 Task: Add an event  with title  Conference Call with Stakeholders, date '2023/12/02 to 2023/12/04' & Select Event type as  Collective. Add location for the event as  456 Rossio Square, Lisbon, Portugal and add a description: The training session will commence with an introduction to the importance of team collaboration in today's dynamic and fast-paced workplace. Participants will explore the benefits of collaboration, including increased creativity, problem-solving capabilities, and a sense of collective ownership.Create an event link  http-conferencecallwithstakeholderscom & Select the event color as  Bright Yellow. , logged in from the account softage.1@softage.netand send the event invitation to softage.10@softage.net and softage.2@softage.net
Action: Mouse moved to (915, 137)
Screenshot: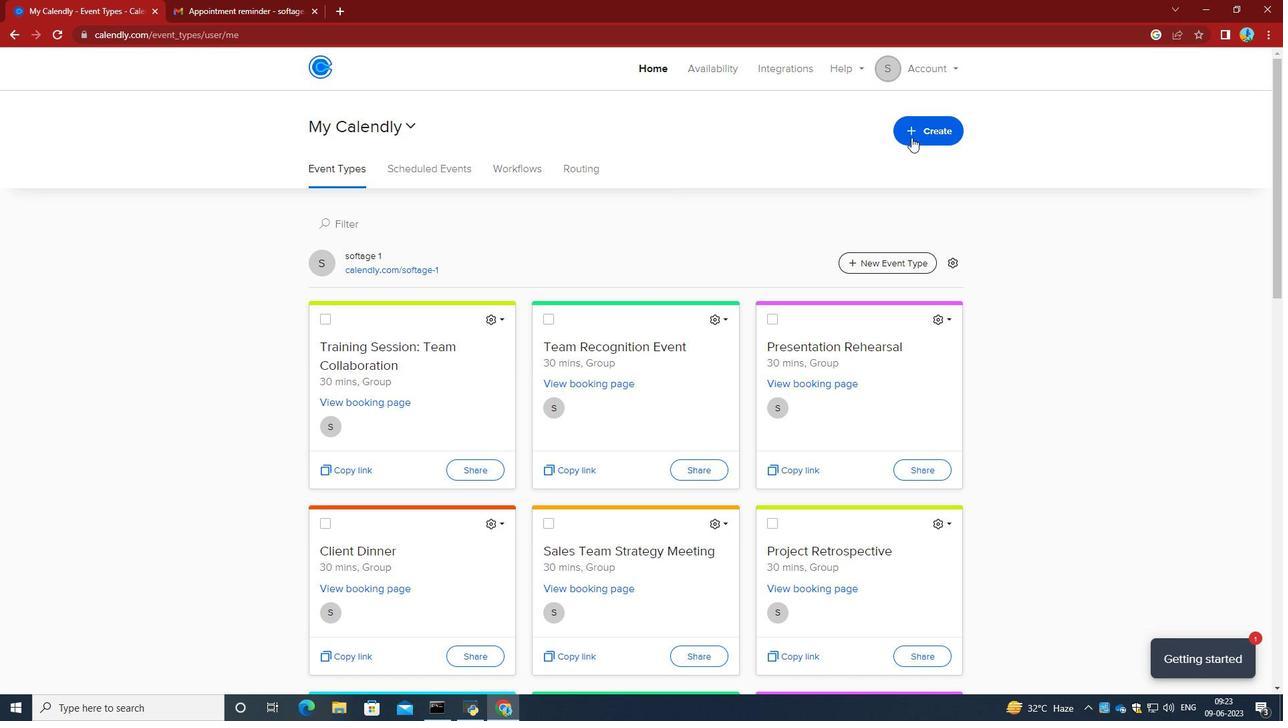 
Action: Mouse pressed left at (915, 137)
Screenshot: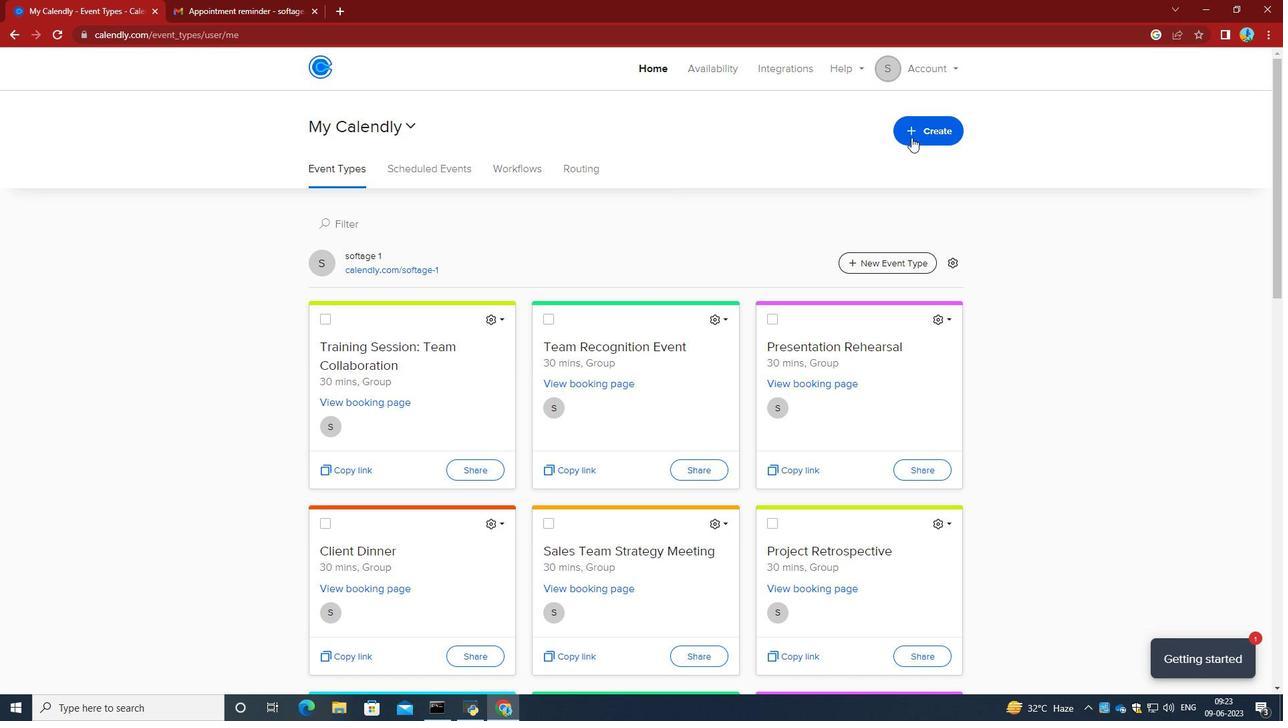 
Action: Mouse moved to (854, 185)
Screenshot: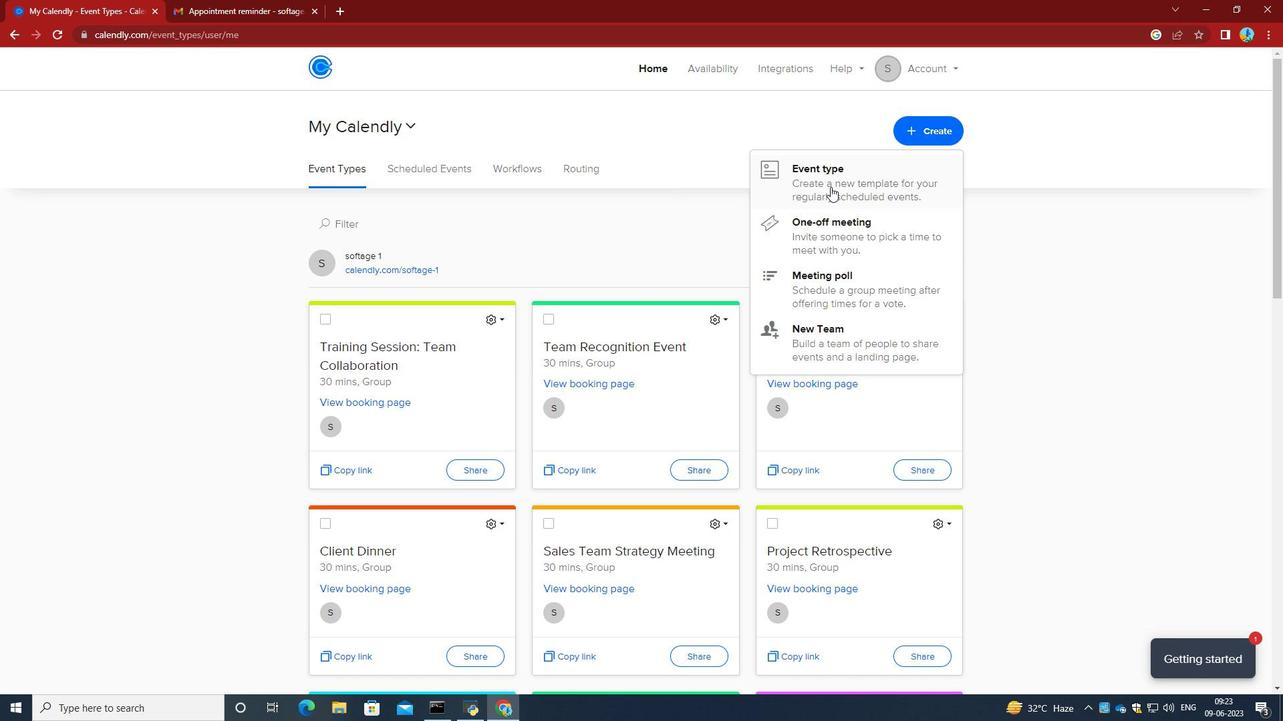 
Action: Mouse pressed left at (854, 185)
Screenshot: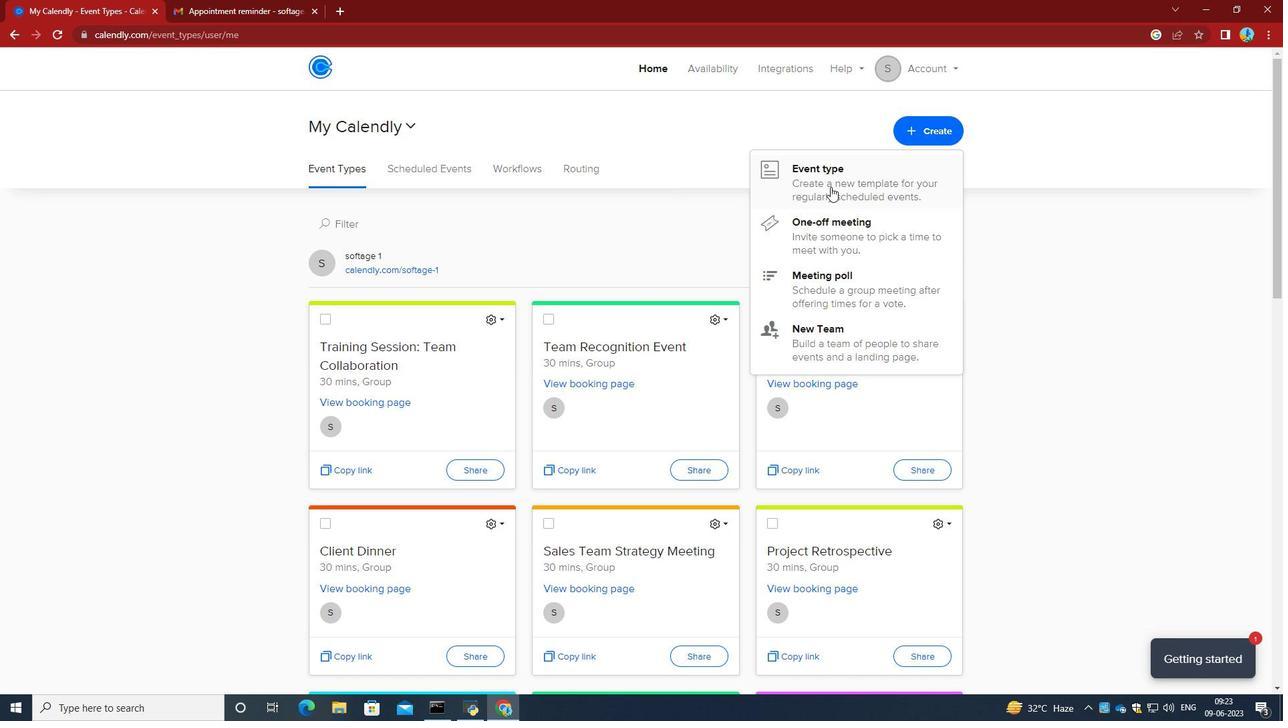 
Action: Mouse moved to (578, 394)
Screenshot: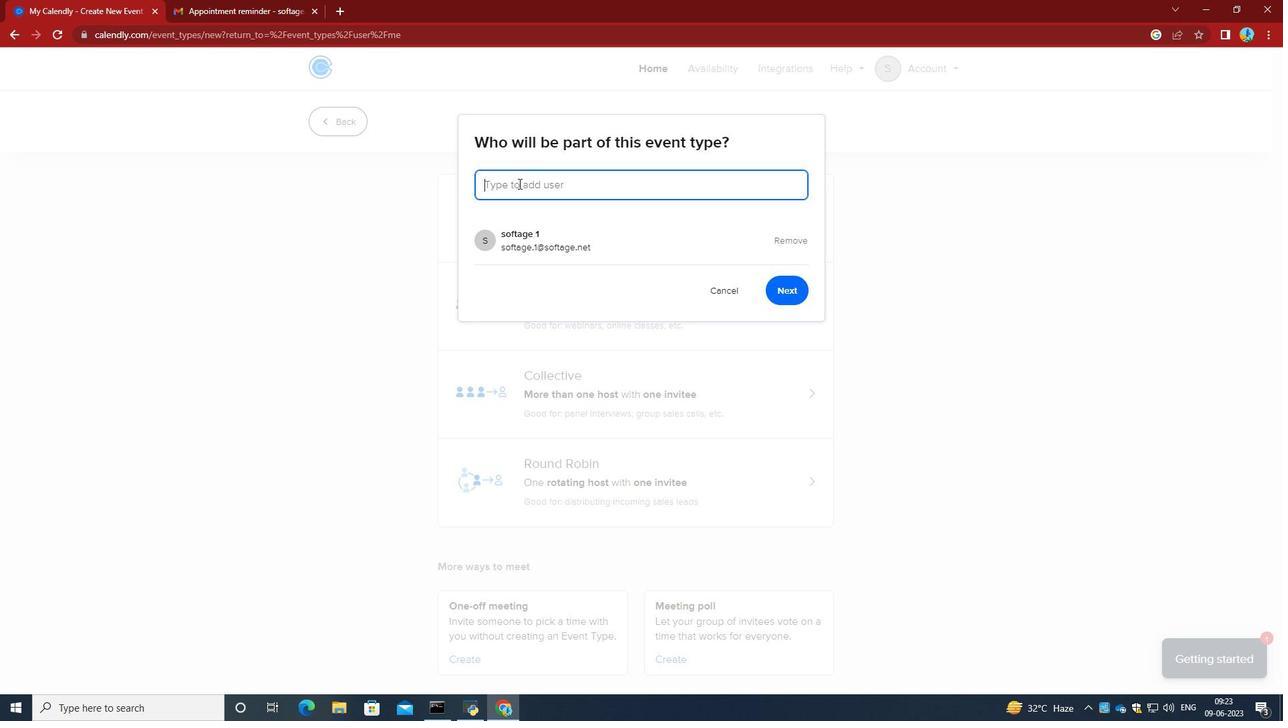 
Action: Mouse pressed left at (578, 394)
Screenshot: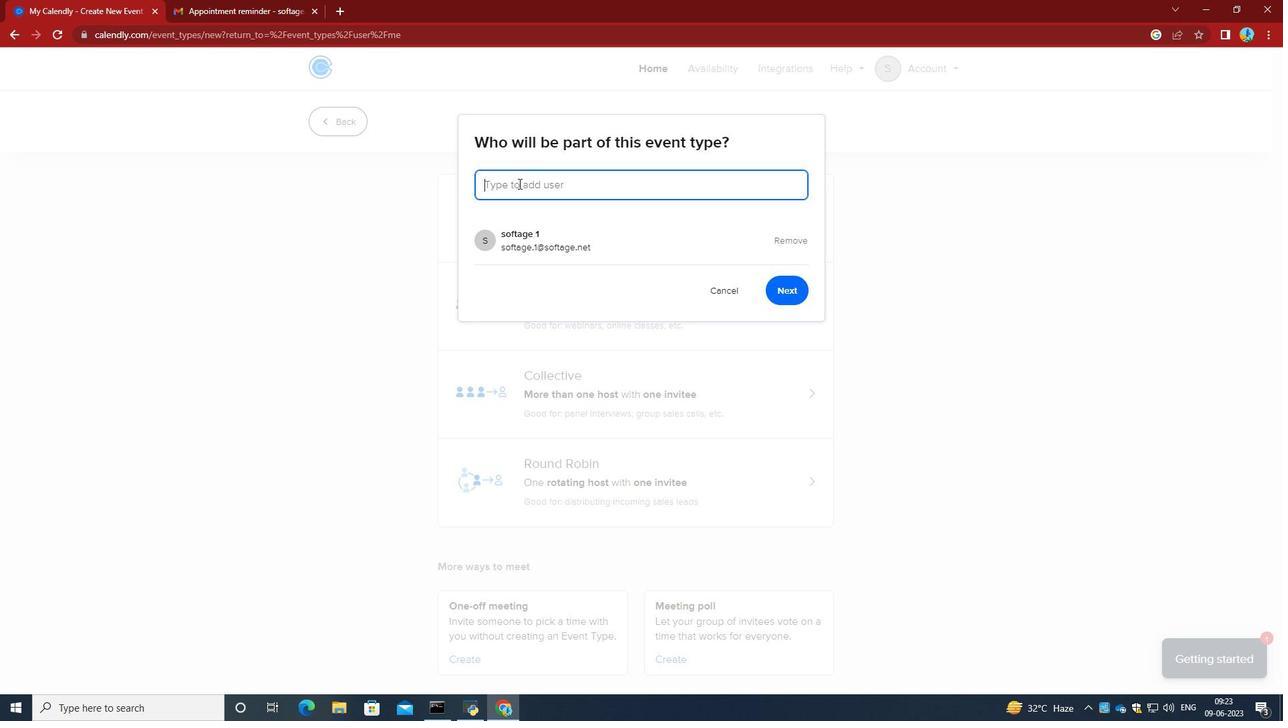 
Action: Mouse moved to (799, 294)
Screenshot: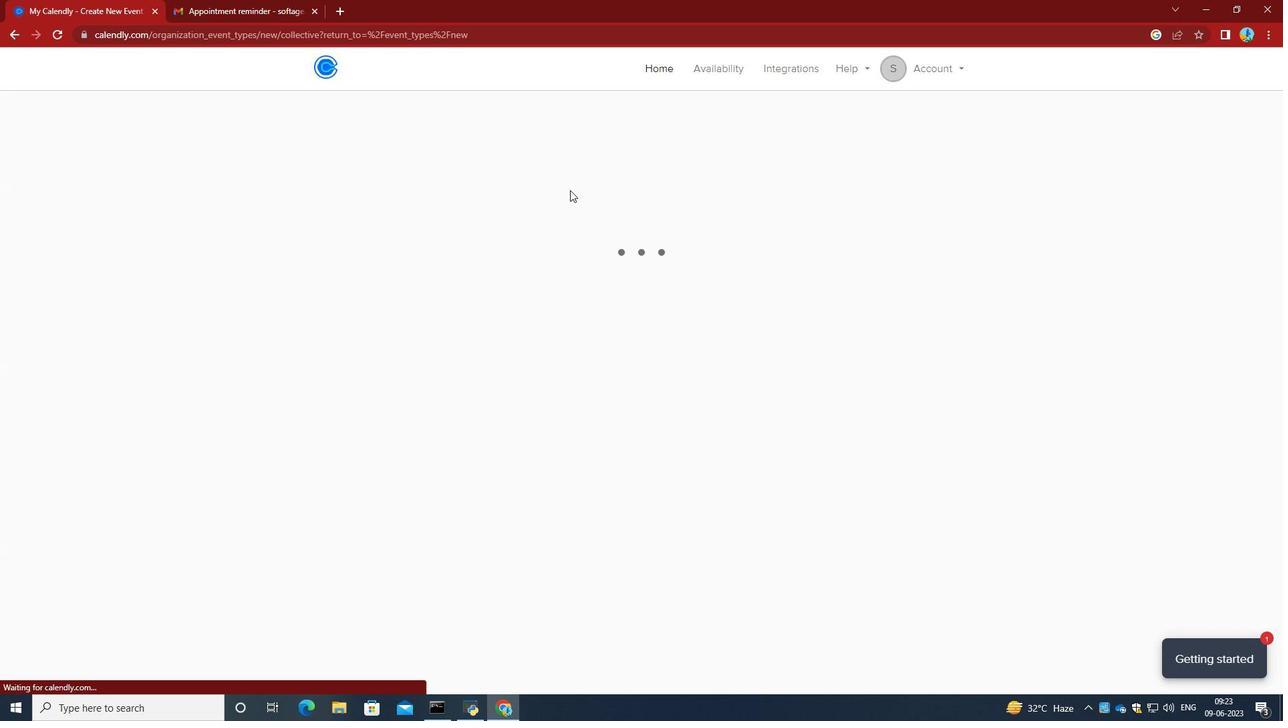 
Action: Mouse pressed left at (799, 294)
Screenshot: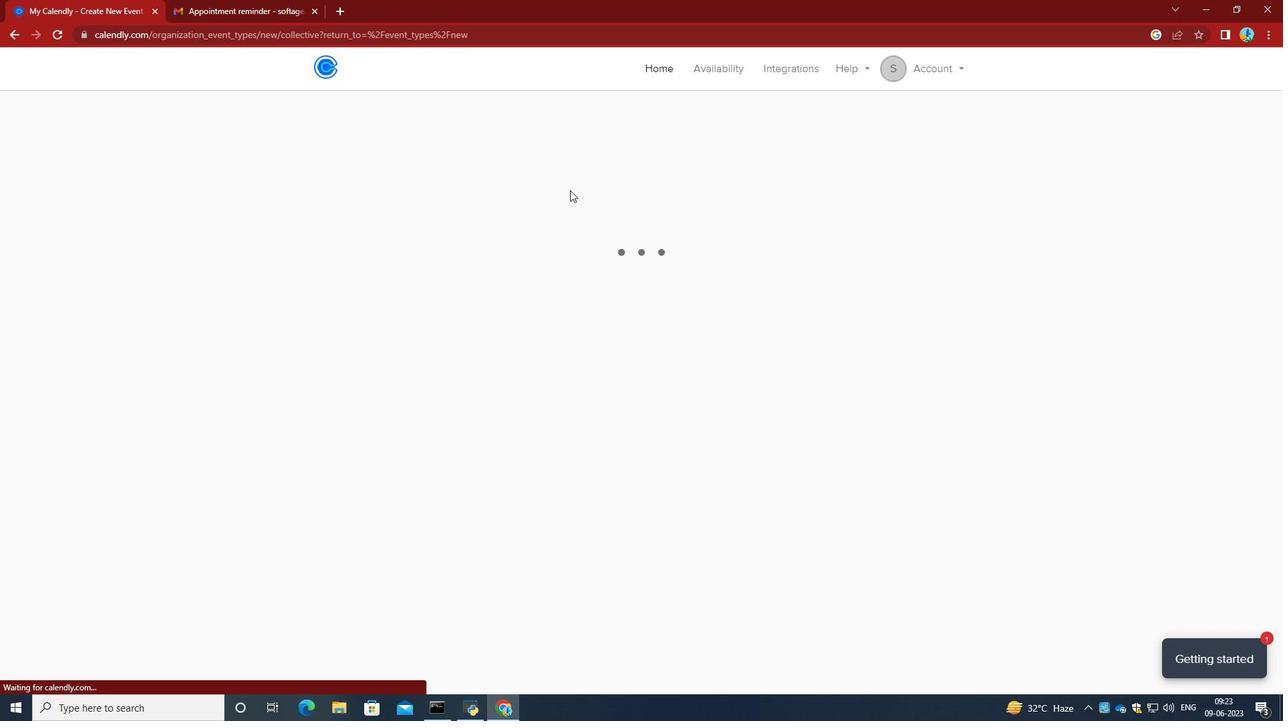 
Action: Mouse moved to (448, 309)
Screenshot: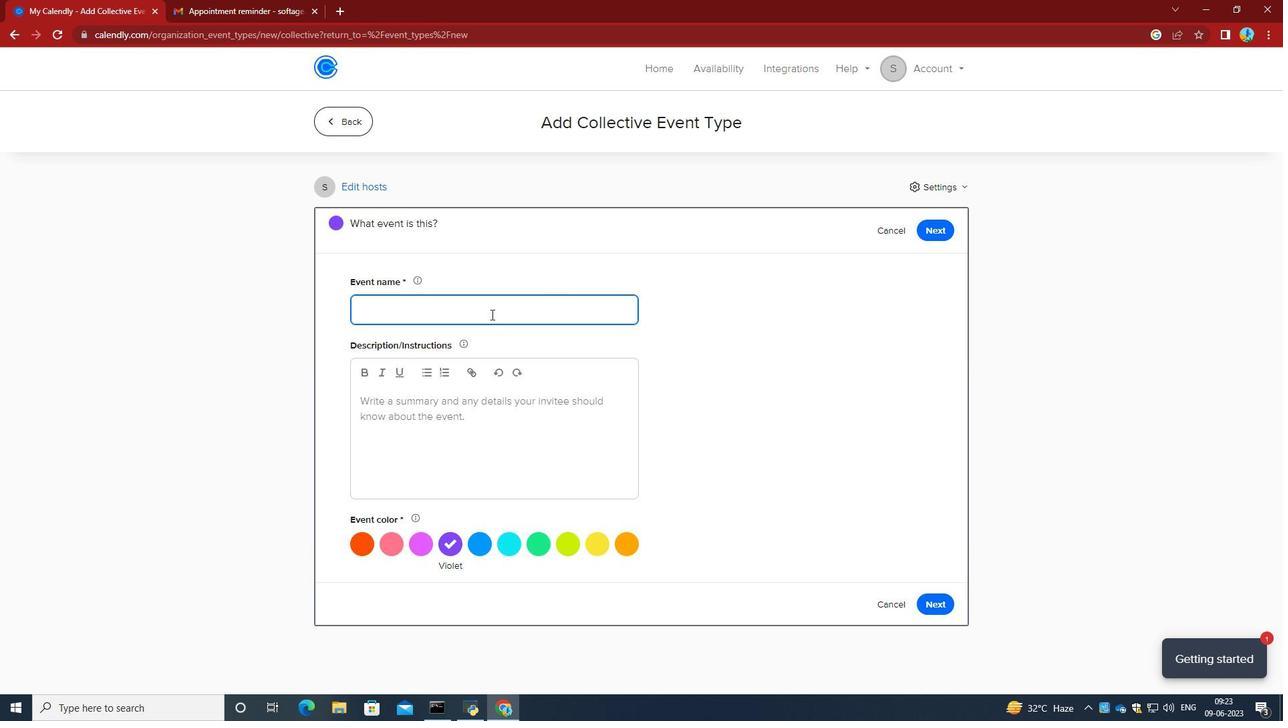 
Action: Mouse pressed left at (448, 309)
Screenshot: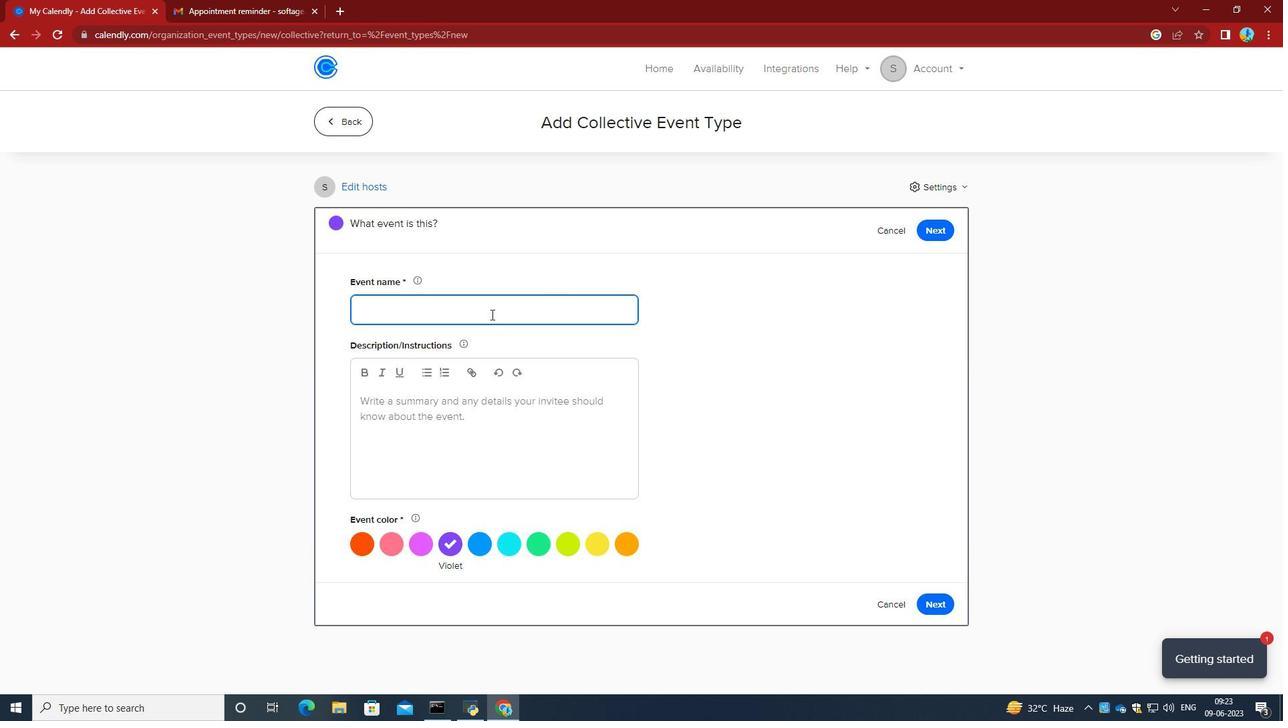 
Action: Key pressed <Key.caps_lock>C<Key.caps_lock>onference<Key.space><Key.caps_lock>C<Key.caps_lock>all<Key.space>with<Key.space><Key.caps_lock>S<Key.caps_lock>takeholders
Screenshot: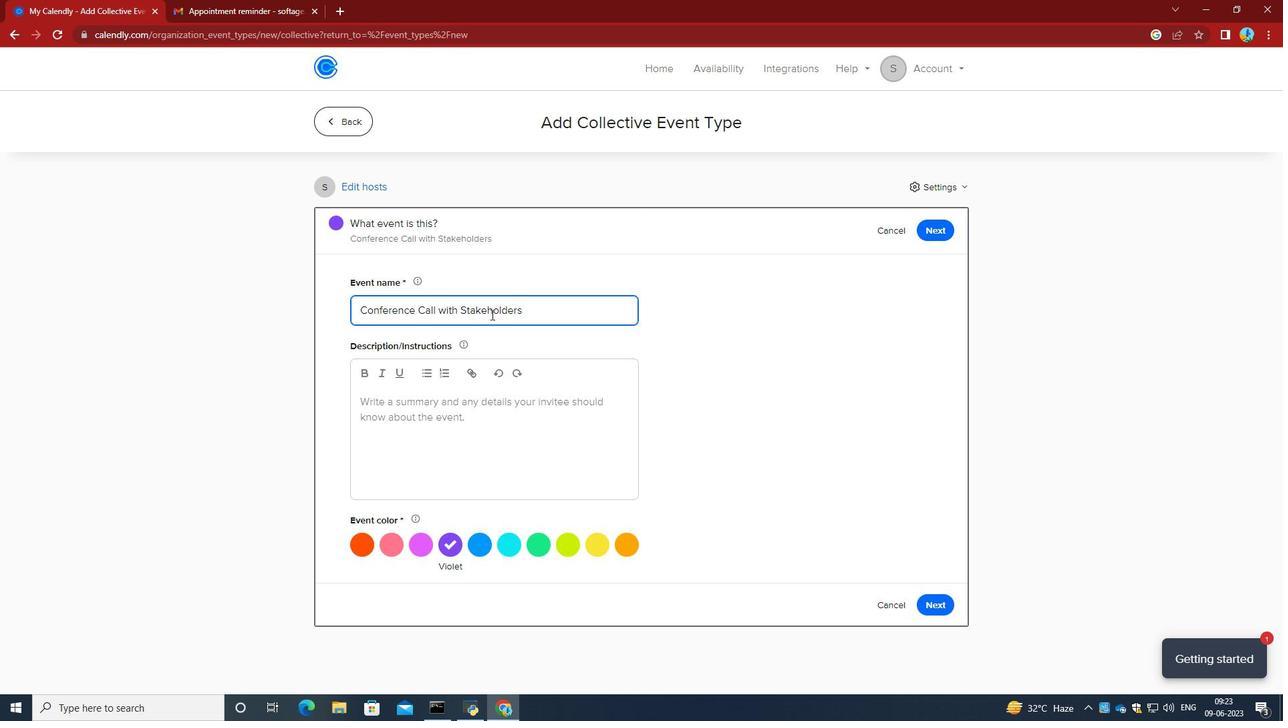 
Action: Mouse moved to (437, 423)
Screenshot: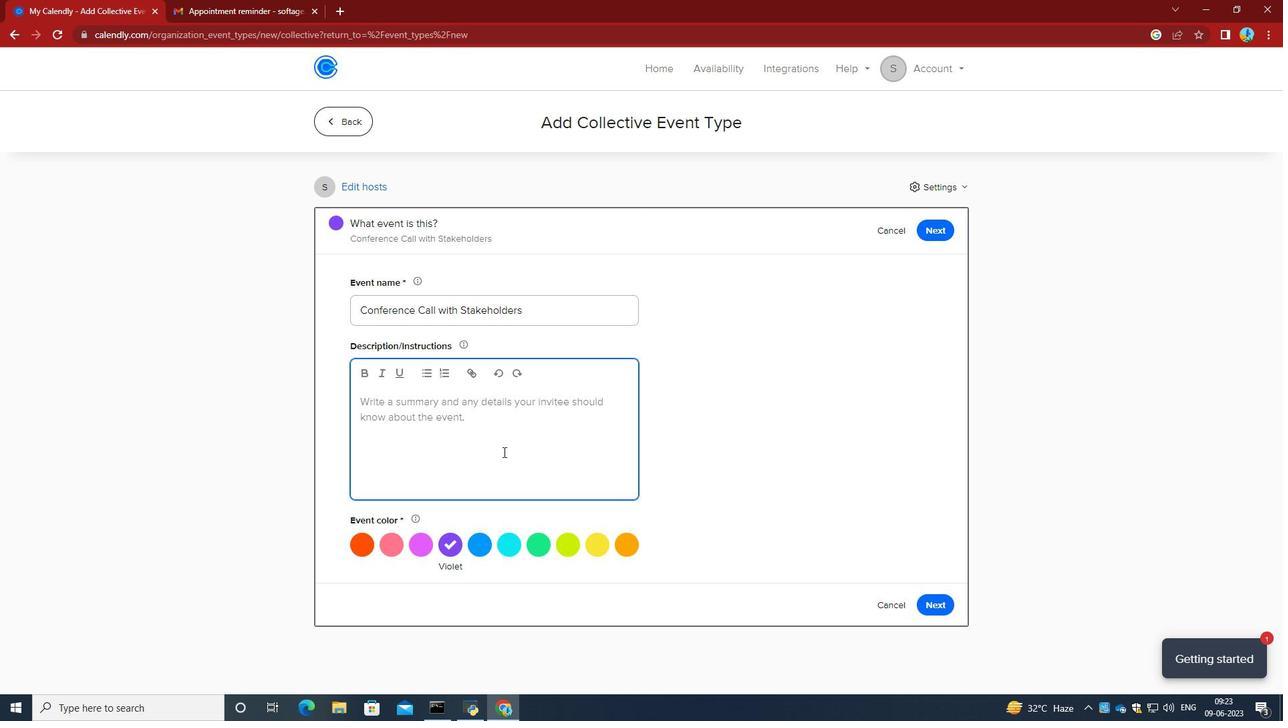 
Action: Mouse pressed left at (437, 423)
Screenshot: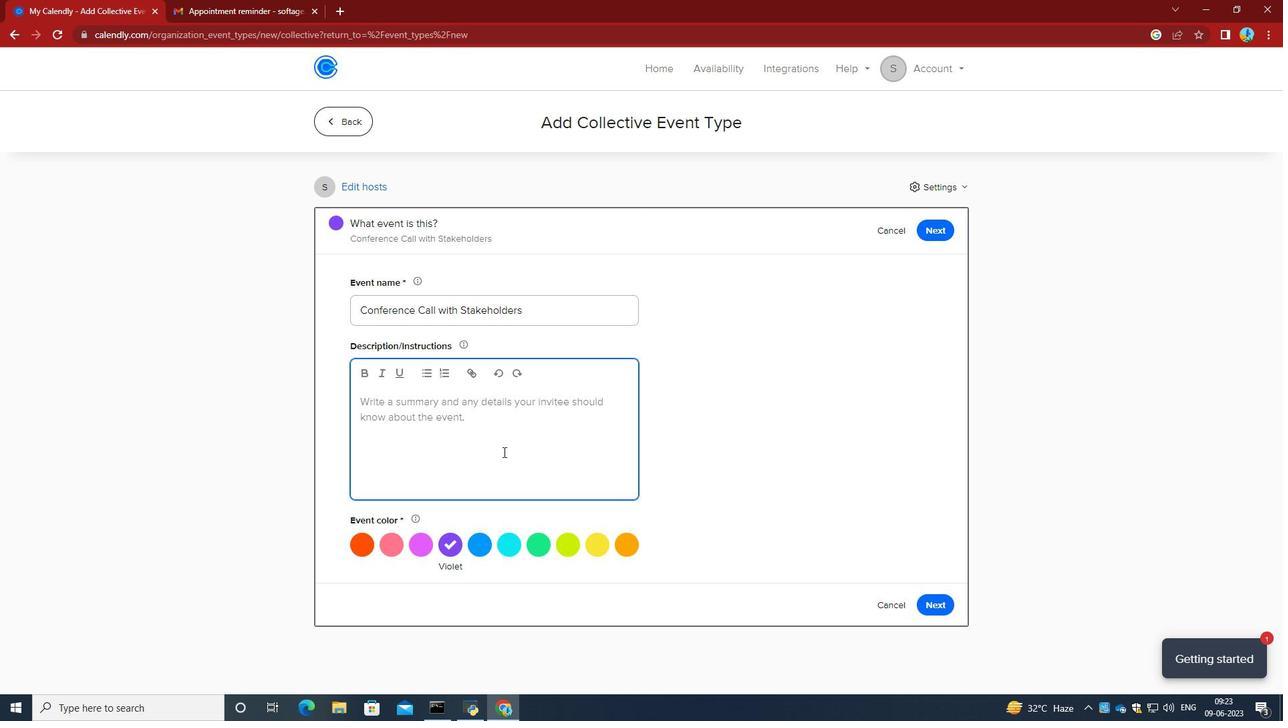 
Action: Key pressed <Key.caps_lock>T<Key.caps_lock>he<Key.space>training<Key.space>session<Key.space>wo<Key.backspace>ill<Key.space>commence<Key.space>with<Key.space>an<Key.space>introduction<Key.space>to<Key.space>the<Key.space>importance<Key.space>of<Key.space>tera<Key.backspace><Key.backspace>am<Key.space>collaboration<Key.space>in<Key.space>today's<Key.space>s<Key.backspace>dynamic<Key.space>and<Key.space>fast-pc<Key.backspace>aced<Key.space>workplace.<Key.space><Key.caps_lock>P<Key.caps_lock>articipants<Key.space>will<Key.space>ec<Key.backspace>xploere<Key.backspace><Key.backspace><Key.backspace><Key.backspace>re<Key.space><Key.backspace><Key.backspace><Key.backspace>ore<Key.space>the<Key.space>benefits<Key.space>of<Key.space>collaboration,<Key.space>and<Key.space>a<Key.space>sense<Key.space>of<Key.space>collective<Key.space>ownership<Key.space><Key.backspace><Key.space>=<Key.backspace>\\\\\\\\\\\<Key.backspace><Key.backspace><Key.backspace><Key.backspace><Key.backspace><Key.backspace><Key.backspace><Key.backspace><Key.backspace><Key.backspace><Key.backspace><Key.backspace><Key.backspace><Key.backspace><Key.backspace><Key.backspace><Key.backspace><Key.backspace><Key.backspace><Key.backspace><Key.backspace><Key.backspace><Key.backspace><Key.backspace><Key.backspace><Key.backspace><Key.backspace><Key.backspace><Key.backspace><Key.backspace><Key.backspace><Key.backspace><Key.backspace><Key.backspace><Key.backspace><Key.backspace><Key.backspace><Key.backspace><Key.backspace><Key.backspace><Key.backspace><Key.backspace><Key.backspace><Key.backspace><Key.backspace><Key.backspace><Key.backspace><Key.backspace><Key.space>increased<Key.space>creativity<Key.space>,<Key.space>problem<Key.space>si<Key.backspace><Key.backspace><Key.backspace><Key.backspace><Key.backspace><Key.backspace><Key.backspace><Key.backspace><Key.backspace><Key.backspace><Key.backspace><Key.backspace><Key.backspace><Key.backspace>
Screenshot: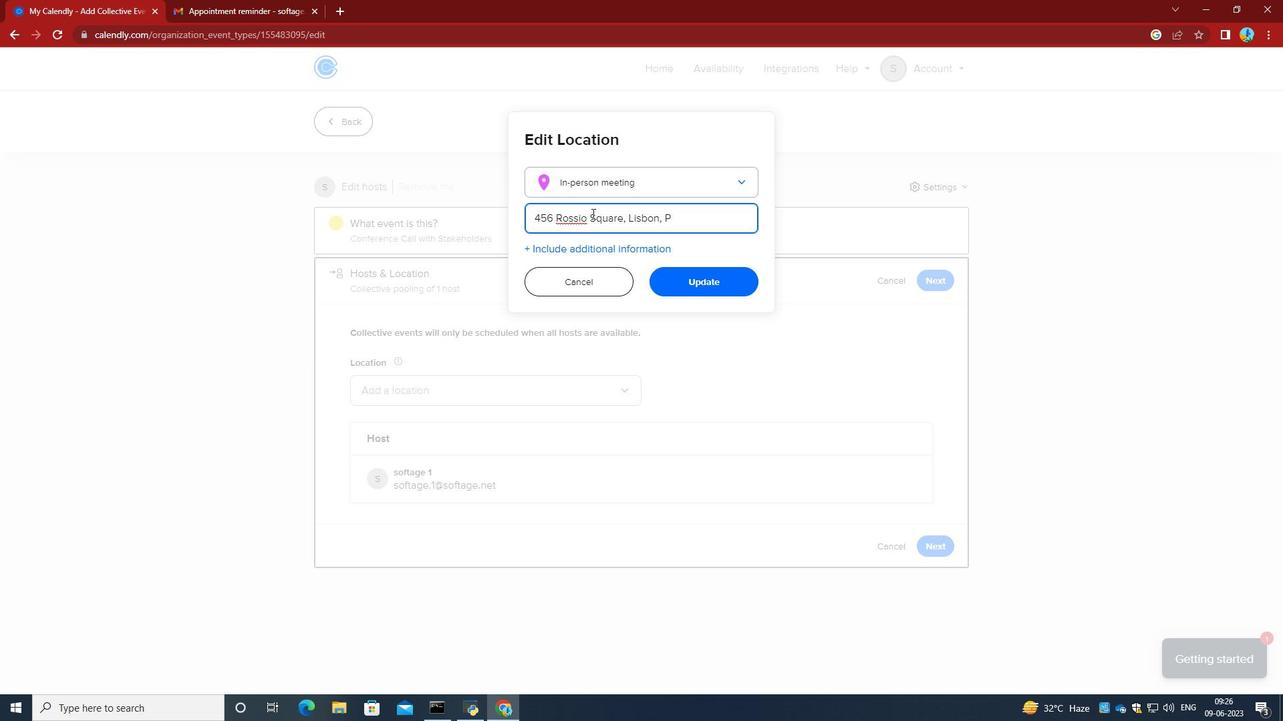 
Action: Mouse moved to (911, 137)
Screenshot: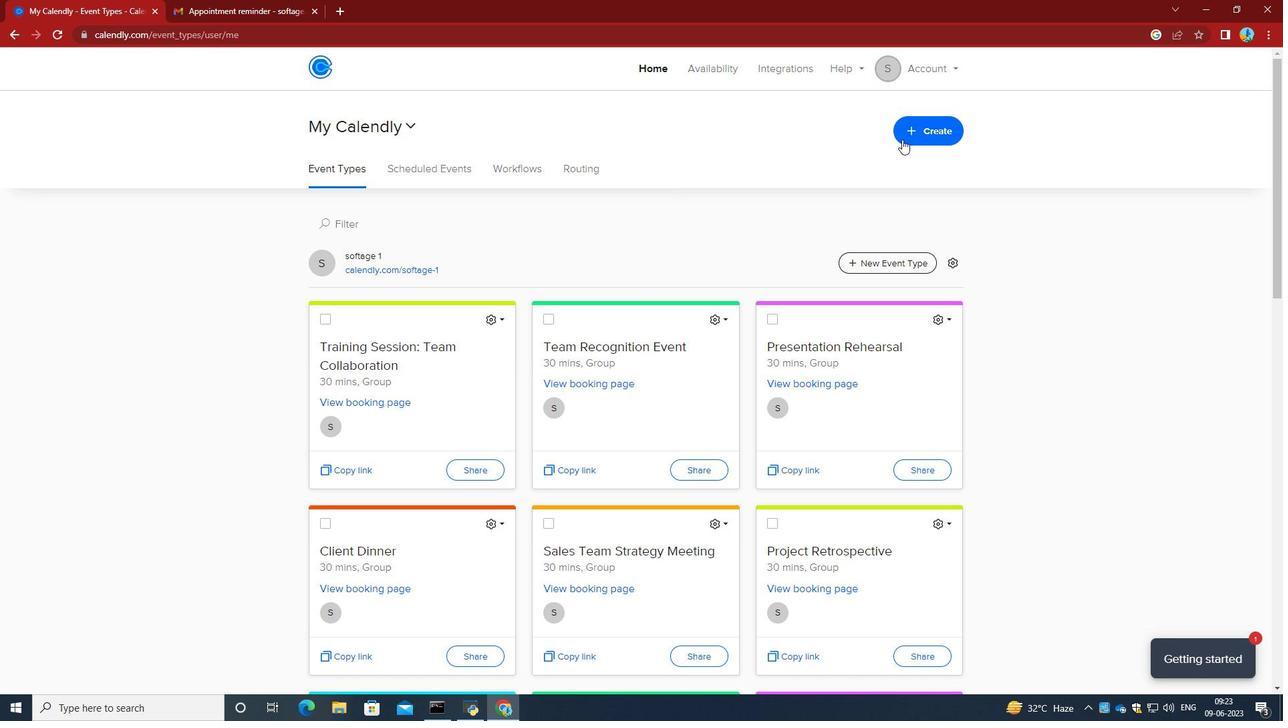 
Action: Mouse pressed left at (911, 137)
Screenshot: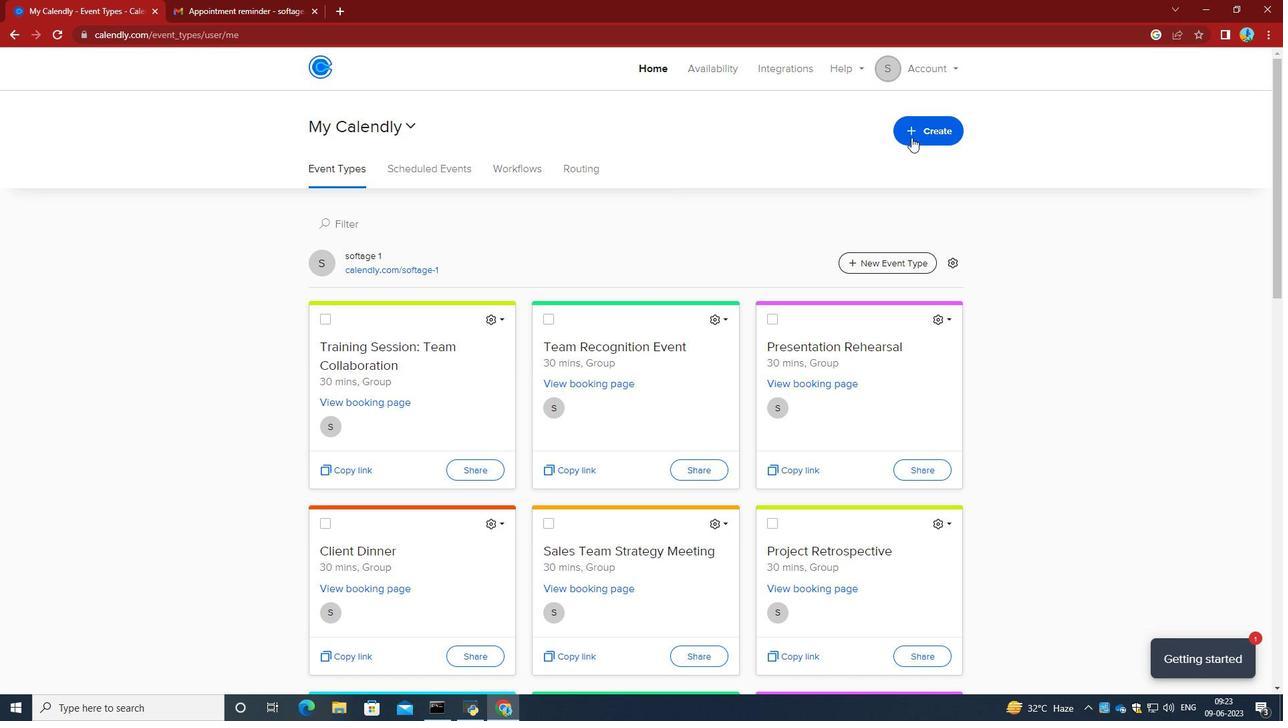 
Action: Mouse moved to (830, 187)
Screenshot: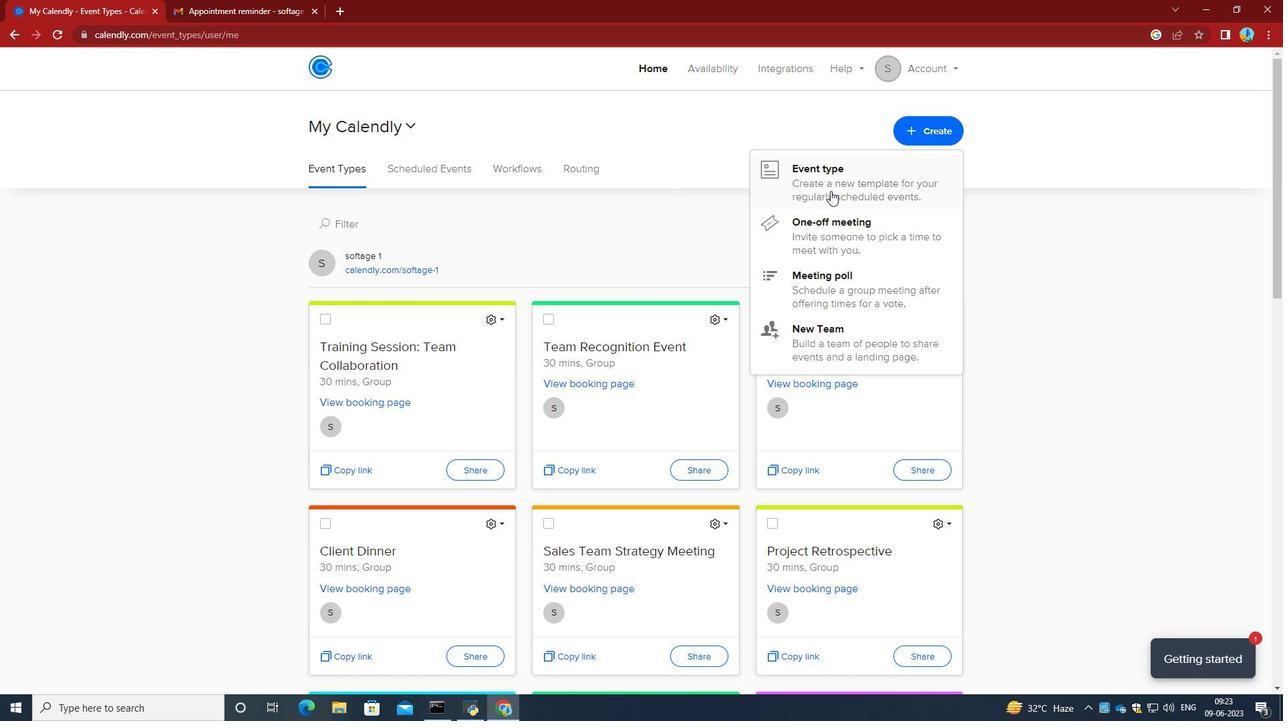 
Action: Mouse pressed left at (830, 187)
Screenshot: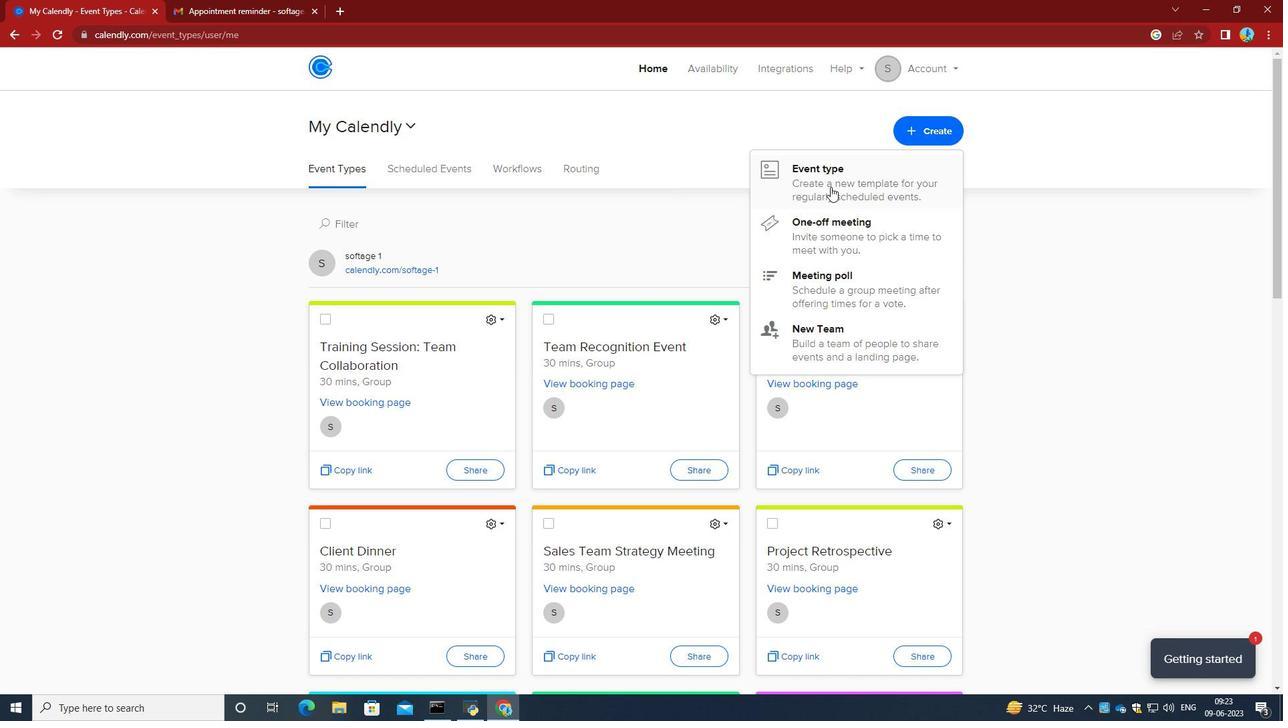 
Action: Mouse moved to (538, 381)
Screenshot: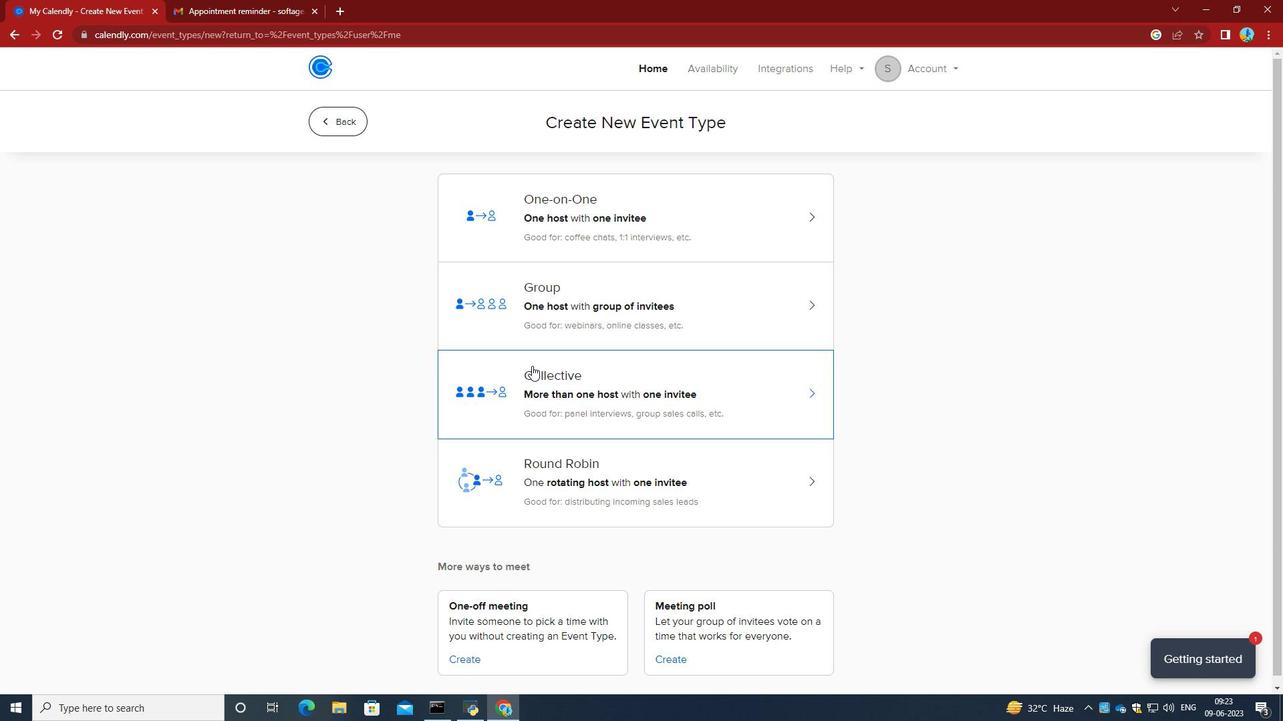 
Action: Mouse pressed left at (538, 381)
Screenshot: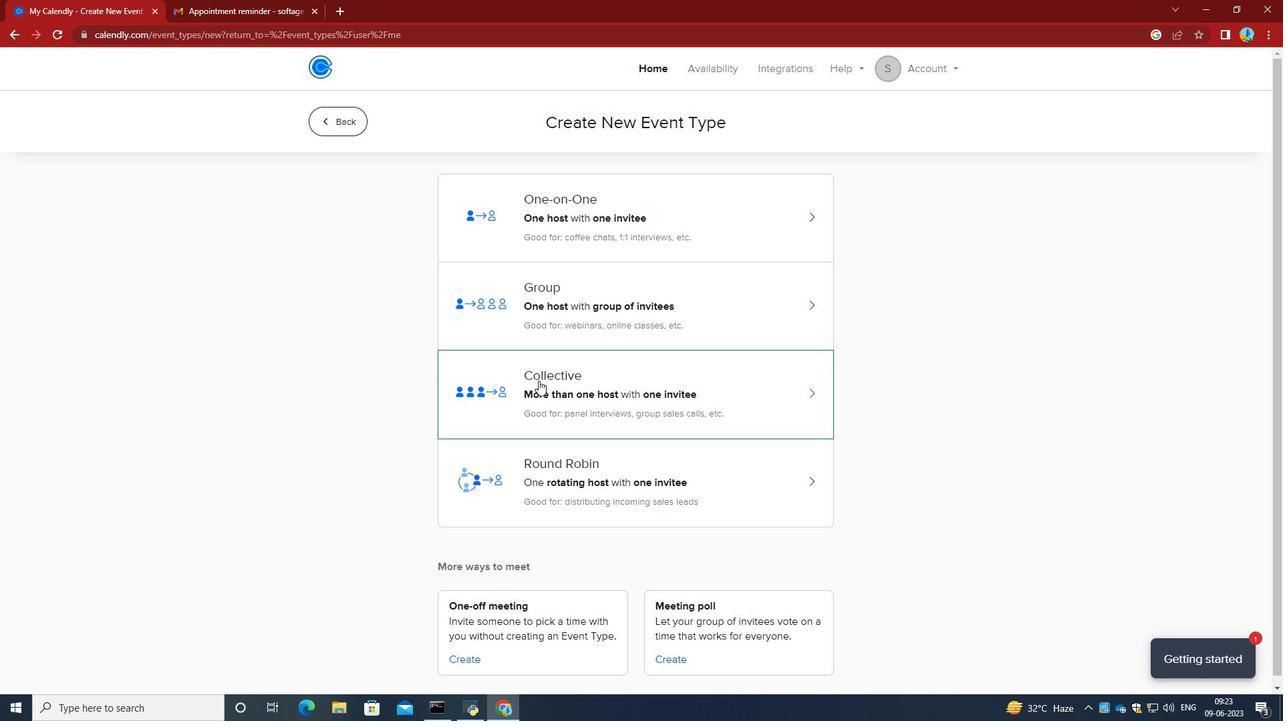 
Action: Mouse moved to (518, 183)
Screenshot: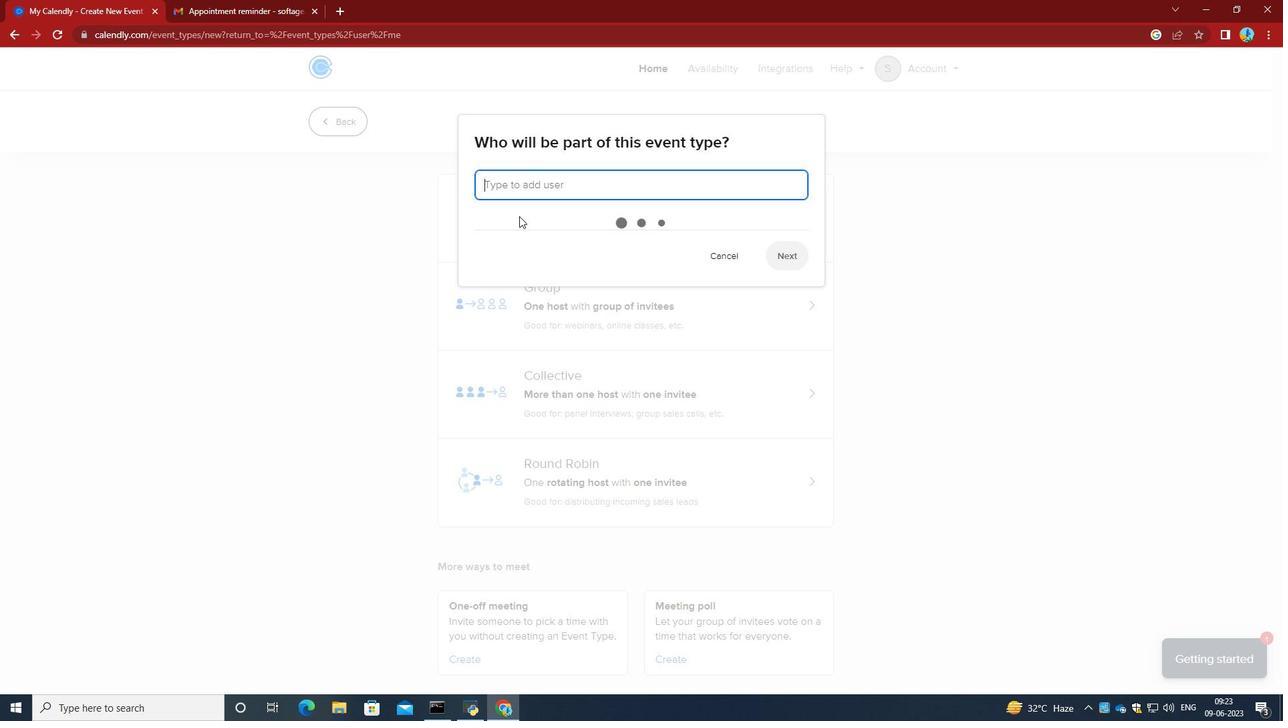 
Action: Mouse pressed left at (518, 183)
Screenshot: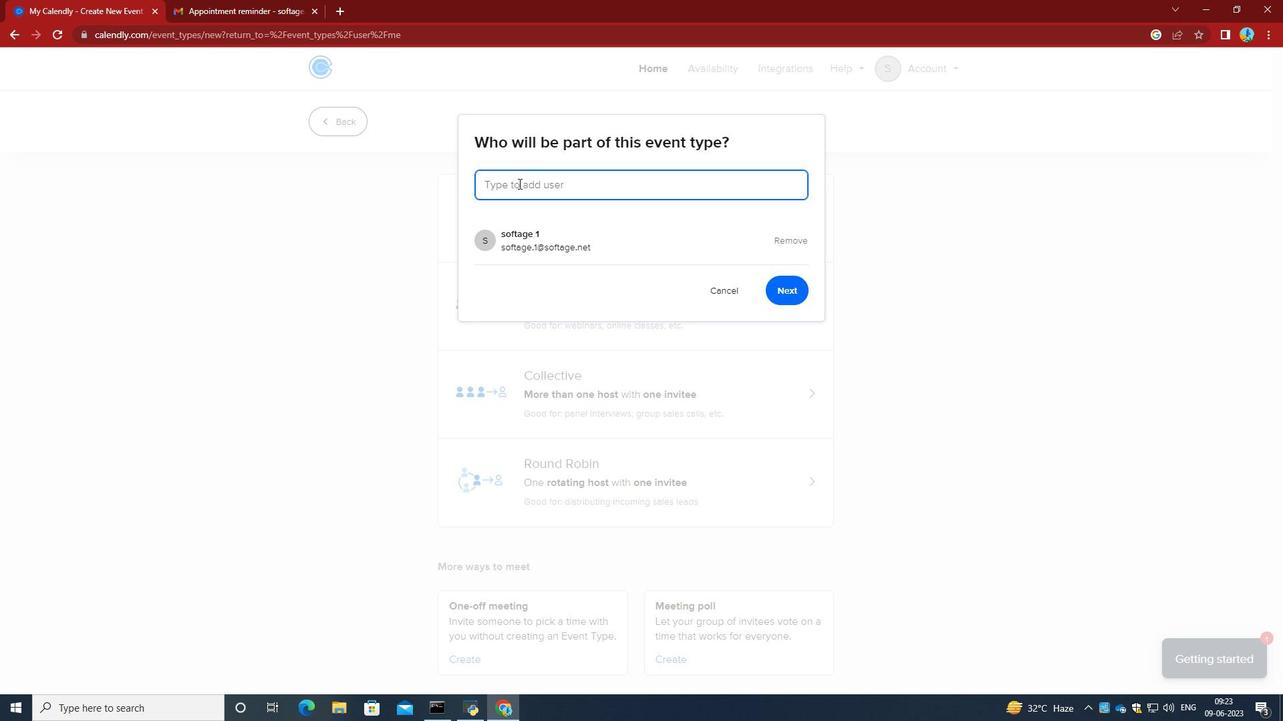 
Action: Mouse moved to (795, 294)
Screenshot: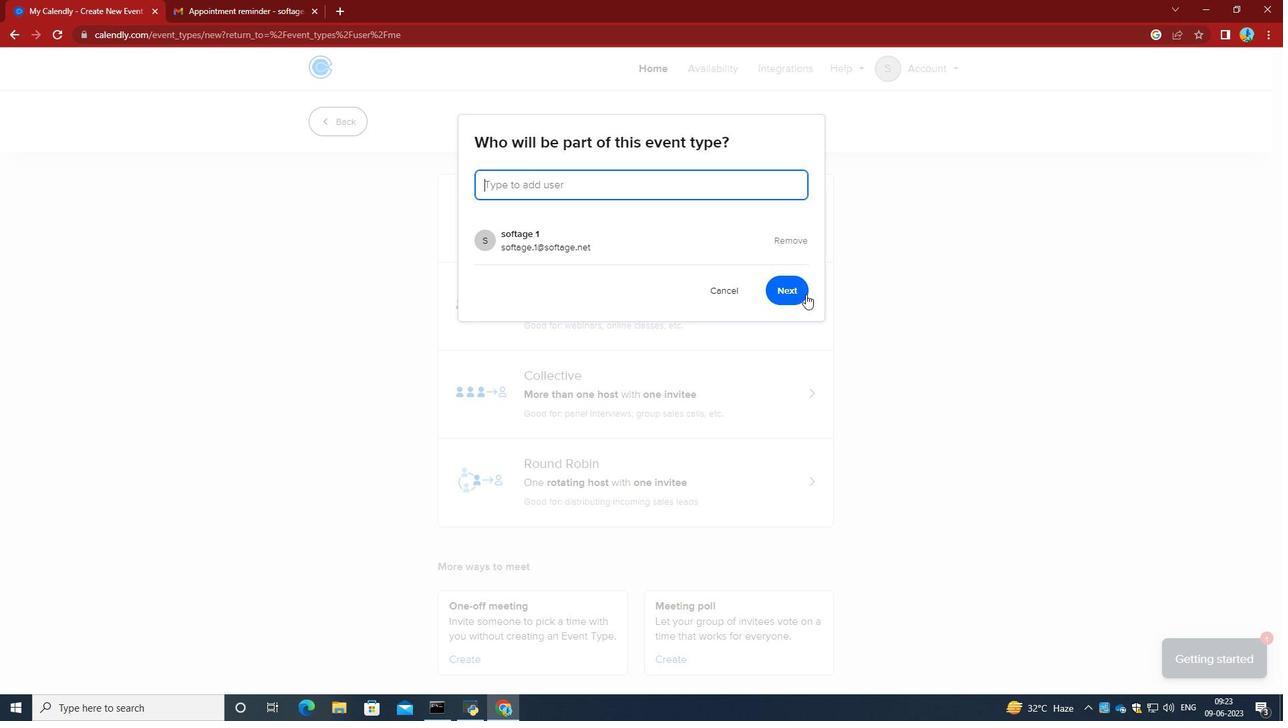 
Action: Mouse pressed left at (795, 294)
Screenshot: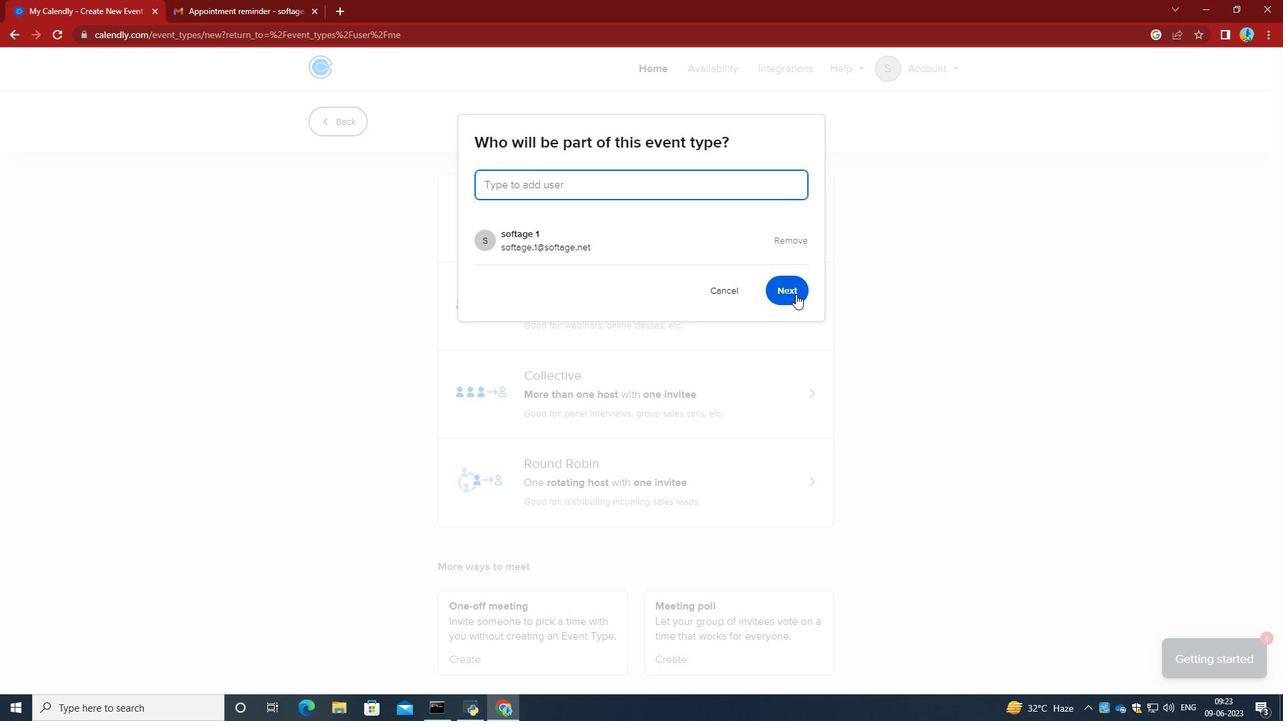 
Action: Mouse moved to (491, 314)
Screenshot: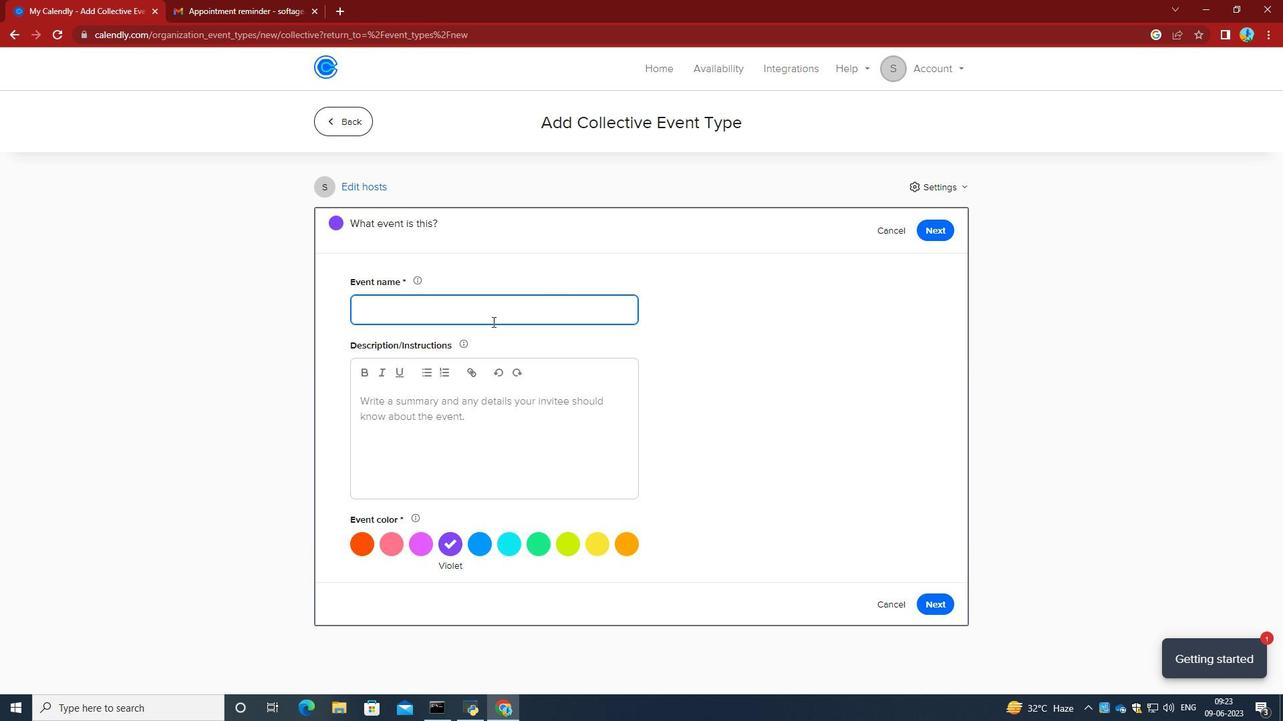 
Action: Mouse pressed left at (491, 314)
Screenshot: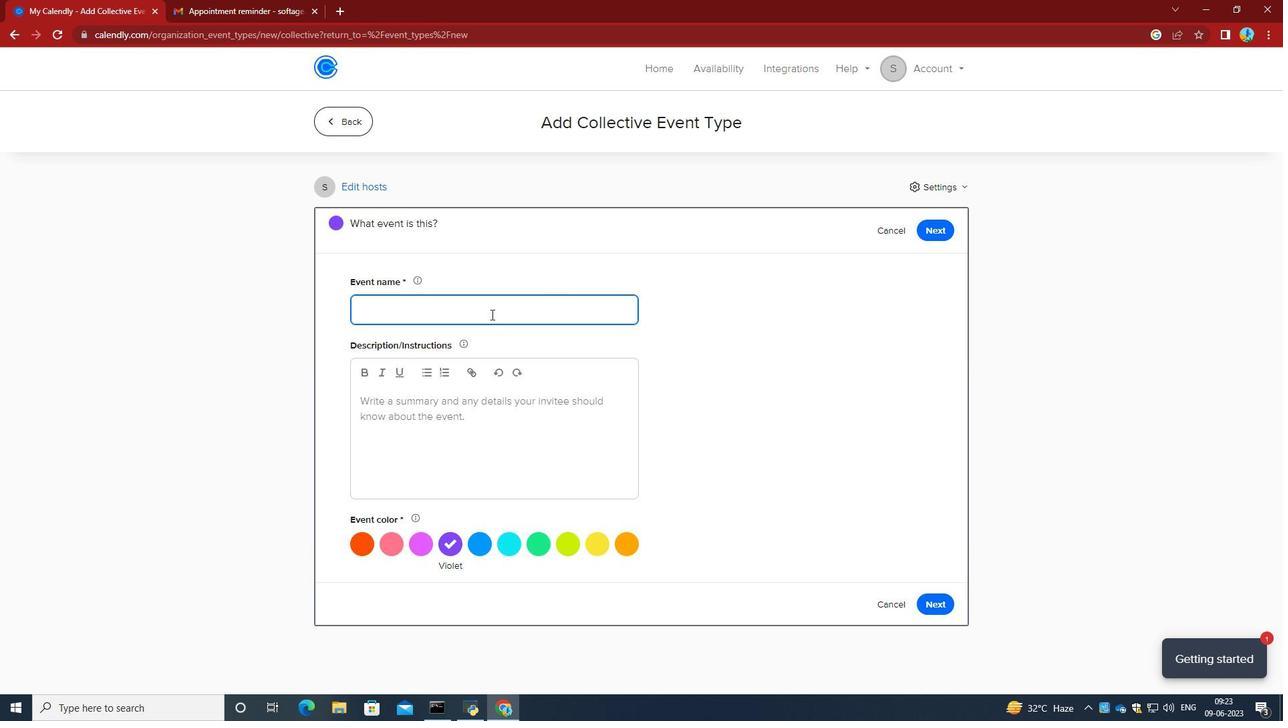 
Action: Key pressed <Key.caps_lock>C<Key.caps_lock>onference<Key.space><Key.caps_lock>C<Key.caps_lock>all<Key.space>with<Key.space><Key.caps_lock>S<Key.caps_lock>takeholders
Screenshot: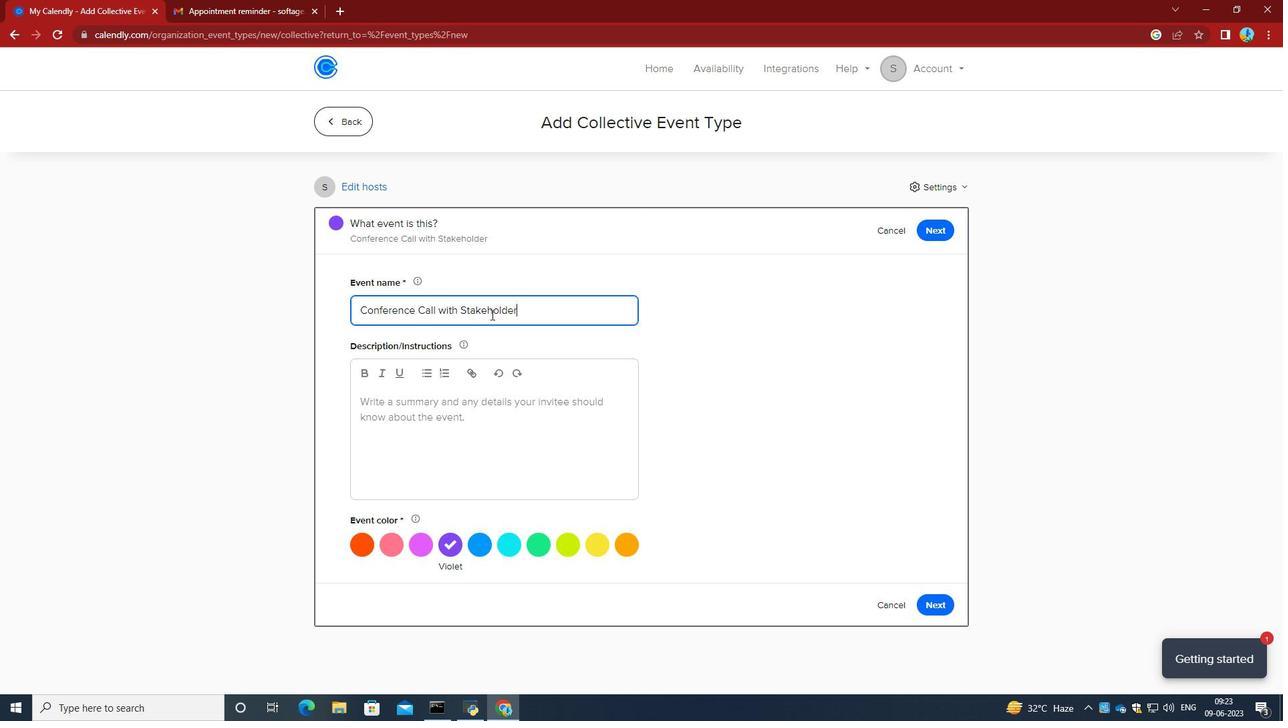 
Action: Mouse moved to (503, 452)
Screenshot: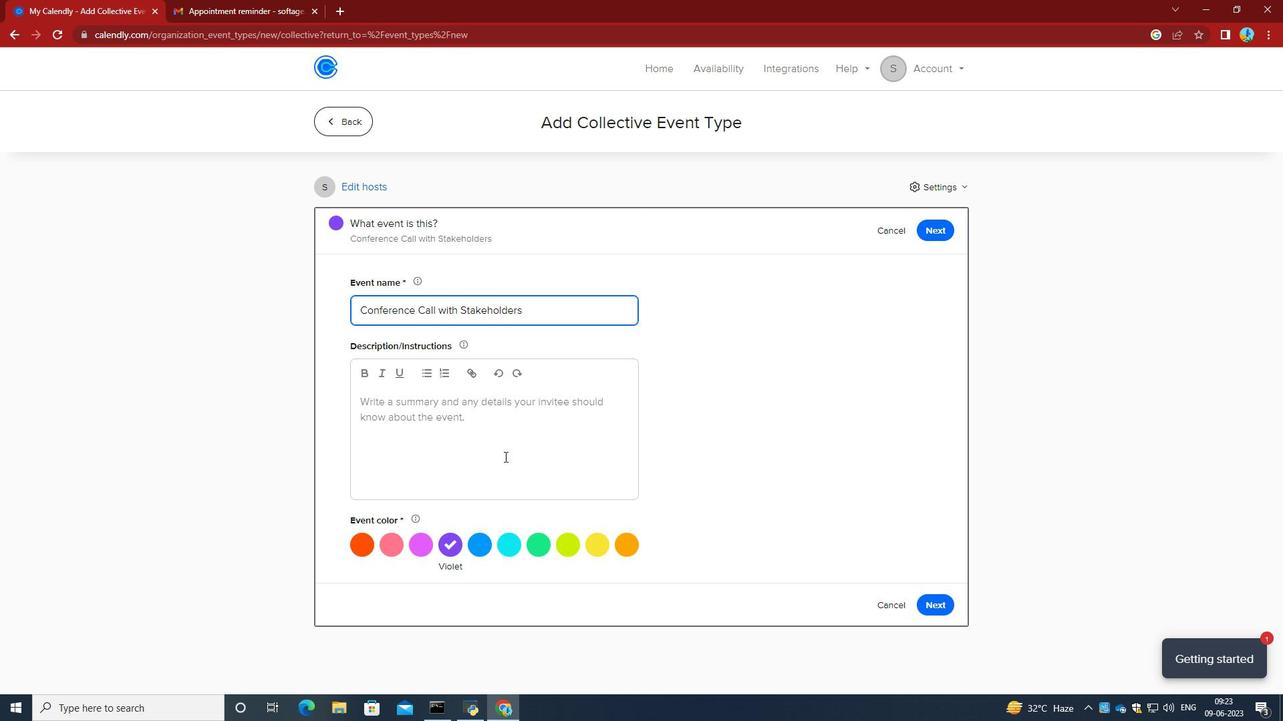 
Action: Mouse pressed left at (503, 452)
Screenshot: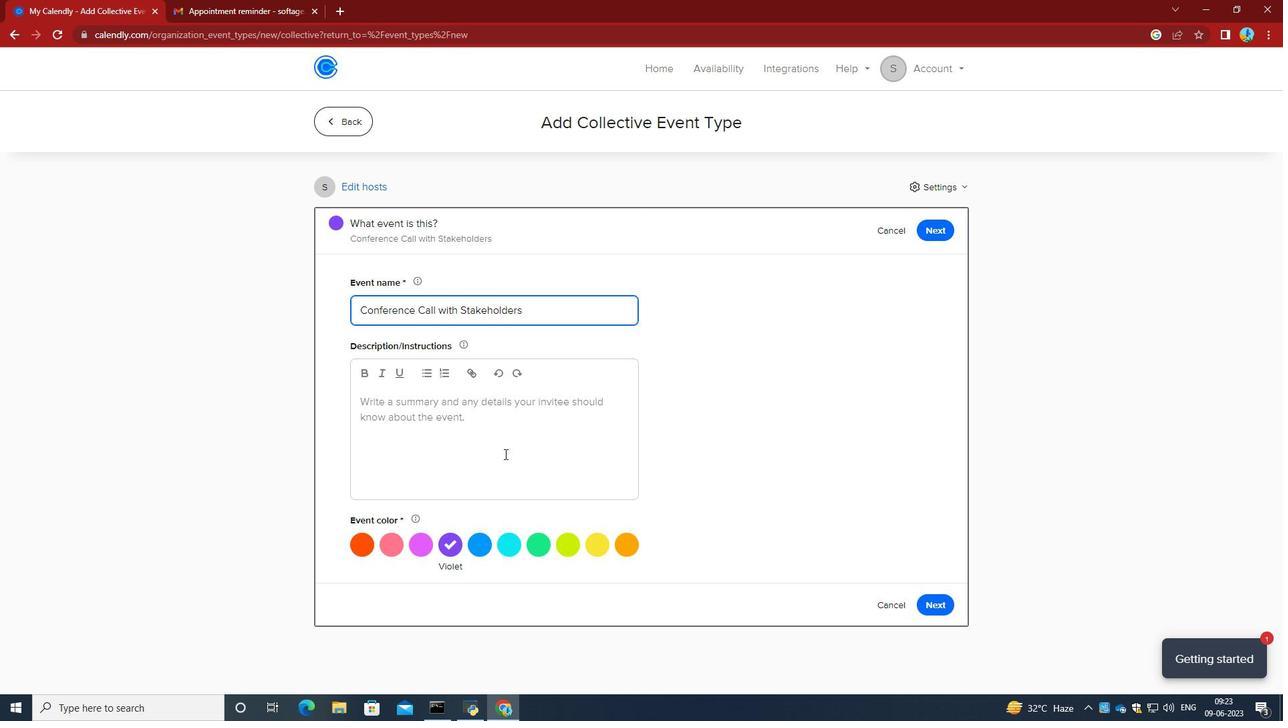
Action: Key pressed <Key.caps_lock>T<Key.caps_lock>he<Key.space>training<Key.space>session<Key.space>will<Key.space>comence<Key.space>with<Key.space>an<Key.space>introduction<Key.space>to<Key.space>the<Key.space>importance<Key.space>of<Key.space>team<Key.space>colaboration<Key.space>in<Key.space>to<Key.backspace><Key.backspace><Key.backspace><Key.backspace><Key.backspace><Key.backspace><Key.backspace><Key.backspace><Key.backspace><Key.backspace><Key.backspace><Key.backspace><Key.backspace><Key.backspace><Key.backspace>laboration<Key.space>int<Key.space><Key.backspace><Key.backspace><Key.space>today's<Key.space>dynamic<Key.space>and<Key.space>g<Key.backspace>fast-paced<Key.space>workplace.<Key.space><Key.caps_lock>P<Key.caps_lock>articipants<Key.space>will<Key.space>explore<Key.space>the<Key.space>benefits<Key.space>of<Key.space>collaboration,<Key.space>including<Key.space>increased<Key.space>creativity,<Key.space>problem<Key.space>solving<Key.space>capabilities,<Key.space>ans<Key.backspace>d<Key.space>senc<Key.backspace>se<Key.space>of<Key.space>collective<Key.space>ownership.
Screenshot: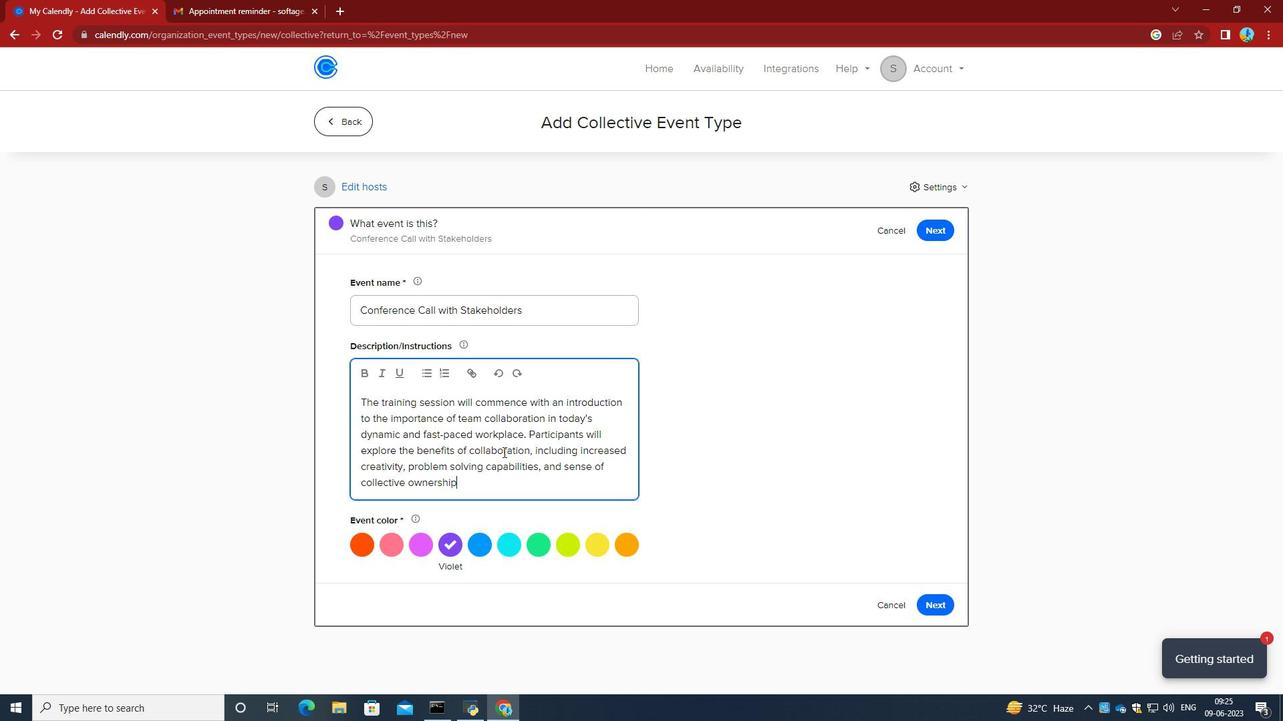 
Action: Mouse moved to (602, 550)
Screenshot: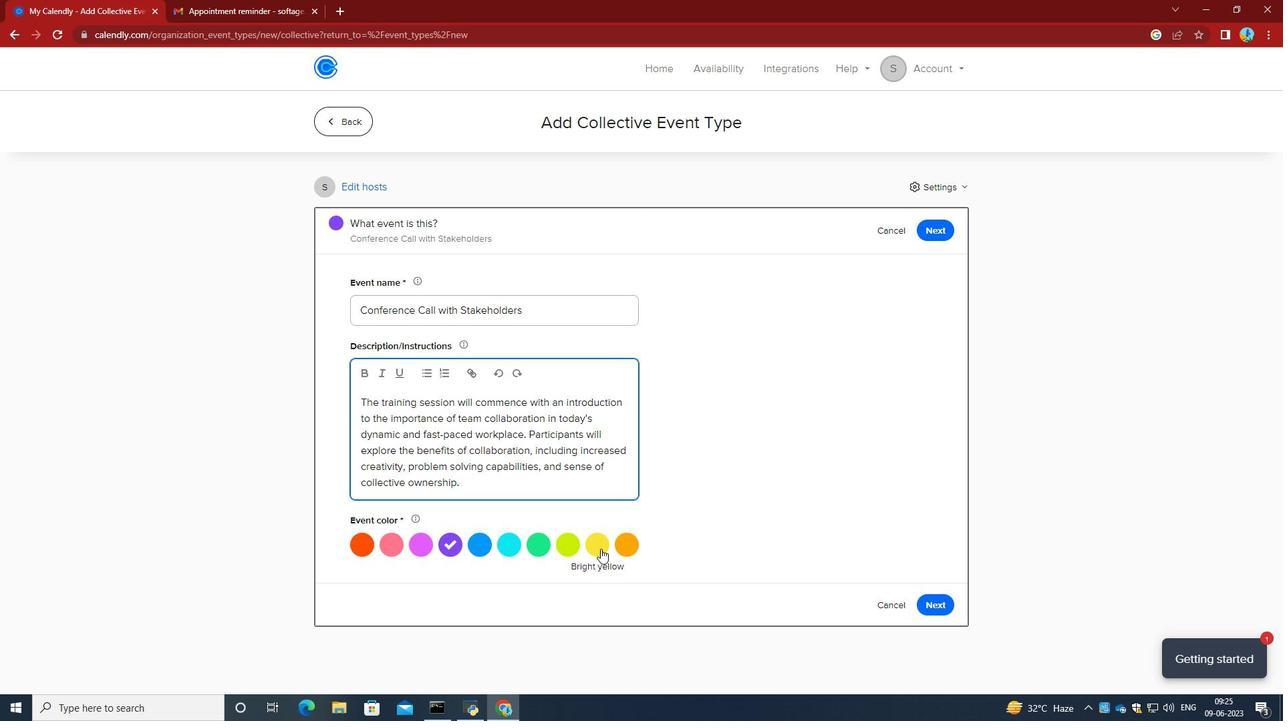 
Action: Mouse pressed left at (602, 550)
Screenshot: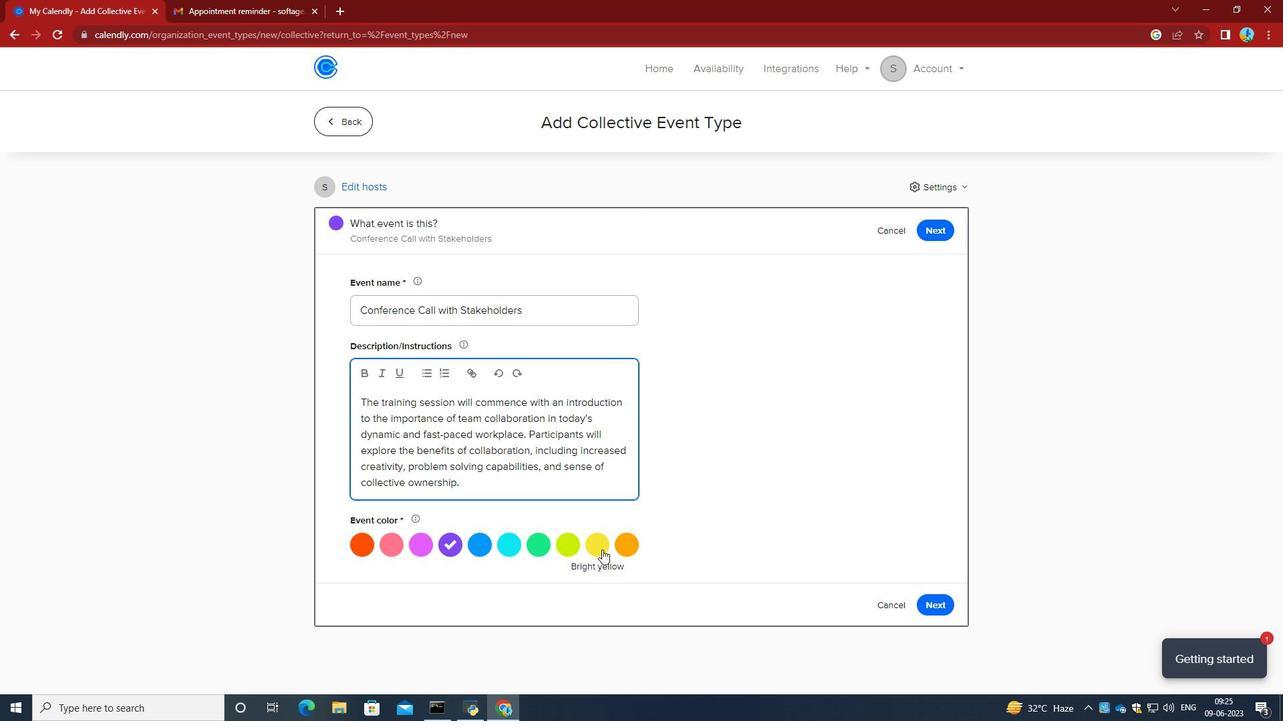 
Action: Mouse moved to (937, 602)
Screenshot: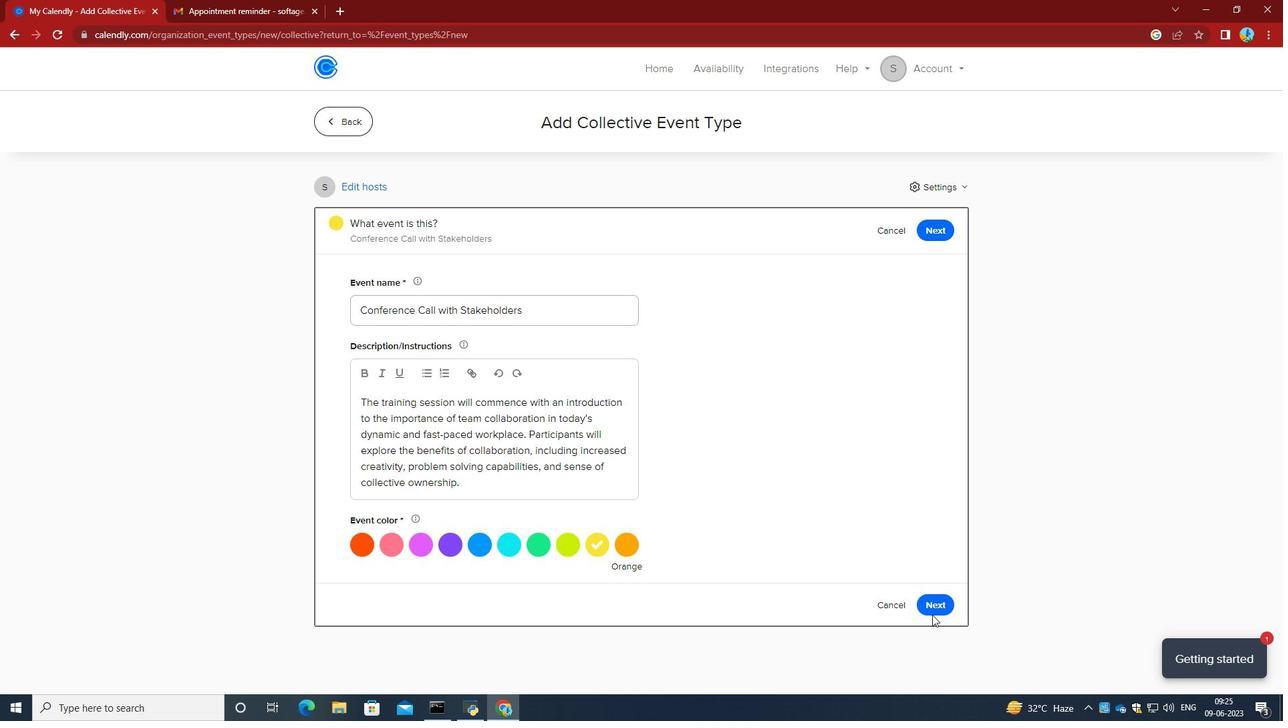 
Action: Mouse pressed left at (937, 602)
Screenshot: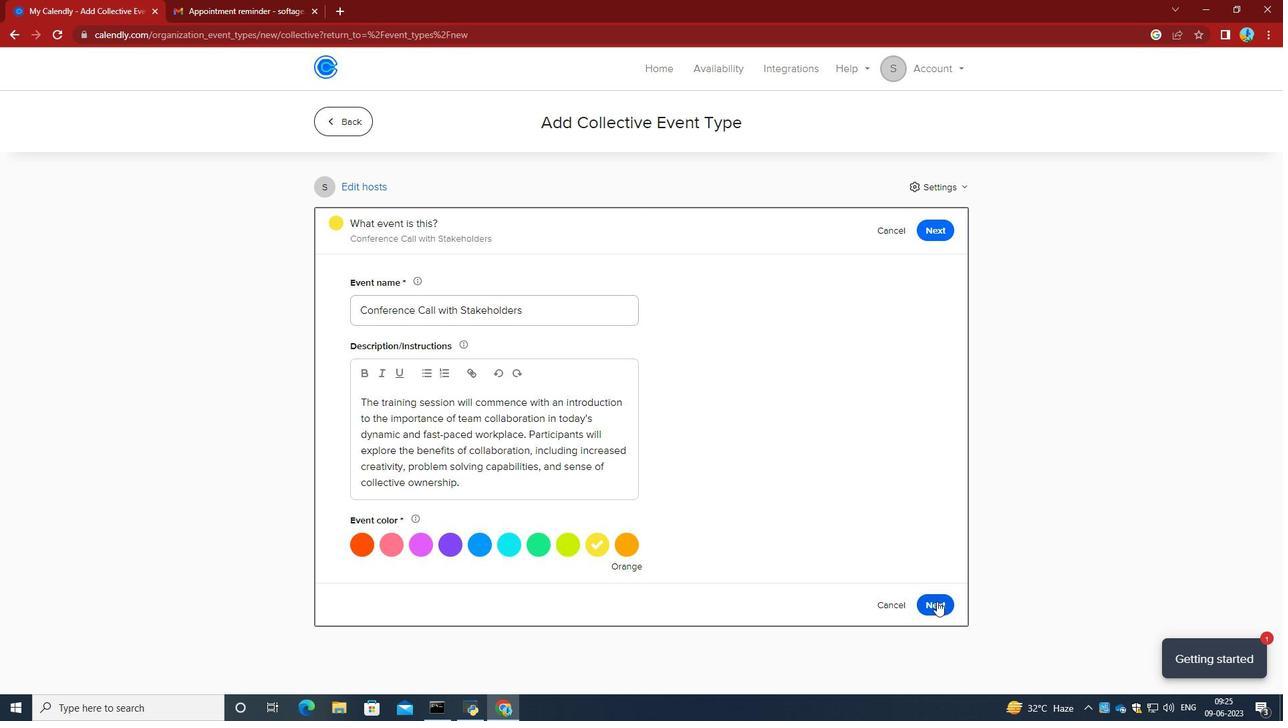 
Action: Mouse moved to (506, 390)
Screenshot: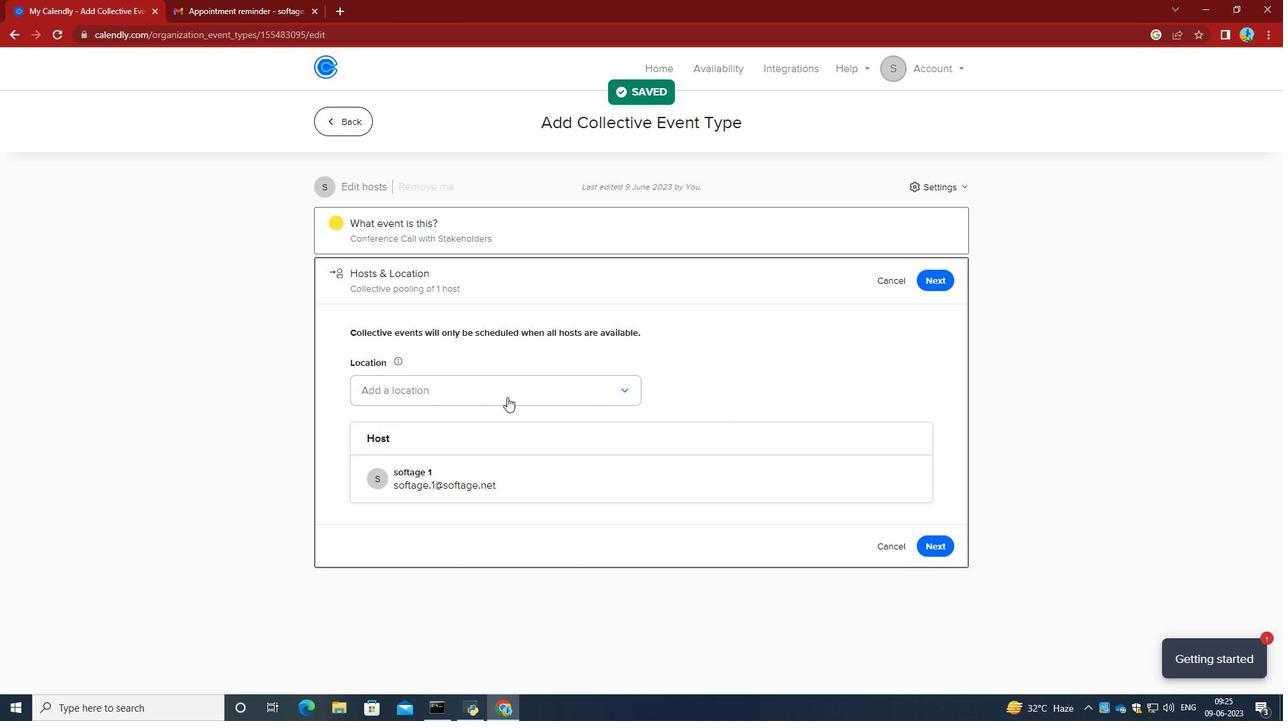 
Action: Mouse pressed left at (506, 390)
Screenshot: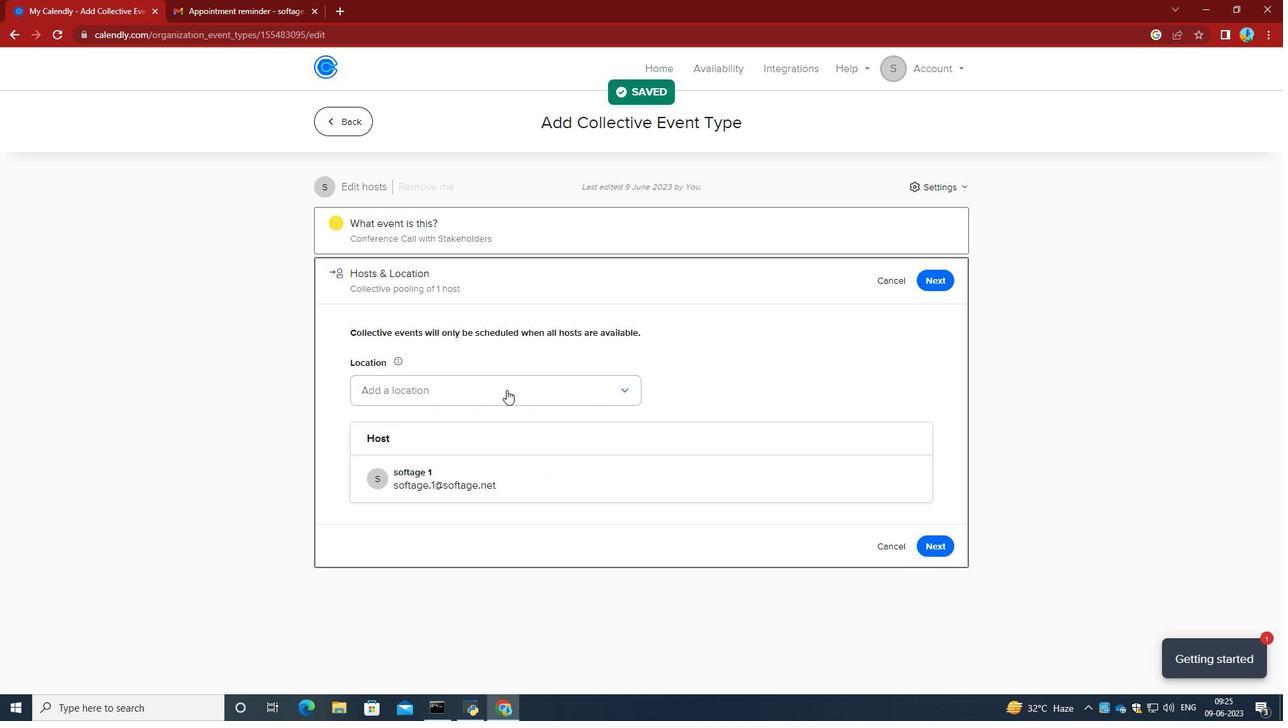 
Action: Mouse moved to (487, 433)
Screenshot: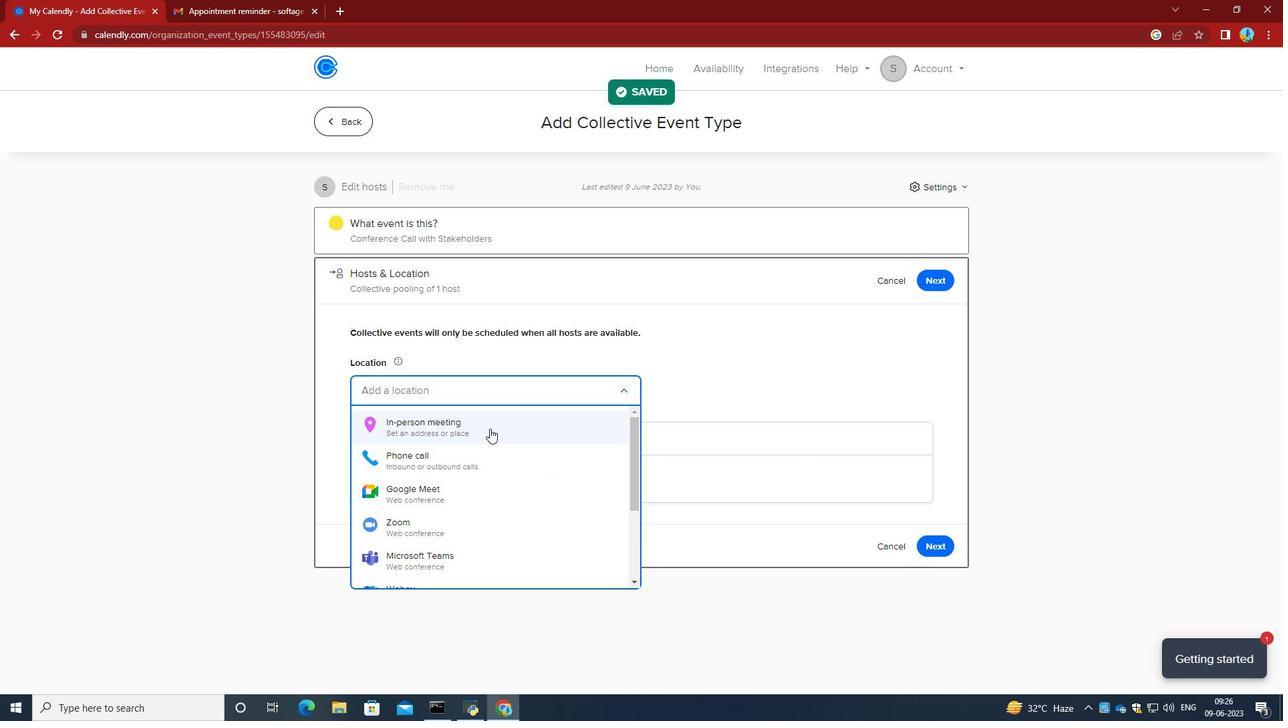 
Action: Mouse pressed left at (487, 433)
Screenshot: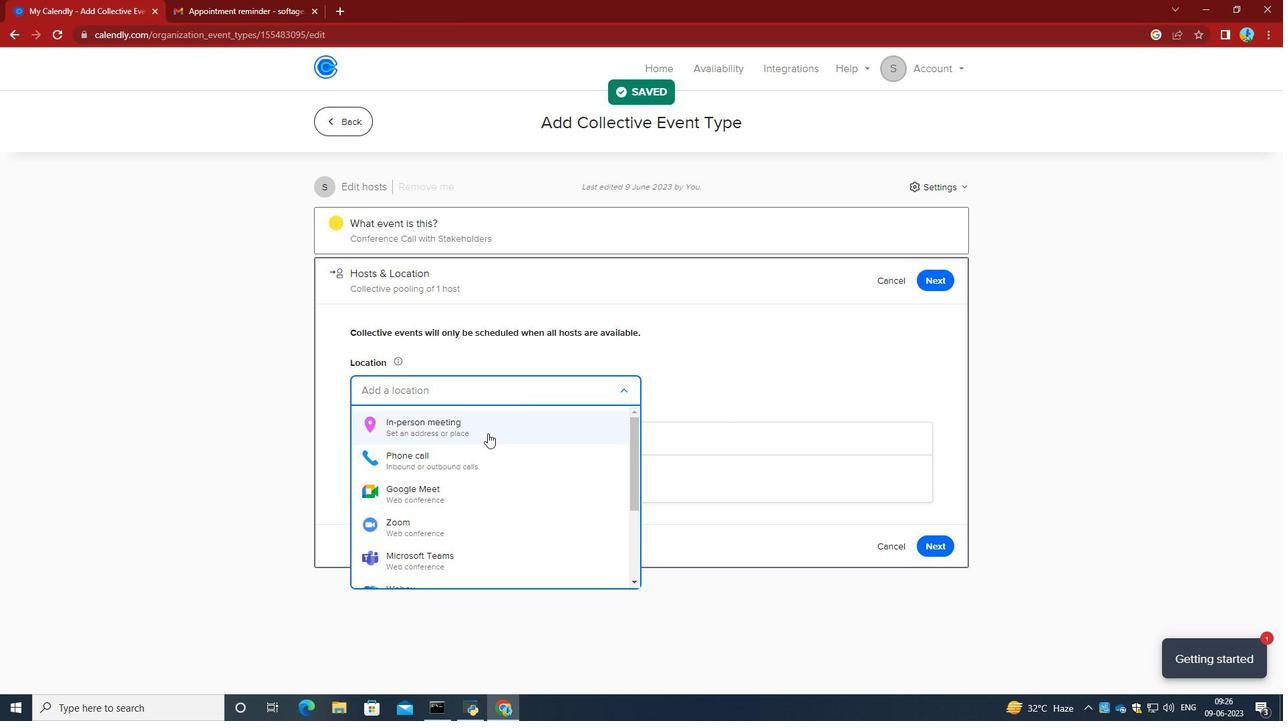 
Action: Mouse moved to (592, 213)
Screenshot: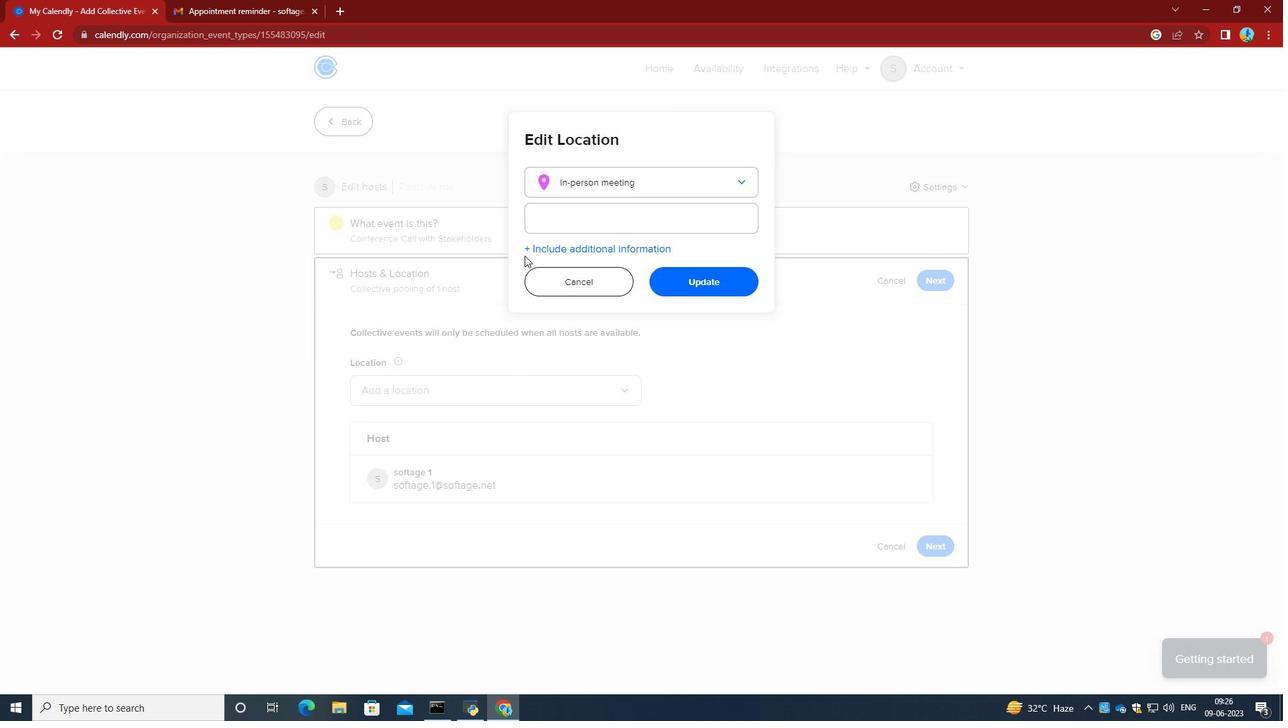 
Action: Mouse pressed left at (592, 213)
Screenshot: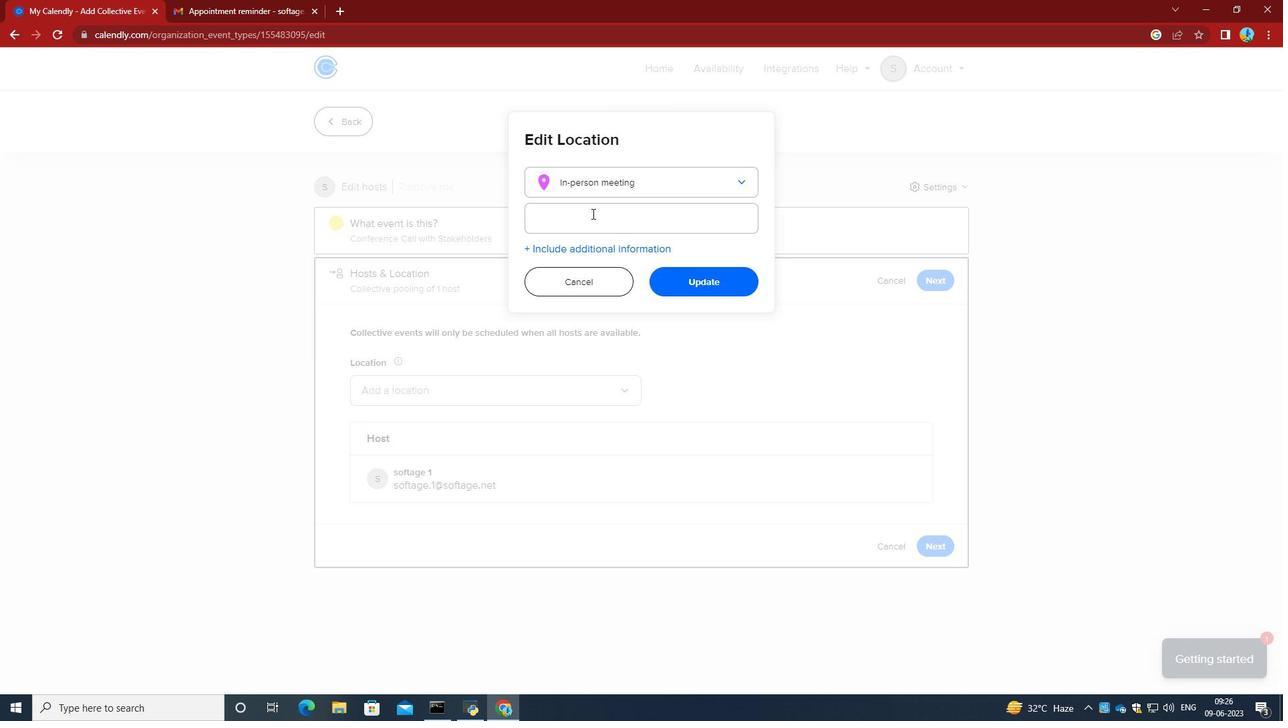 
Action: Key pressed 456<Key.space><Key.caps_lock>R<Key.caps_lock>ossio<Key.space><Key.caps_lock>S<Key.caps_lock>quare,<Key.space><Key.caps_lock>L<Key.caps_lock>isbon,<Key.space><Key.caps_lock>P<Key.caps_lock>ortugal
Screenshot: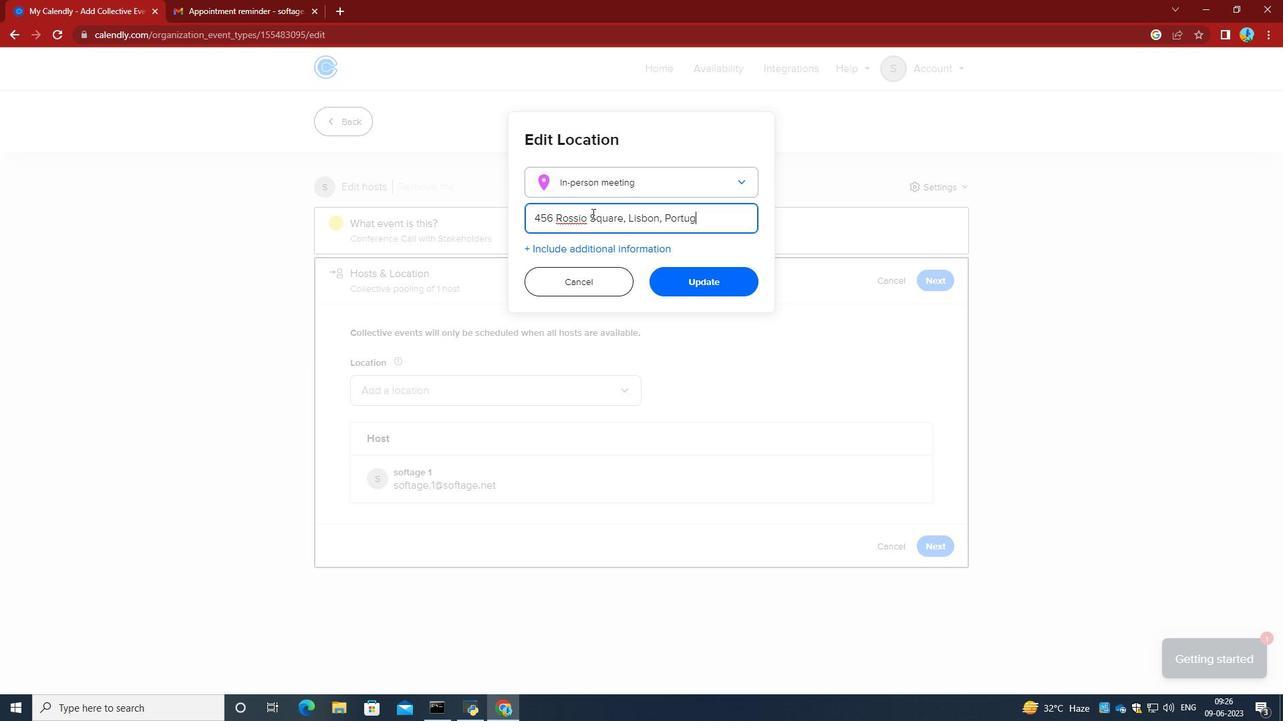 
Action: Mouse moved to (732, 277)
Screenshot: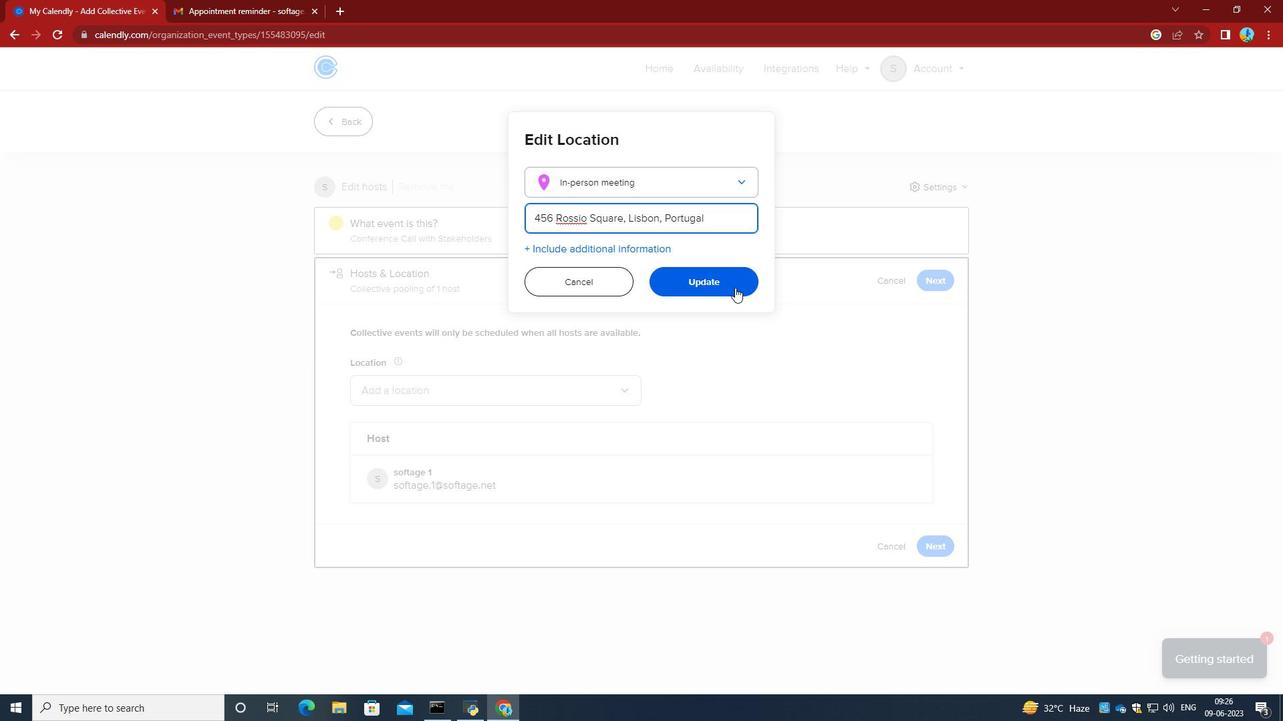 
Action: Mouse pressed left at (732, 277)
Screenshot: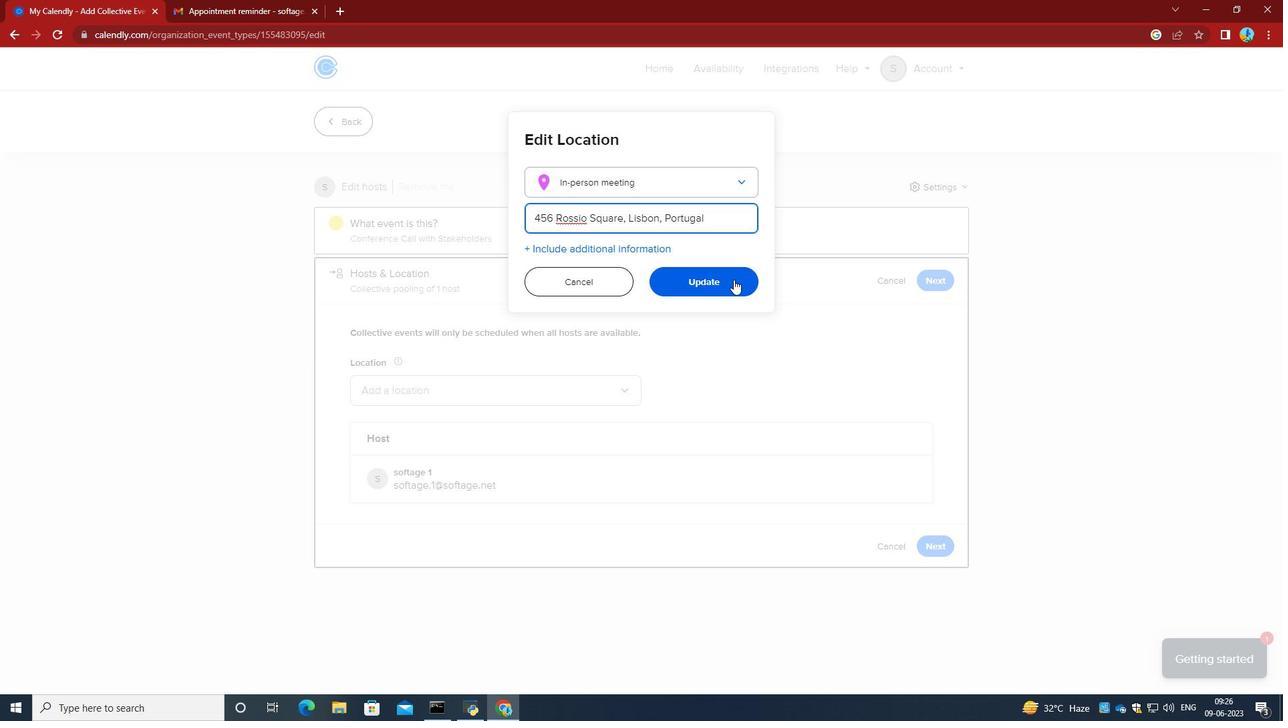 
Action: Mouse moved to (943, 546)
Screenshot: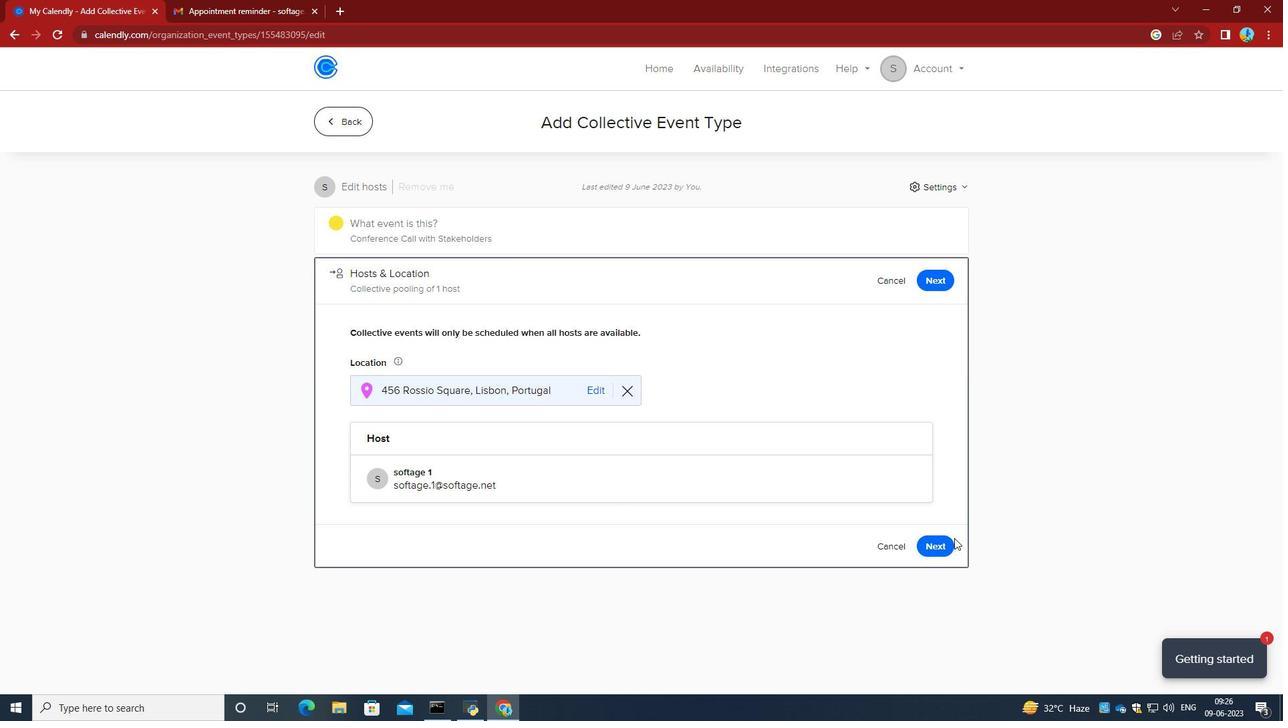 
Action: Mouse pressed left at (943, 546)
Screenshot: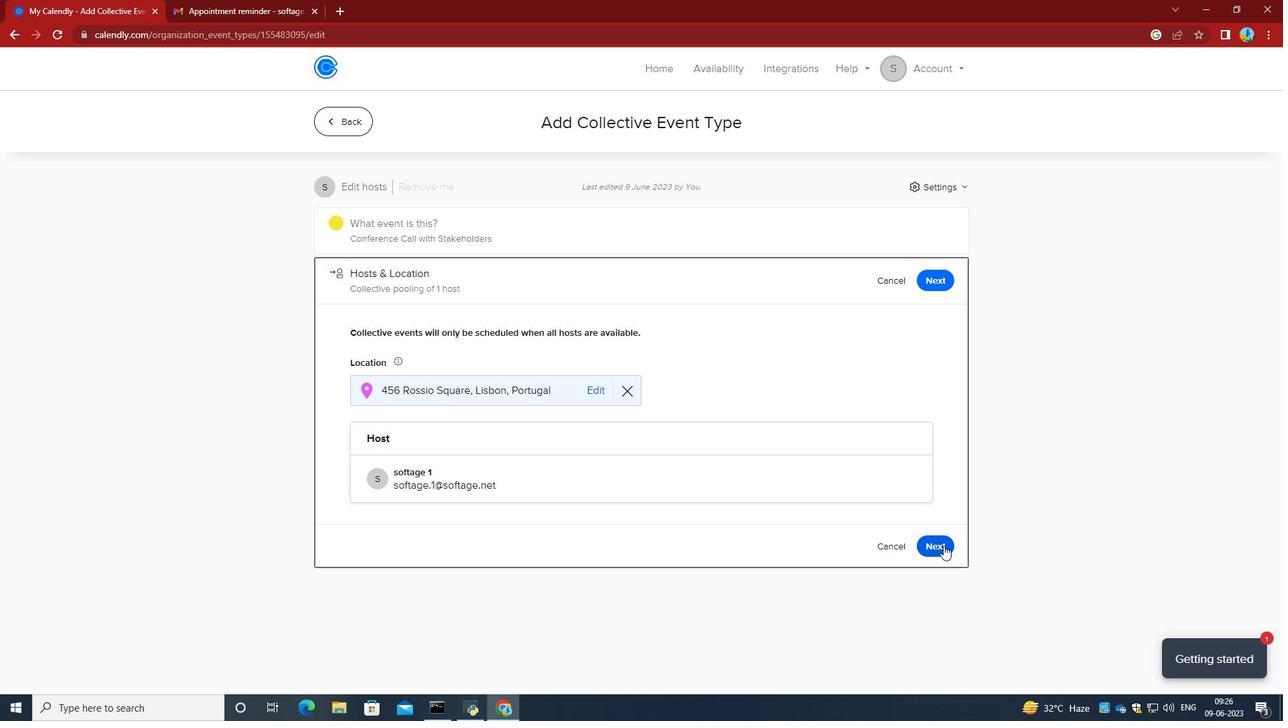 
Action: Mouse moved to (421, 484)
Screenshot: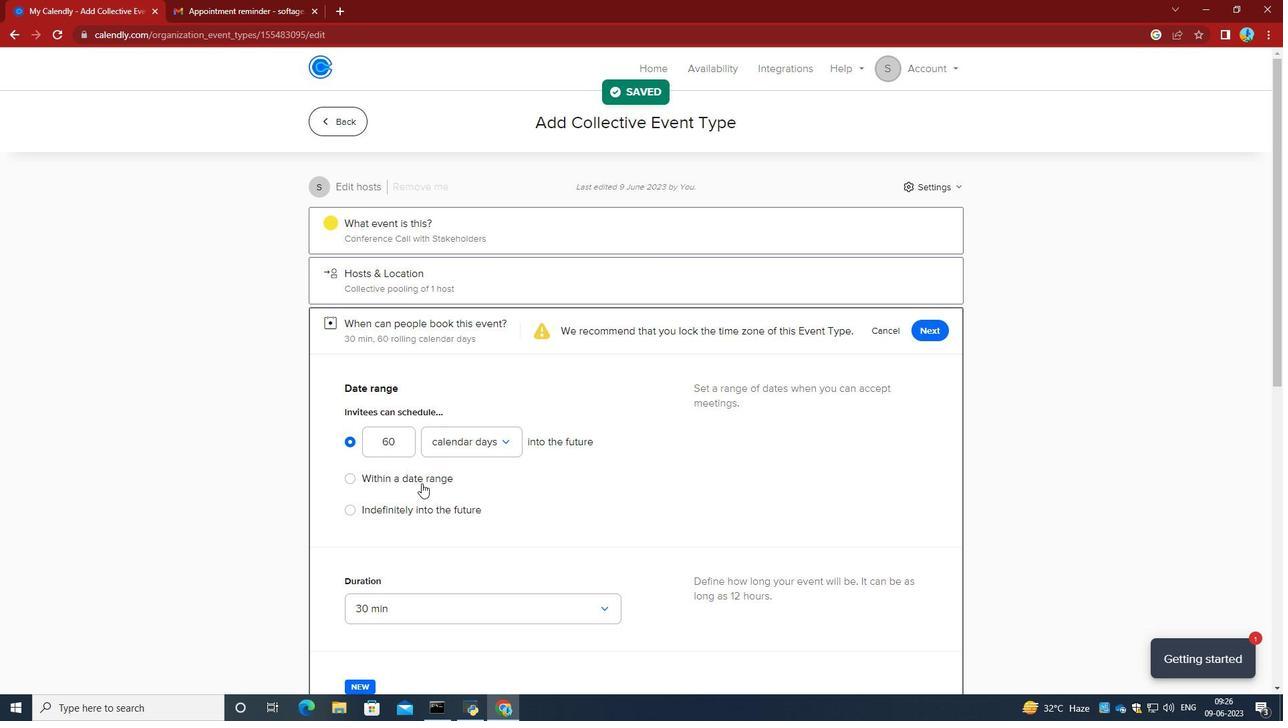 
Action: Mouse pressed left at (421, 484)
Screenshot: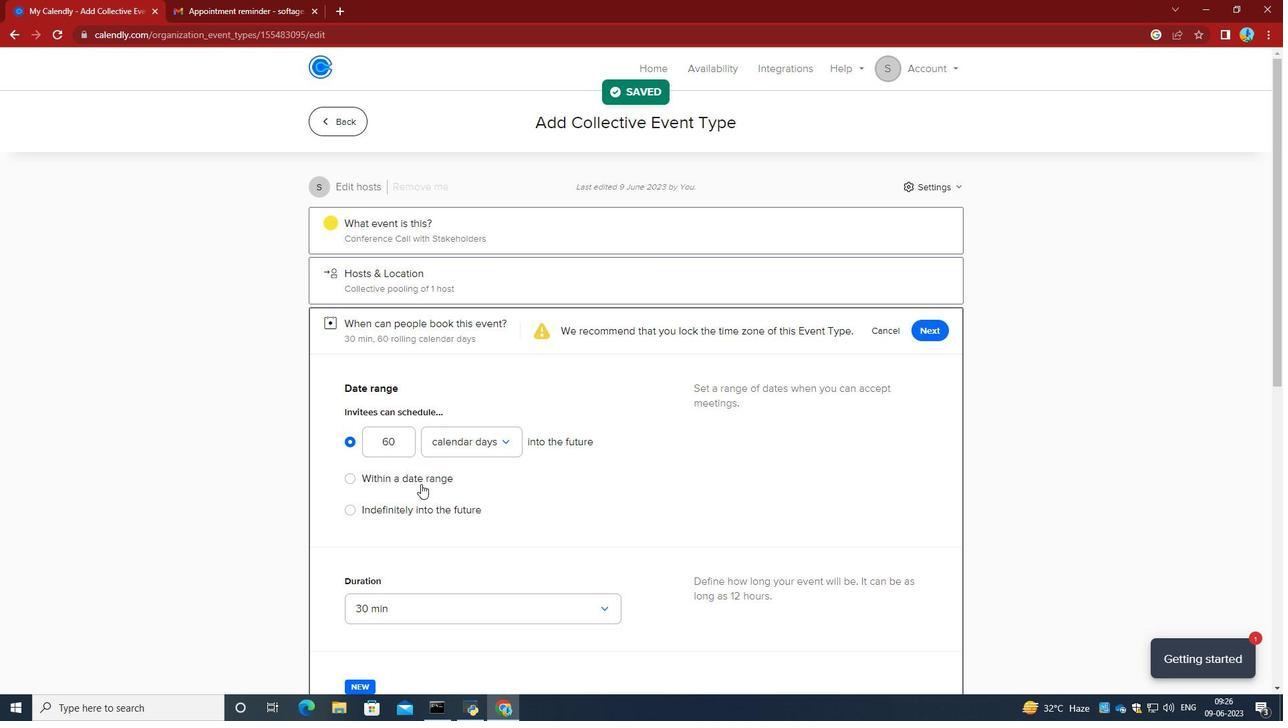 
Action: Mouse moved to (499, 486)
Screenshot: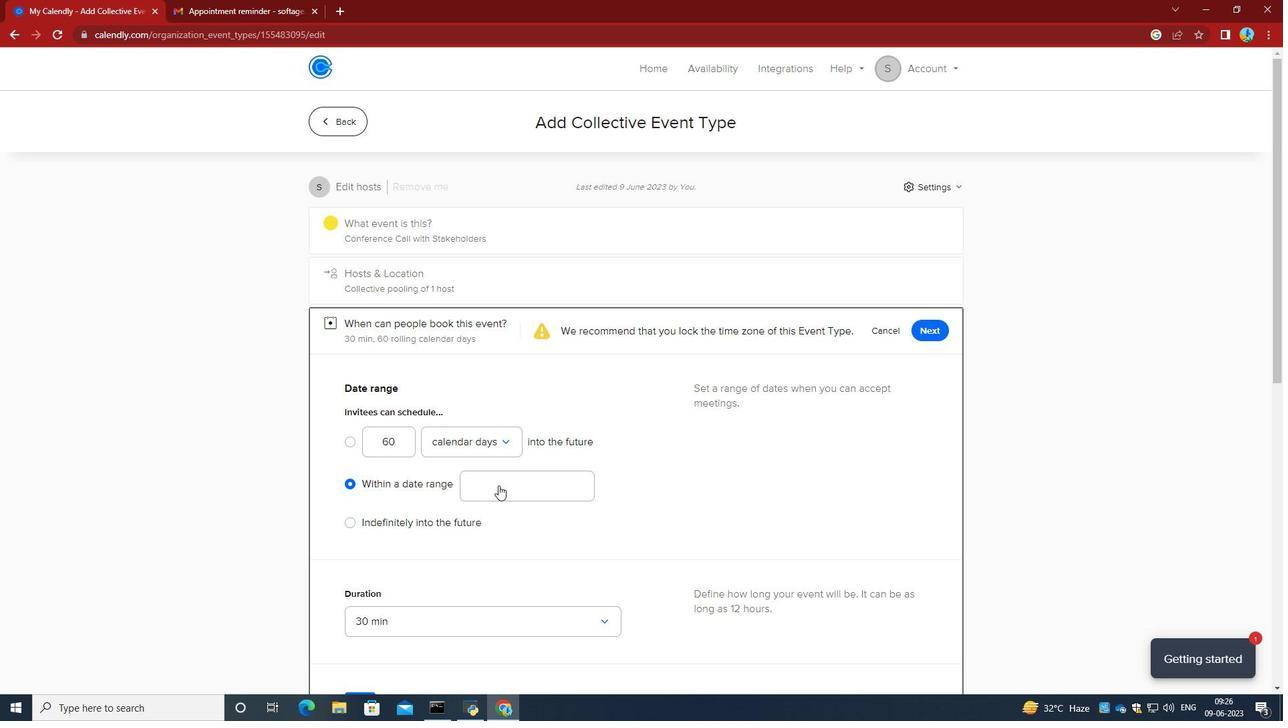 
Action: Mouse pressed left at (499, 486)
Screenshot: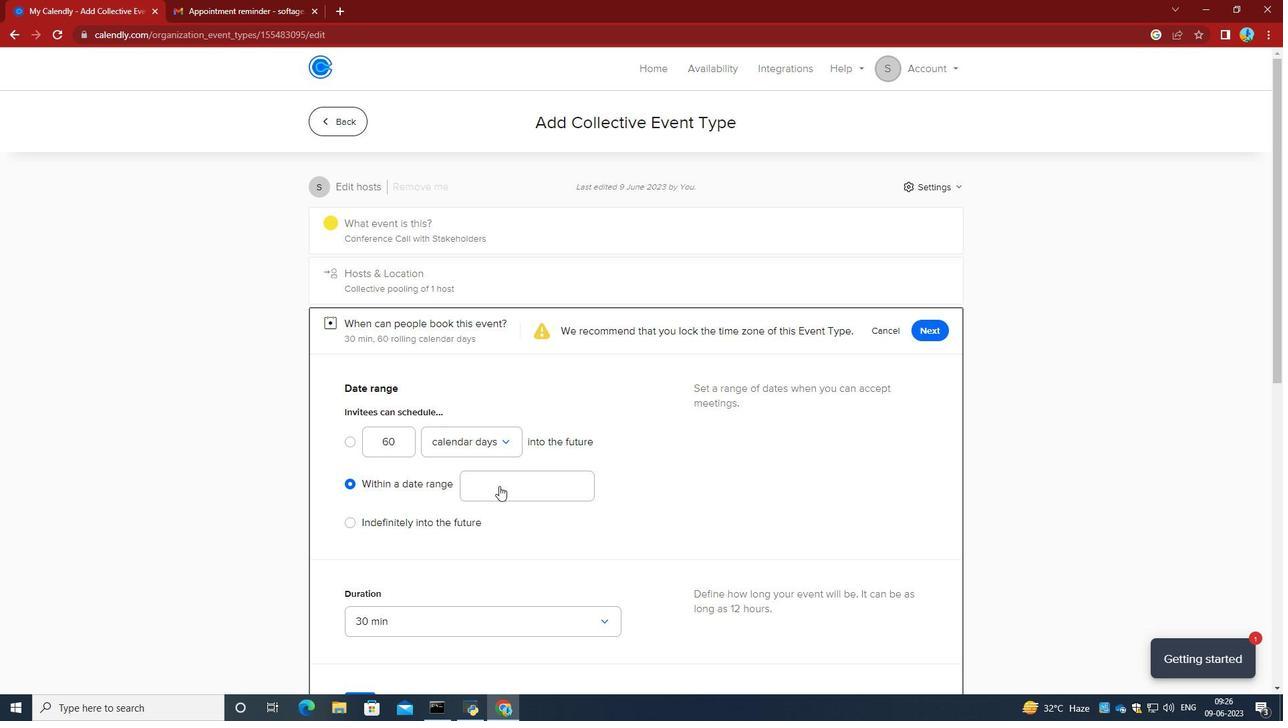 
Action: Mouse moved to (562, 242)
Screenshot: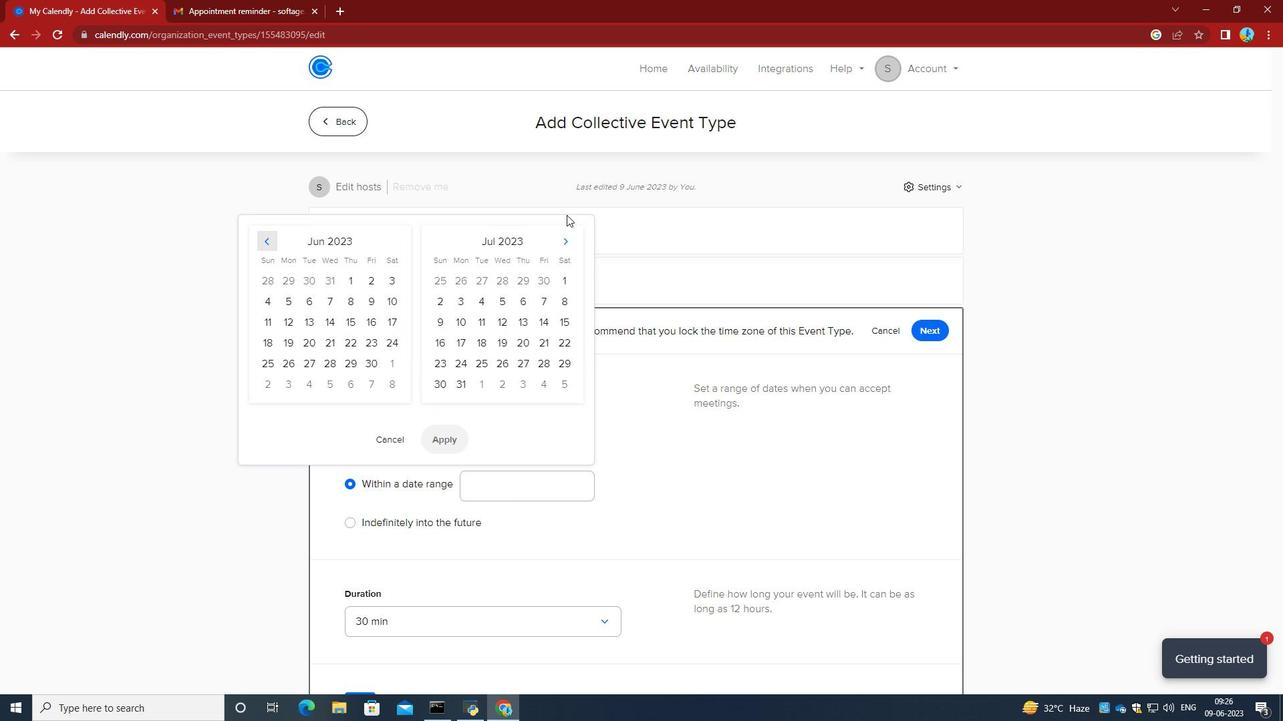 
Action: Mouse pressed left at (562, 242)
Screenshot: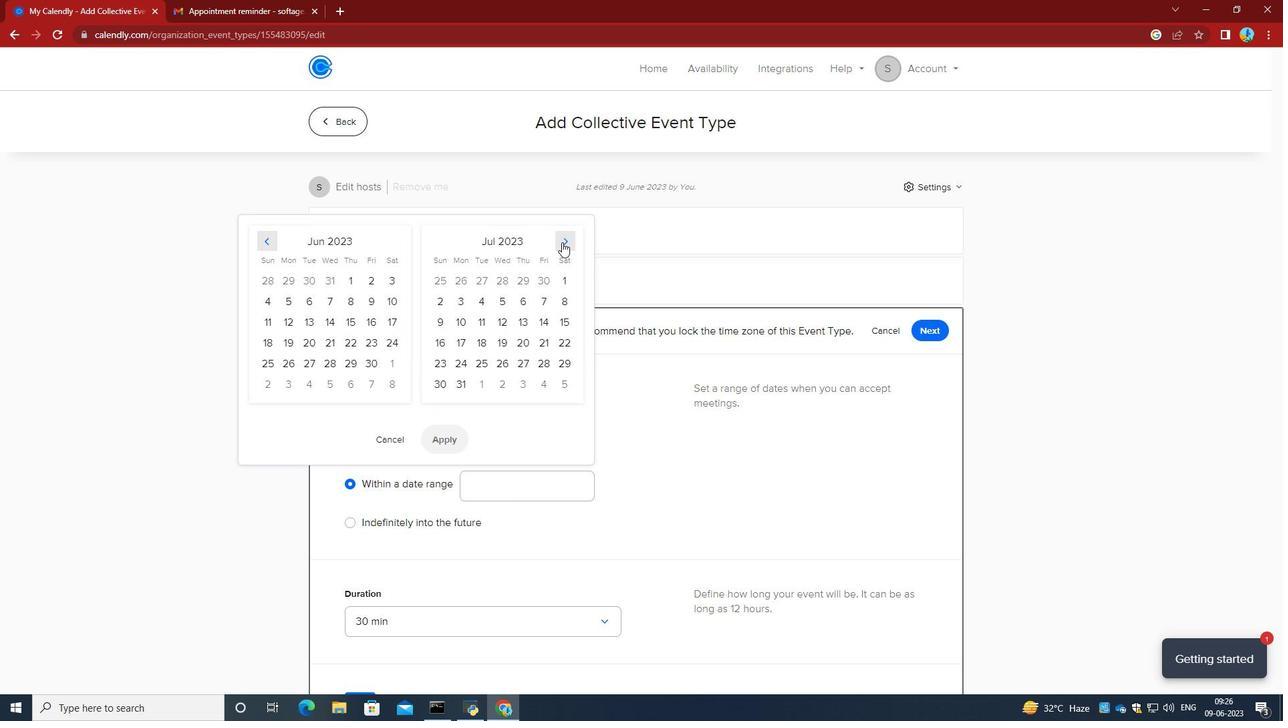
Action: Mouse pressed left at (562, 242)
Screenshot: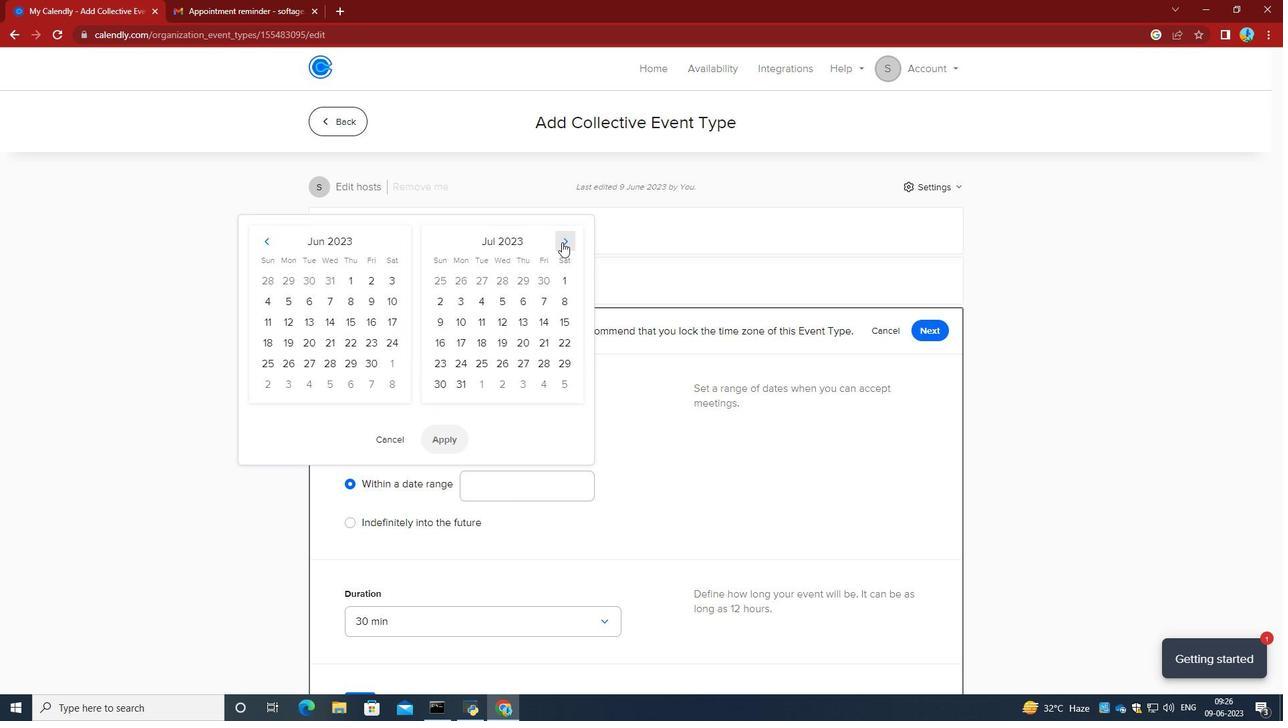 
Action: Mouse pressed left at (562, 242)
Screenshot: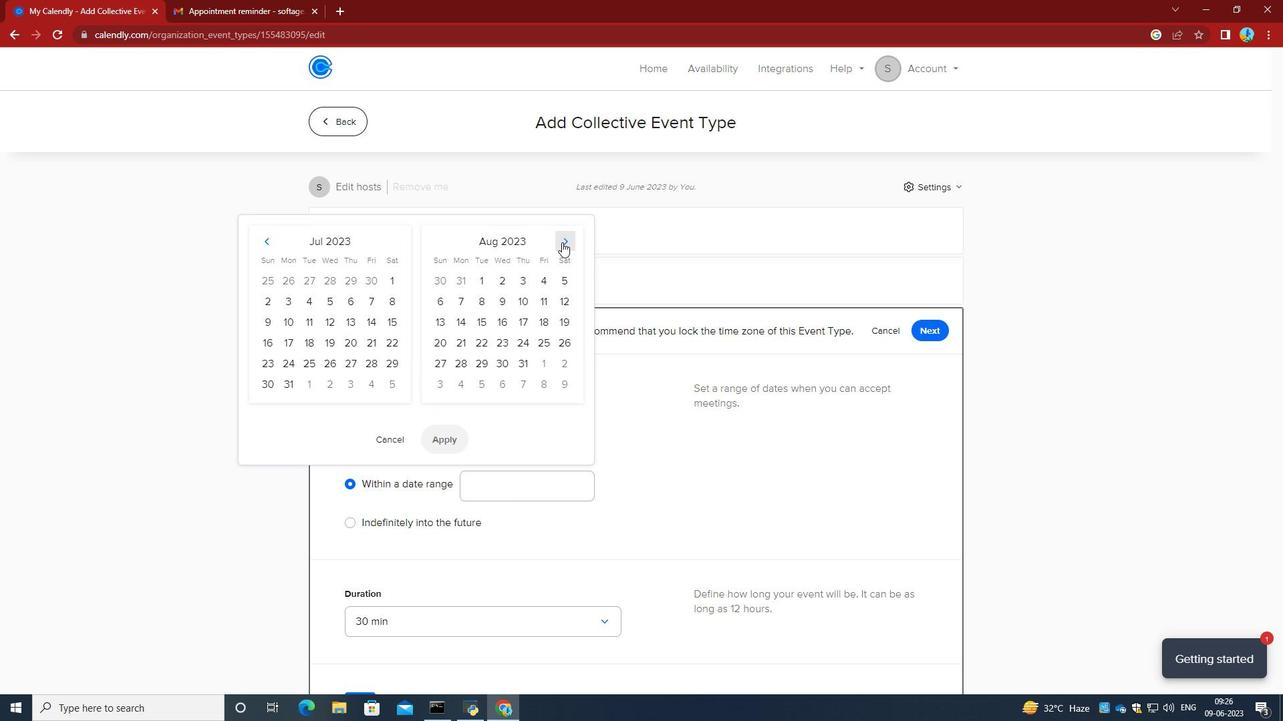 
Action: Mouse pressed left at (562, 242)
Screenshot: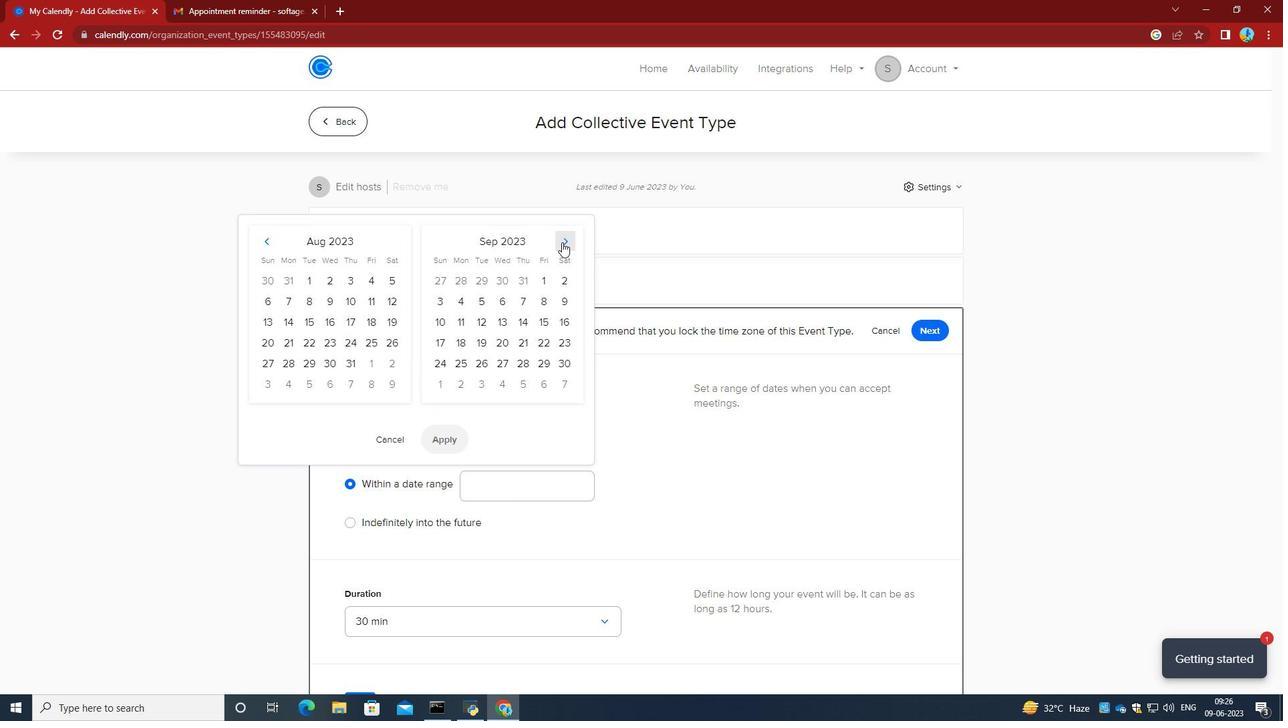 
Action: Mouse pressed left at (562, 242)
Screenshot: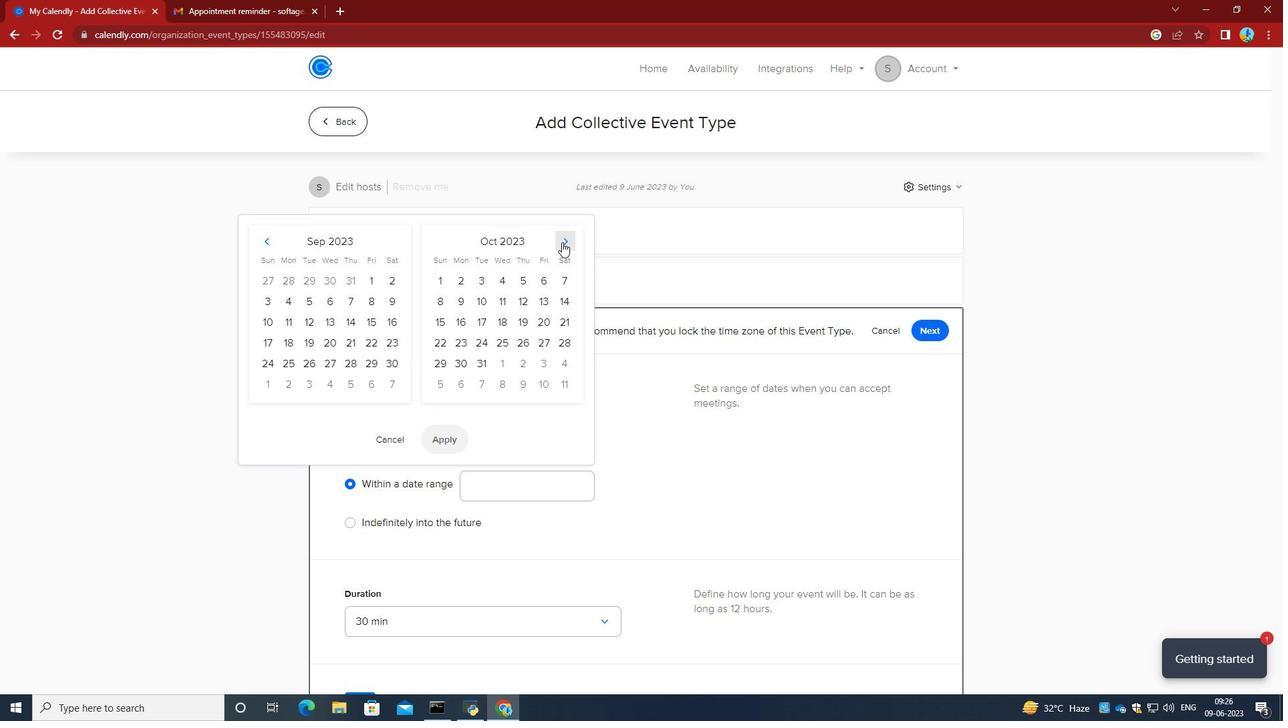 
Action: Mouse moved to (560, 283)
Screenshot: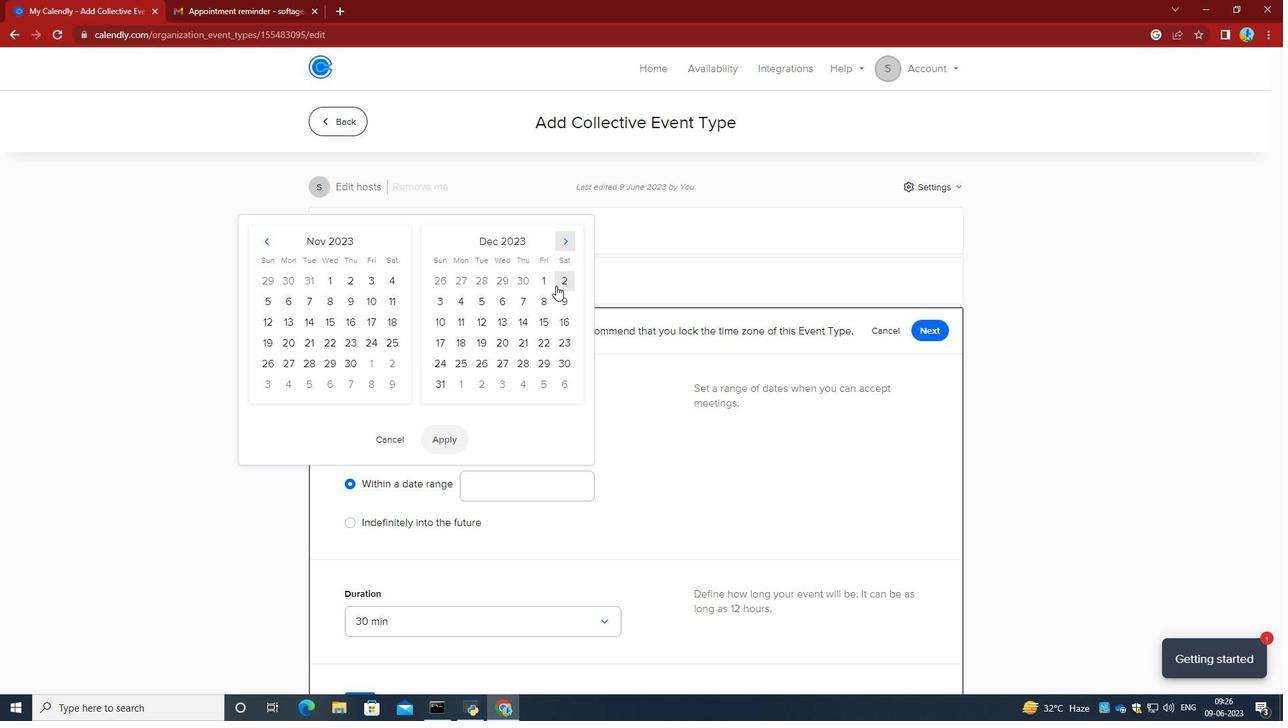 
Action: Mouse pressed left at (560, 283)
Screenshot: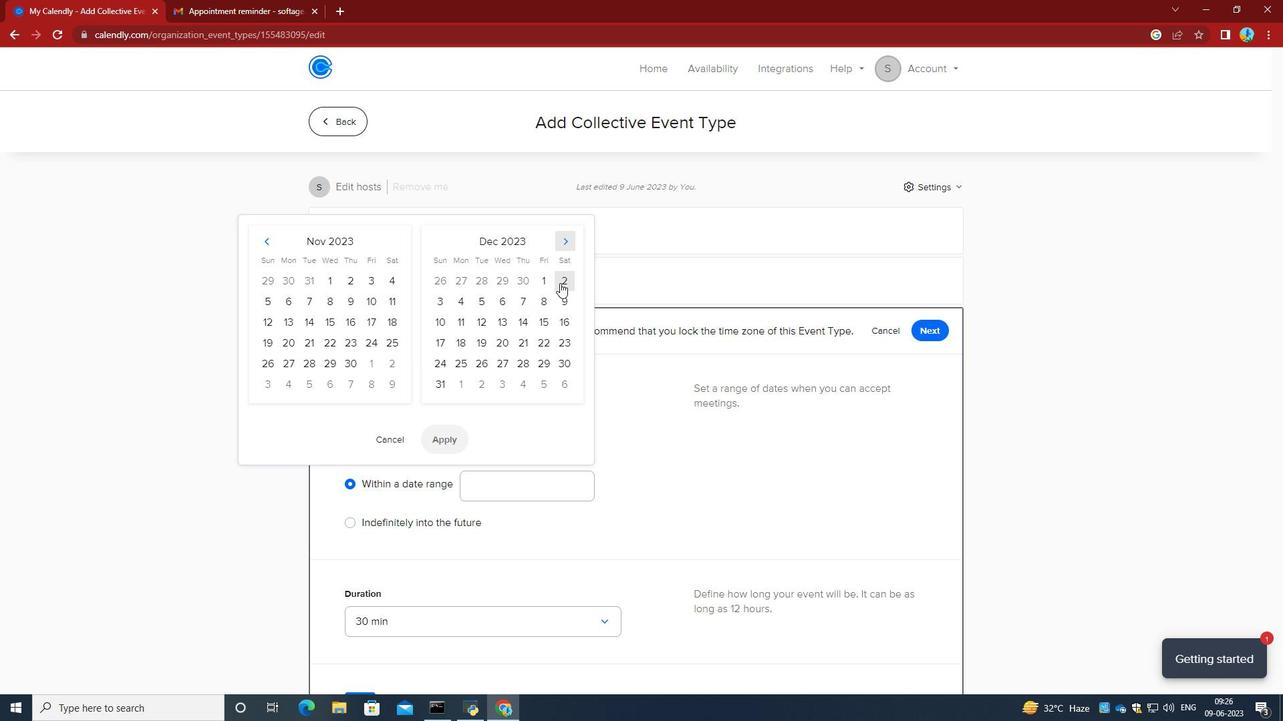 
Action: Mouse moved to (465, 303)
Screenshot: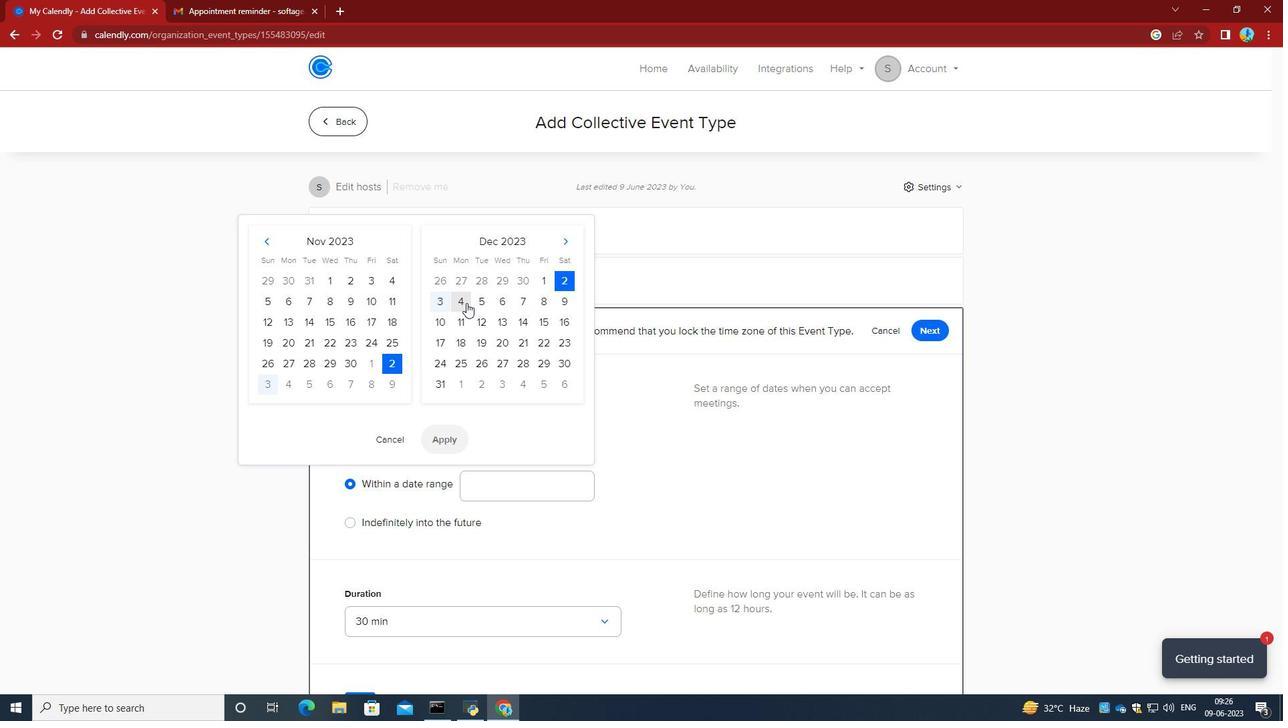 
Action: Mouse pressed left at (465, 303)
Screenshot: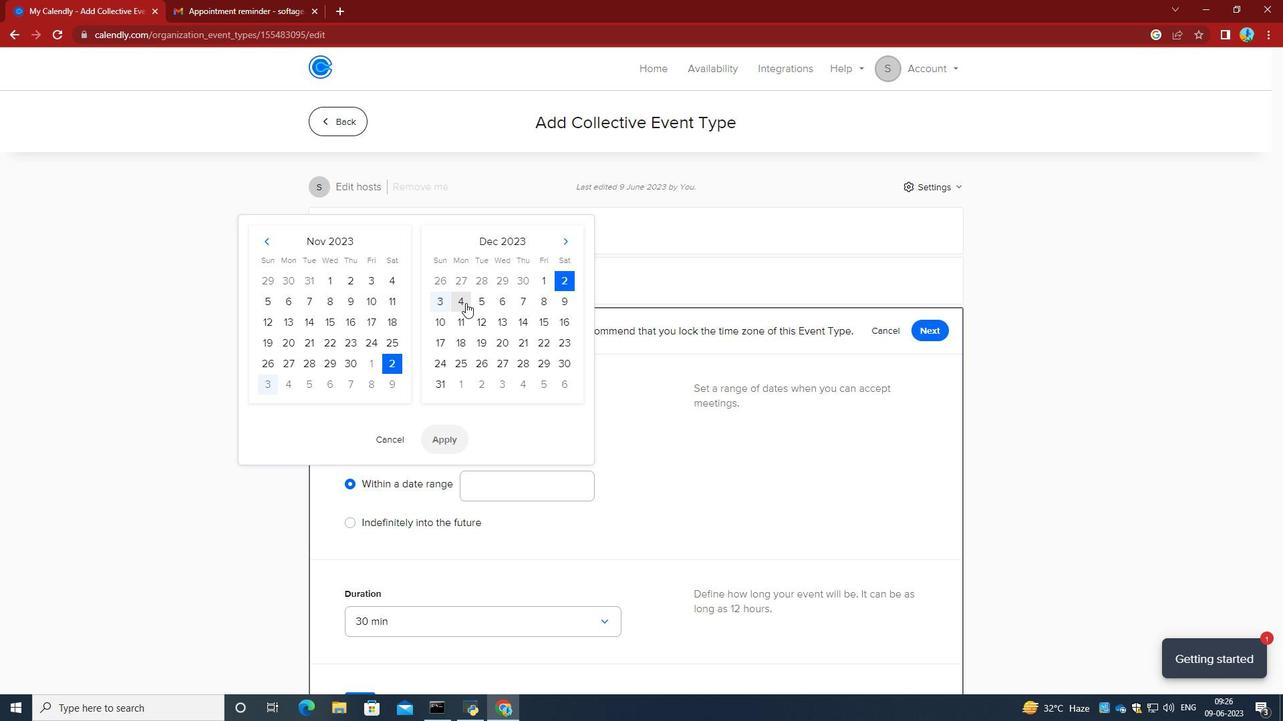 
Action: Mouse moved to (441, 443)
Screenshot: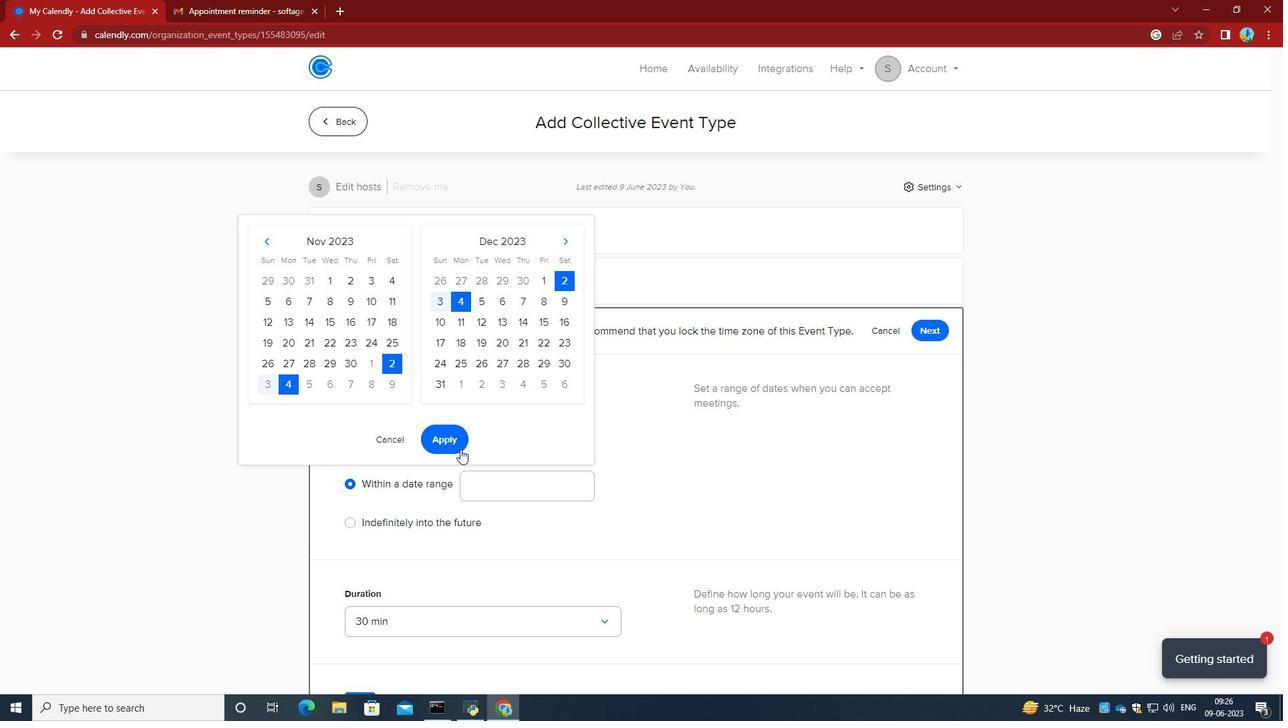 
Action: Mouse pressed left at (441, 443)
Screenshot: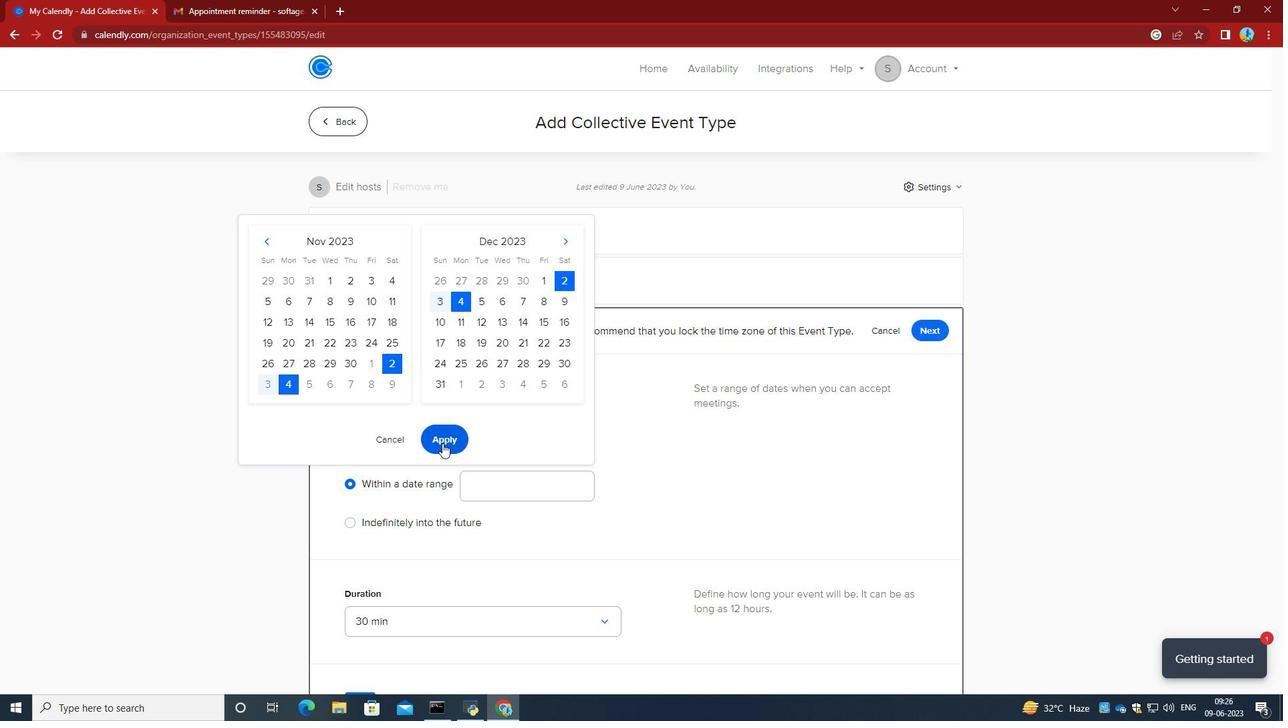 
Action: Mouse moved to (569, 401)
Screenshot: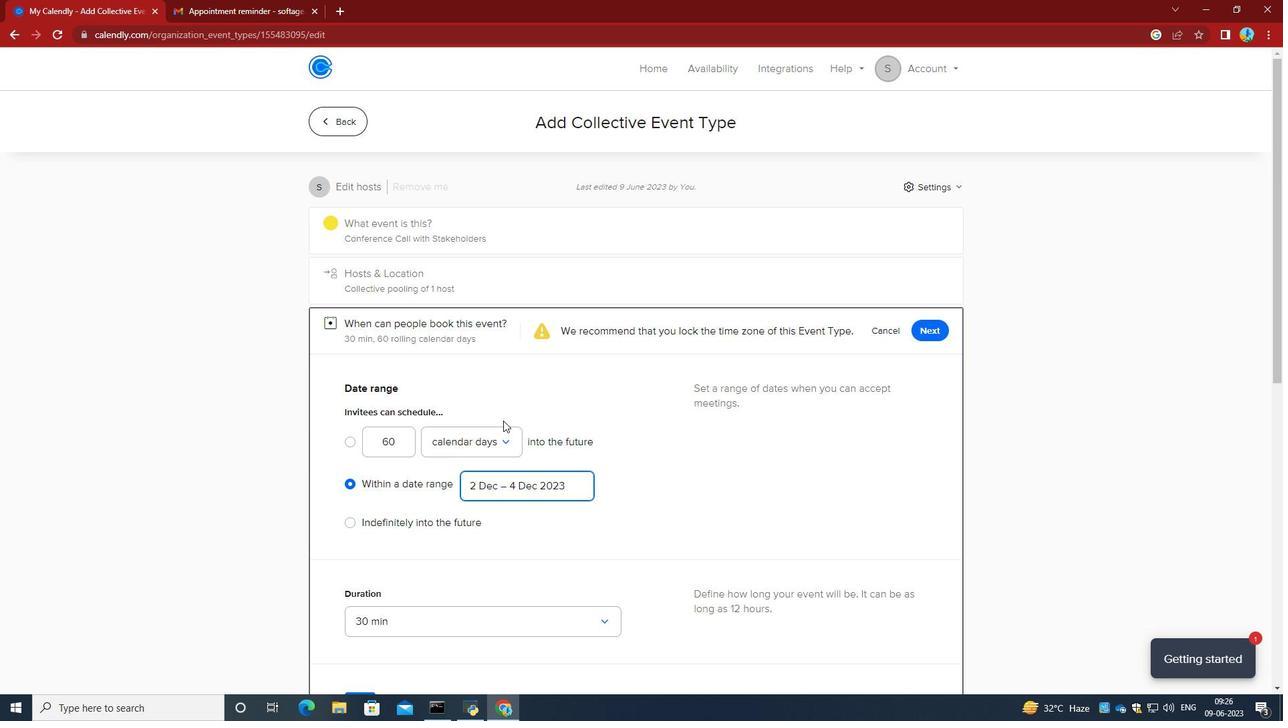 
Action: Mouse scrolled (569, 401) with delta (0, 0)
Screenshot: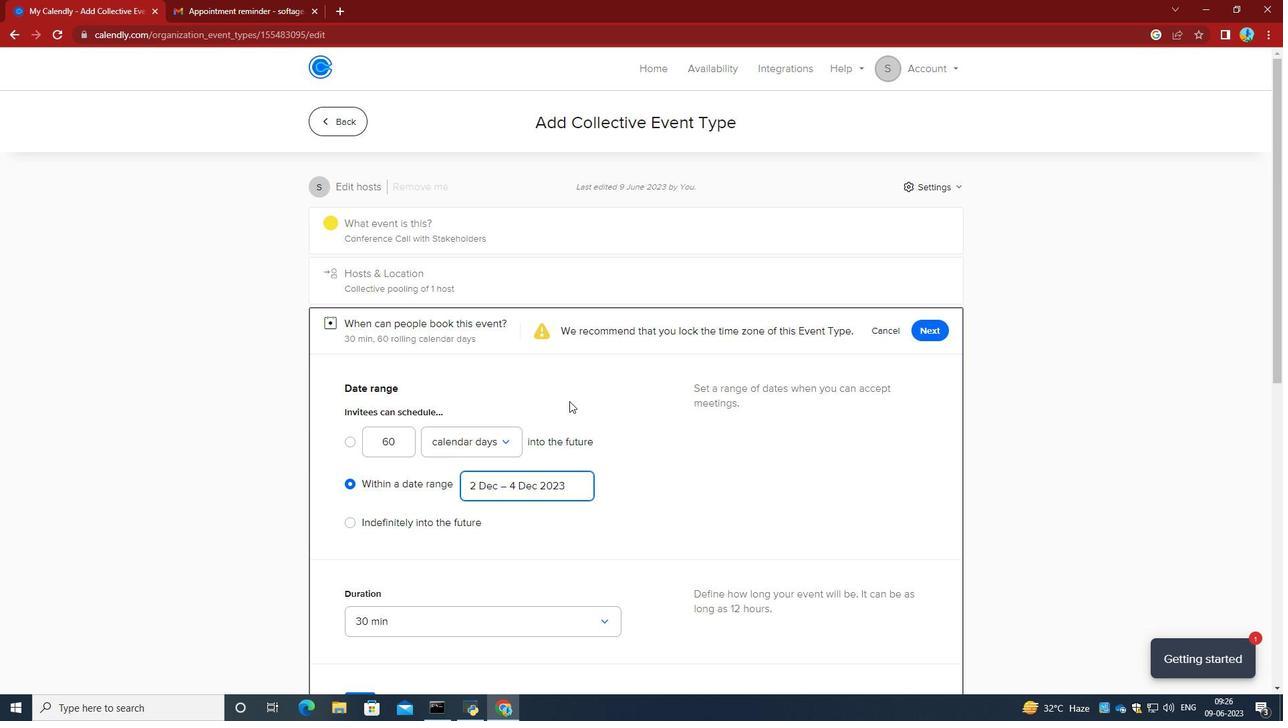 
Action: Mouse scrolled (569, 401) with delta (0, 0)
Screenshot: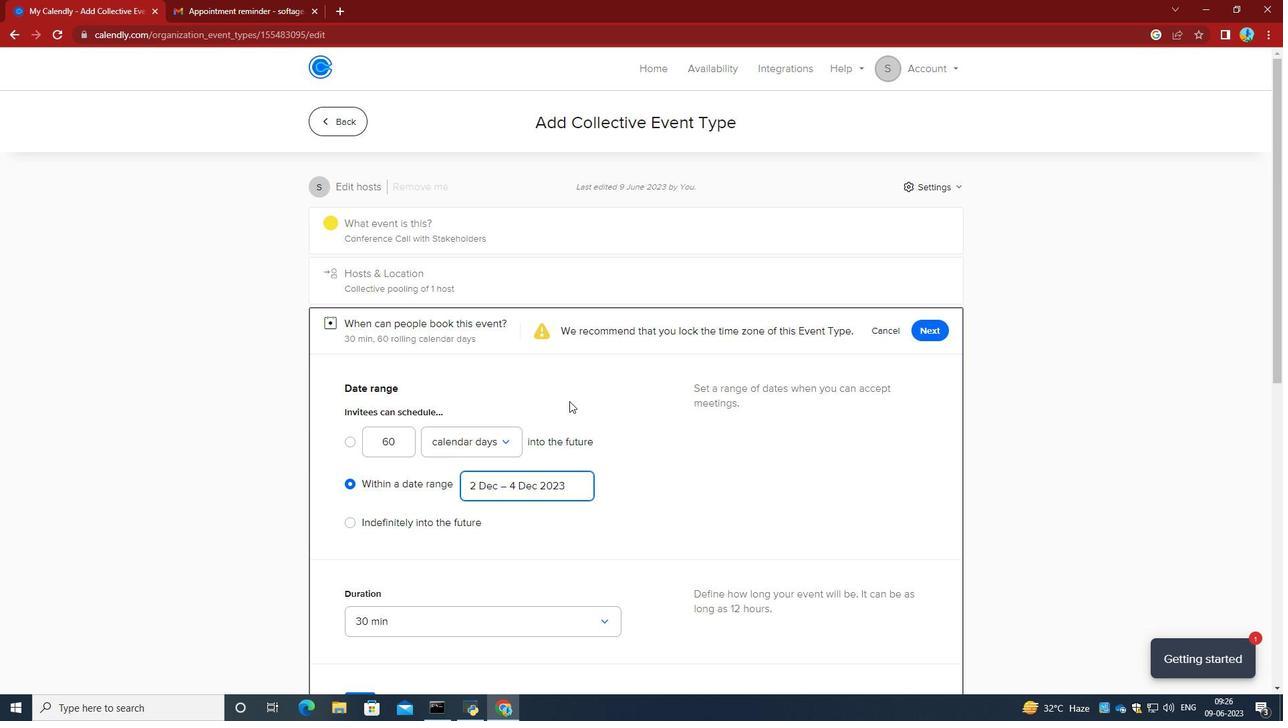 
Action: Mouse scrolled (569, 401) with delta (0, 0)
Screenshot: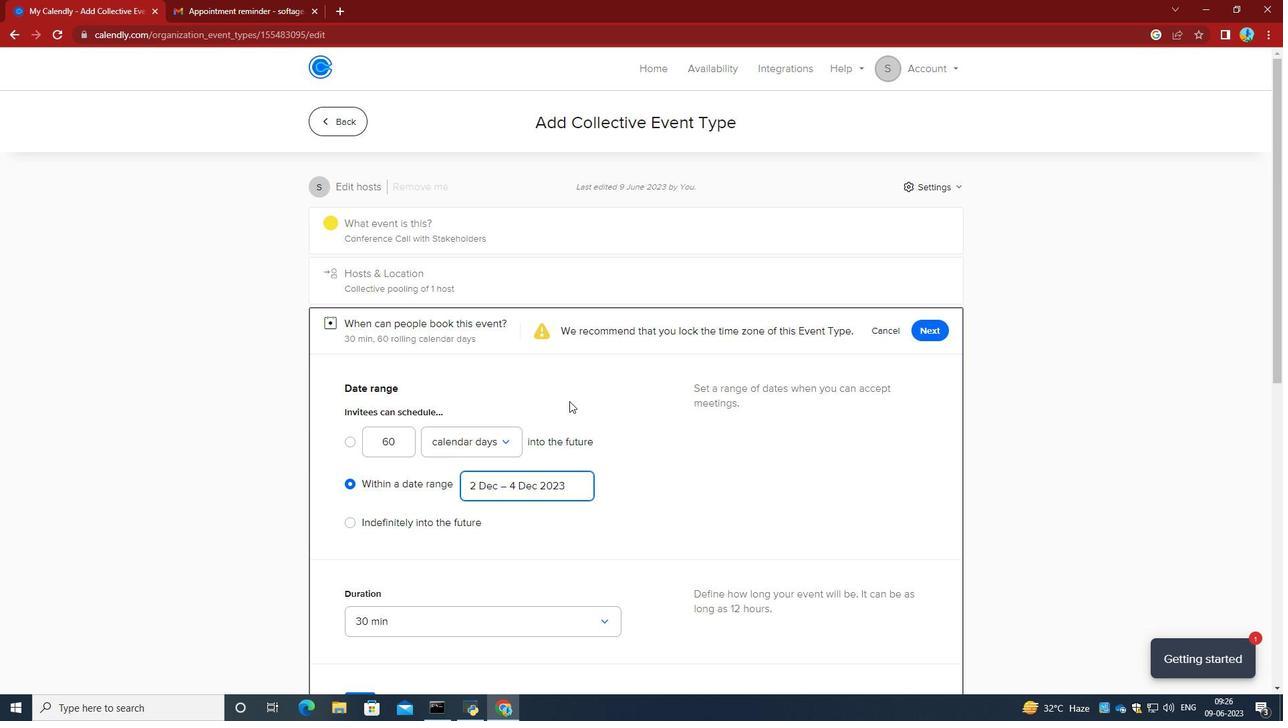 
Action: Mouse scrolled (569, 401) with delta (0, 0)
Screenshot: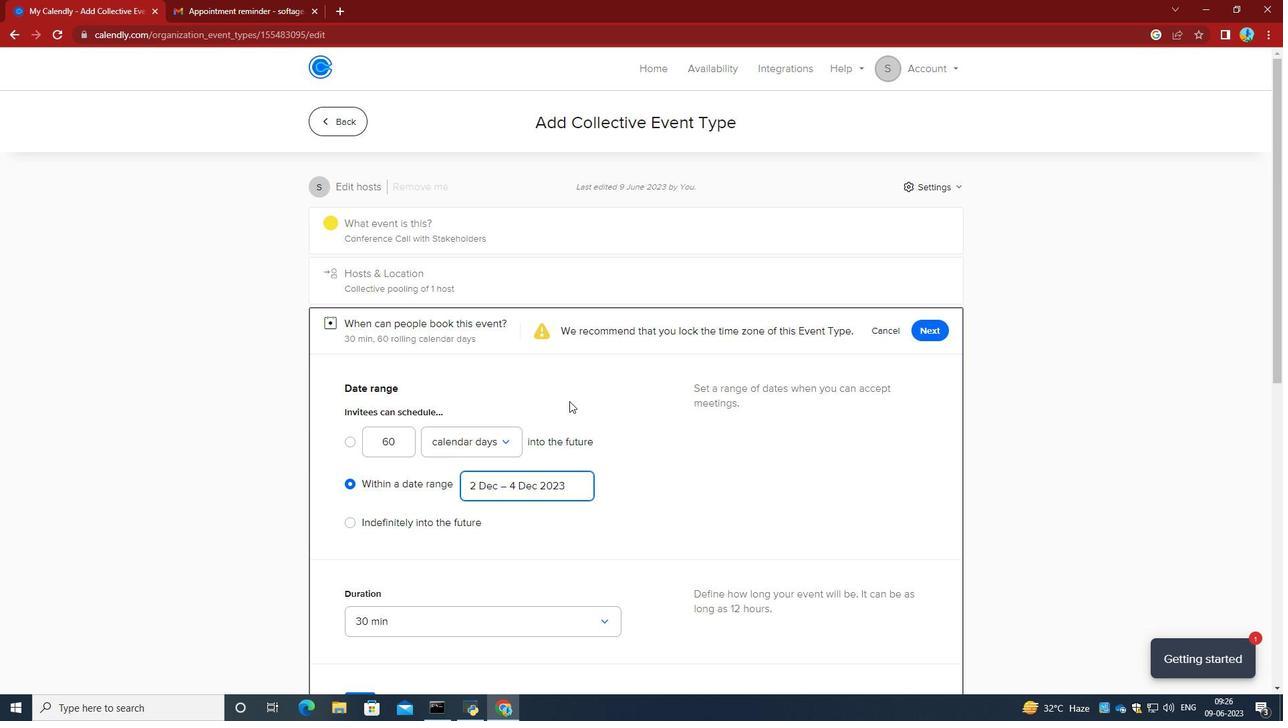 
Action: Mouse scrolled (569, 401) with delta (0, 0)
Screenshot: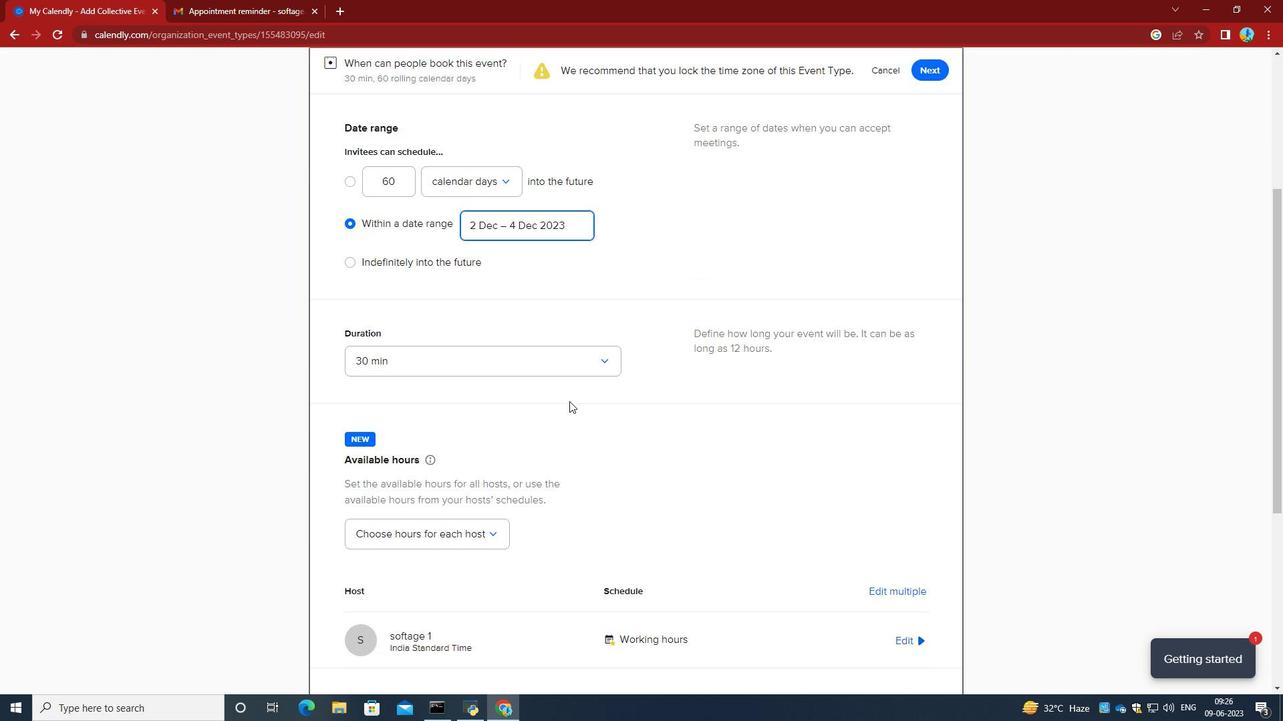 
Action: Mouse scrolled (569, 401) with delta (0, 0)
Screenshot: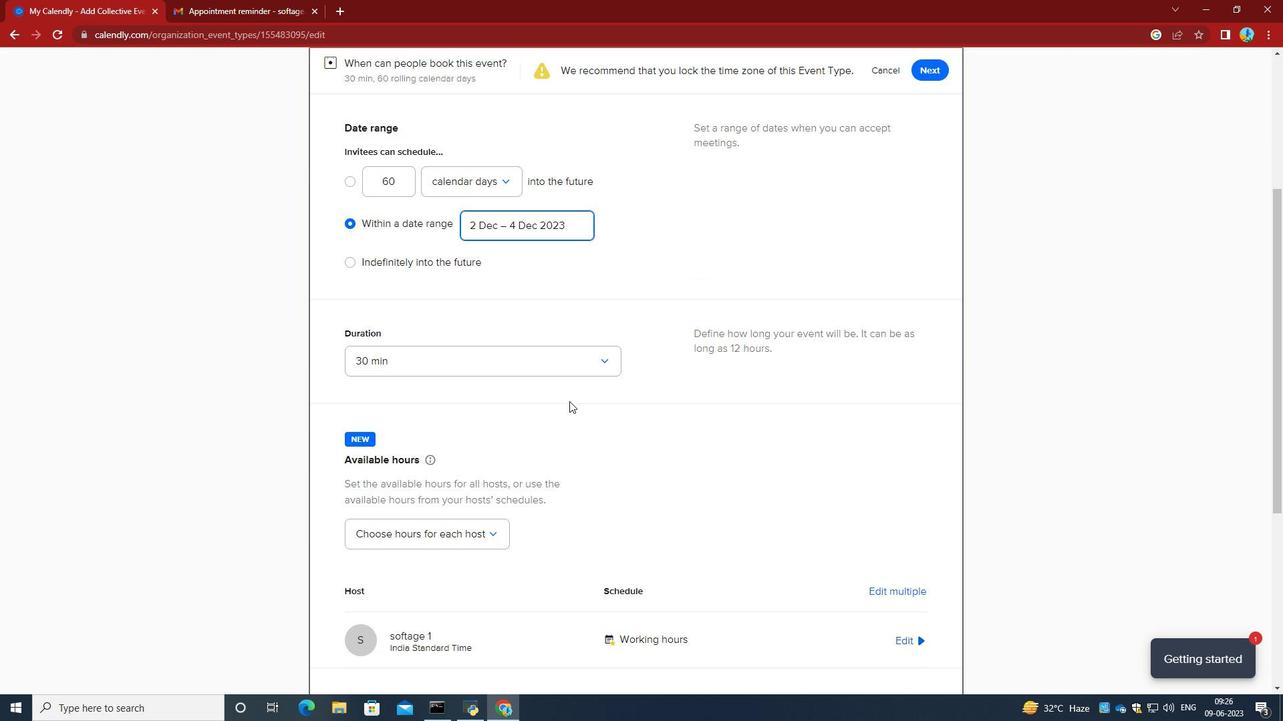 
Action: Mouse scrolled (569, 401) with delta (0, 0)
Screenshot: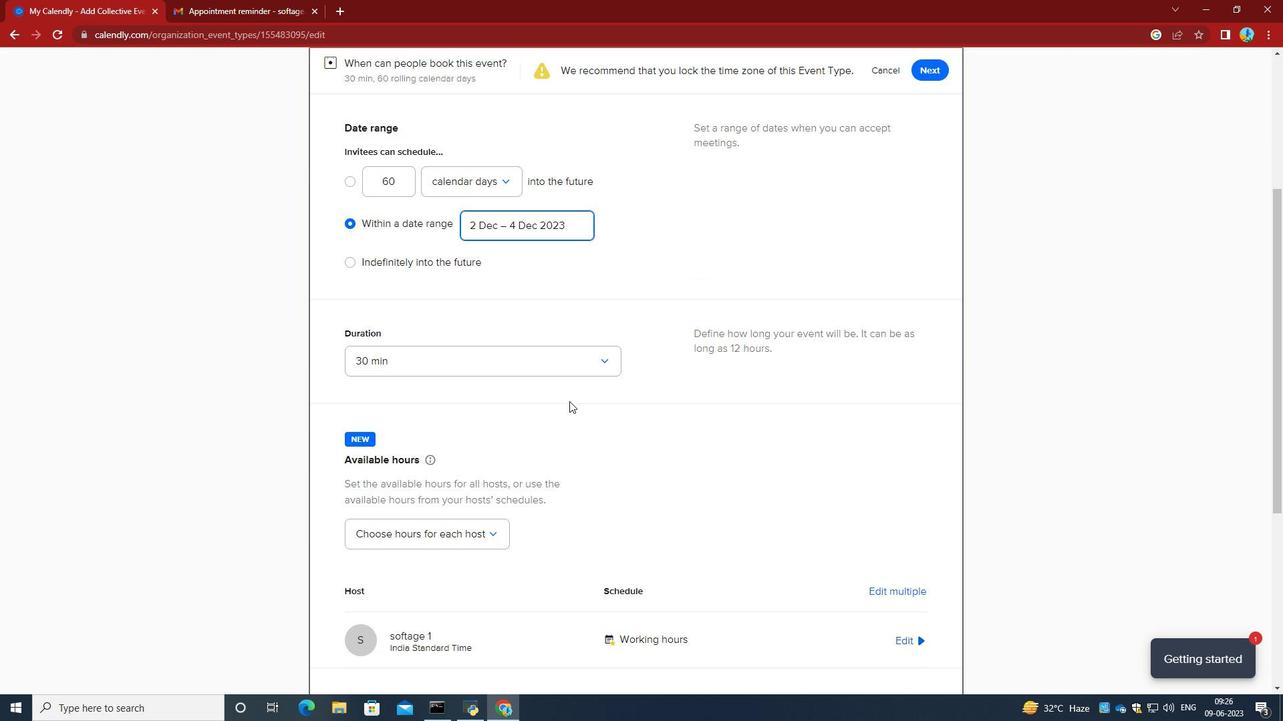 
Action: Mouse scrolled (569, 401) with delta (0, 0)
Screenshot: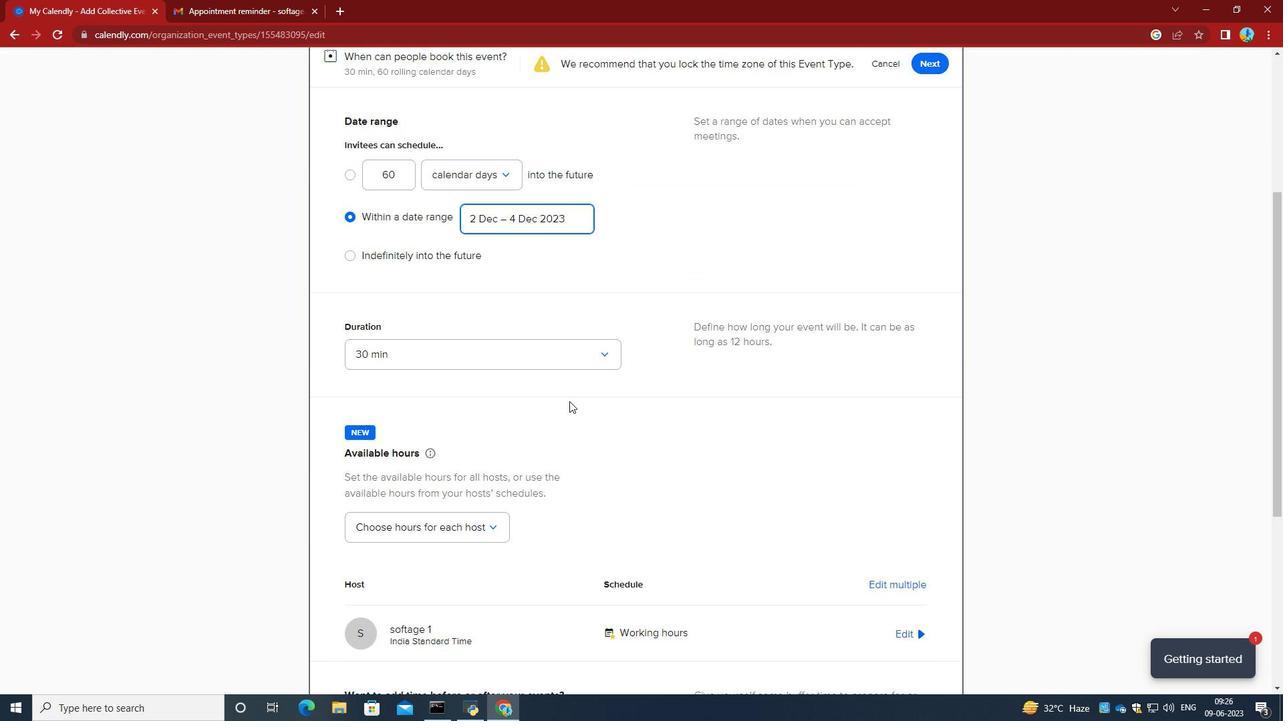 
Action: Mouse scrolled (569, 401) with delta (0, 0)
Screenshot: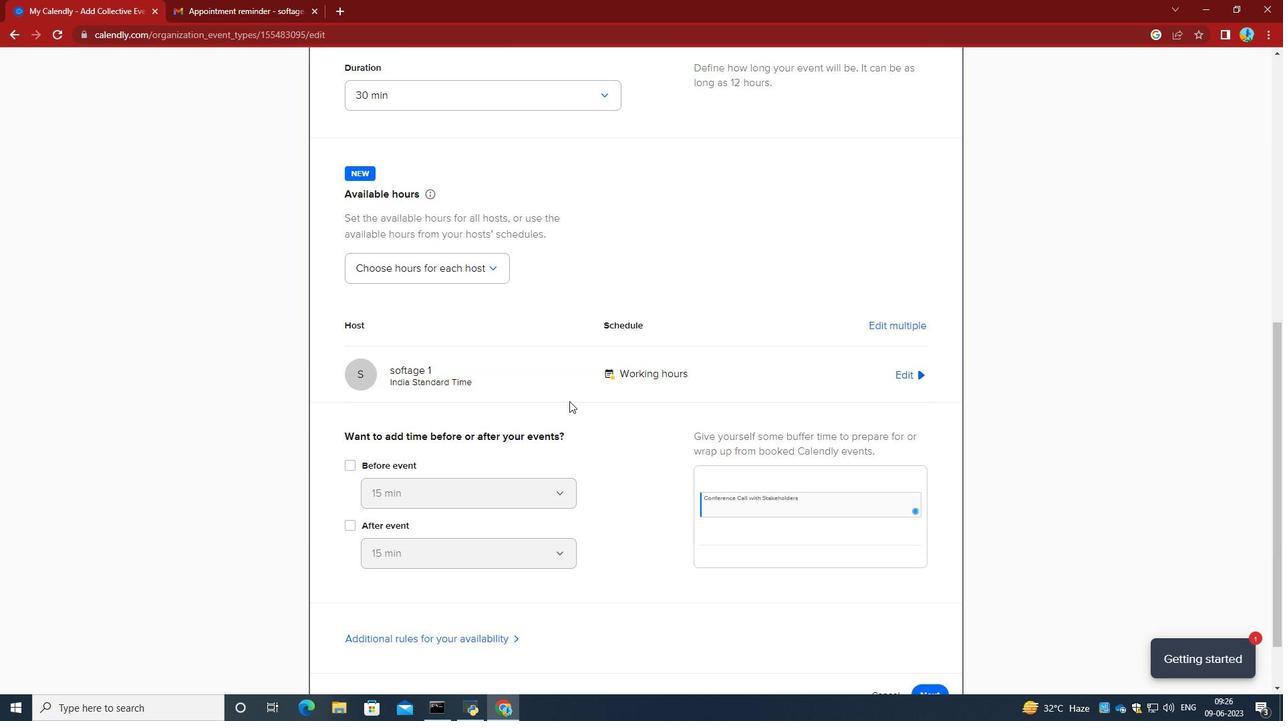 
Action: Mouse scrolled (569, 401) with delta (0, 0)
Screenshot: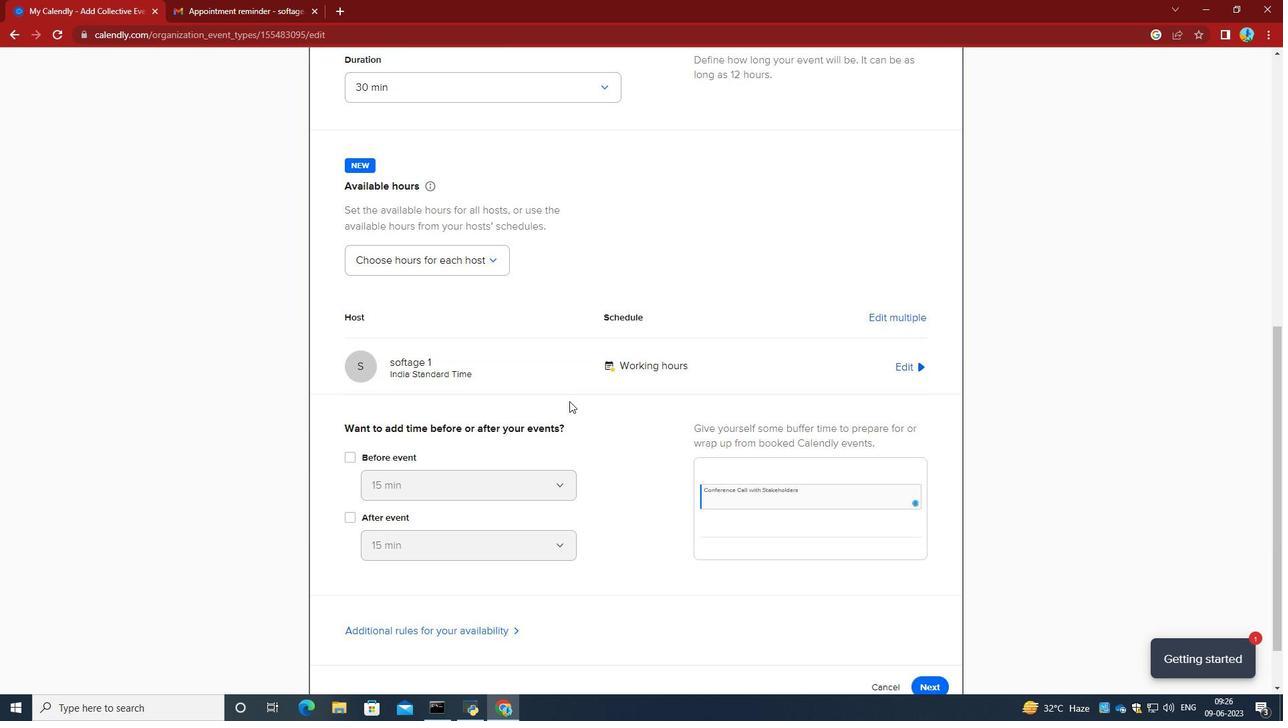 
Action: Mouse scrolled (569, 401) with delta (0, 0)
Screenshot: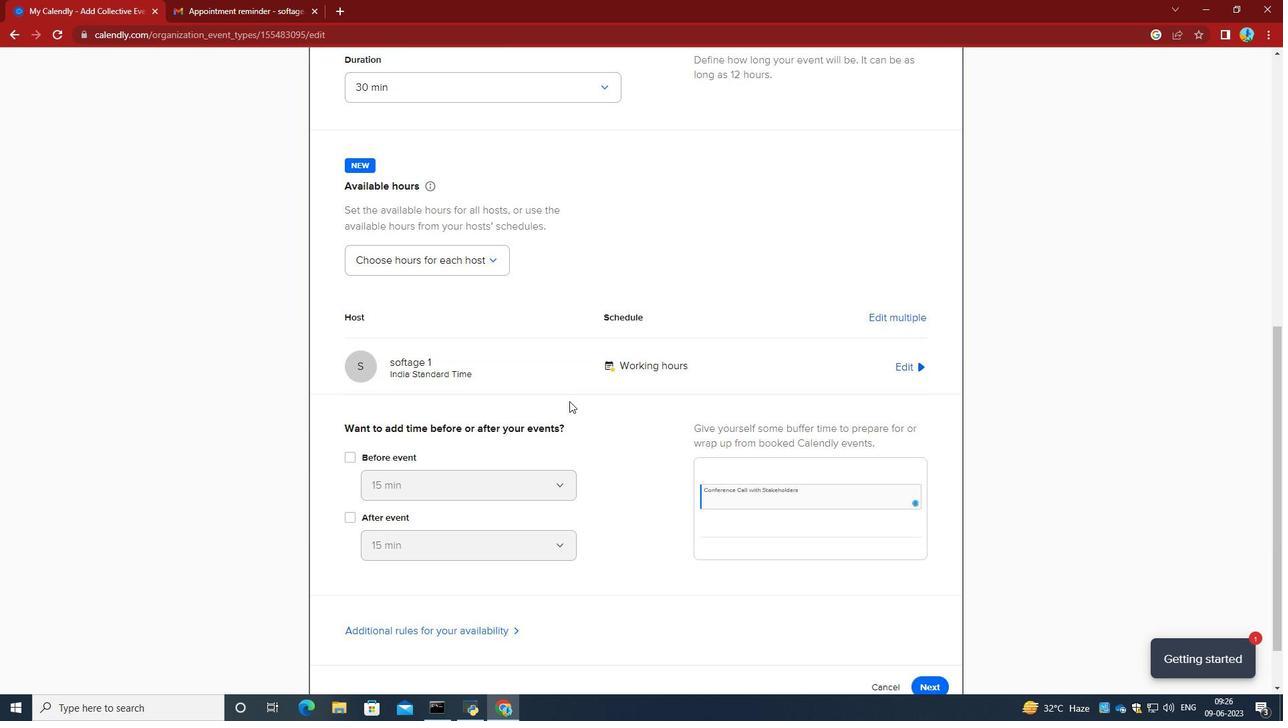 
Action: Mouse scrolled (569, 401) with delta (0, 0)
Screenshot: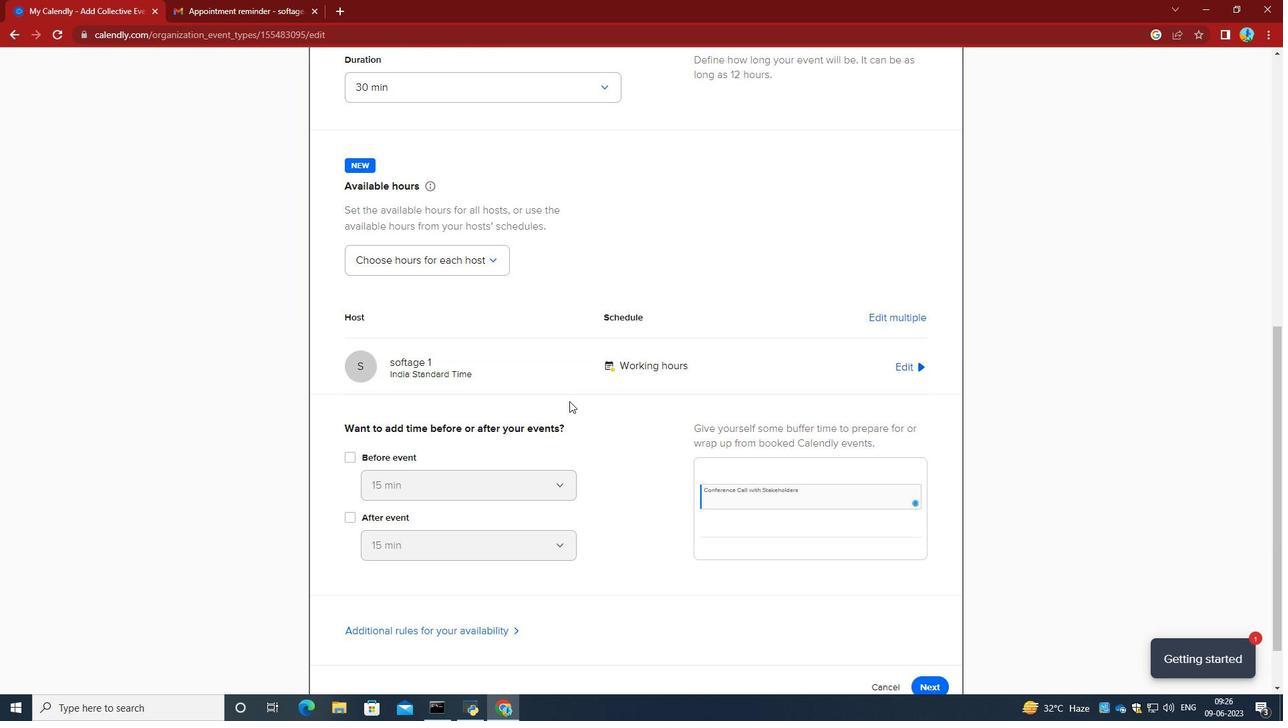 
Action: Mouse moved to (926, 632)
Screenshot: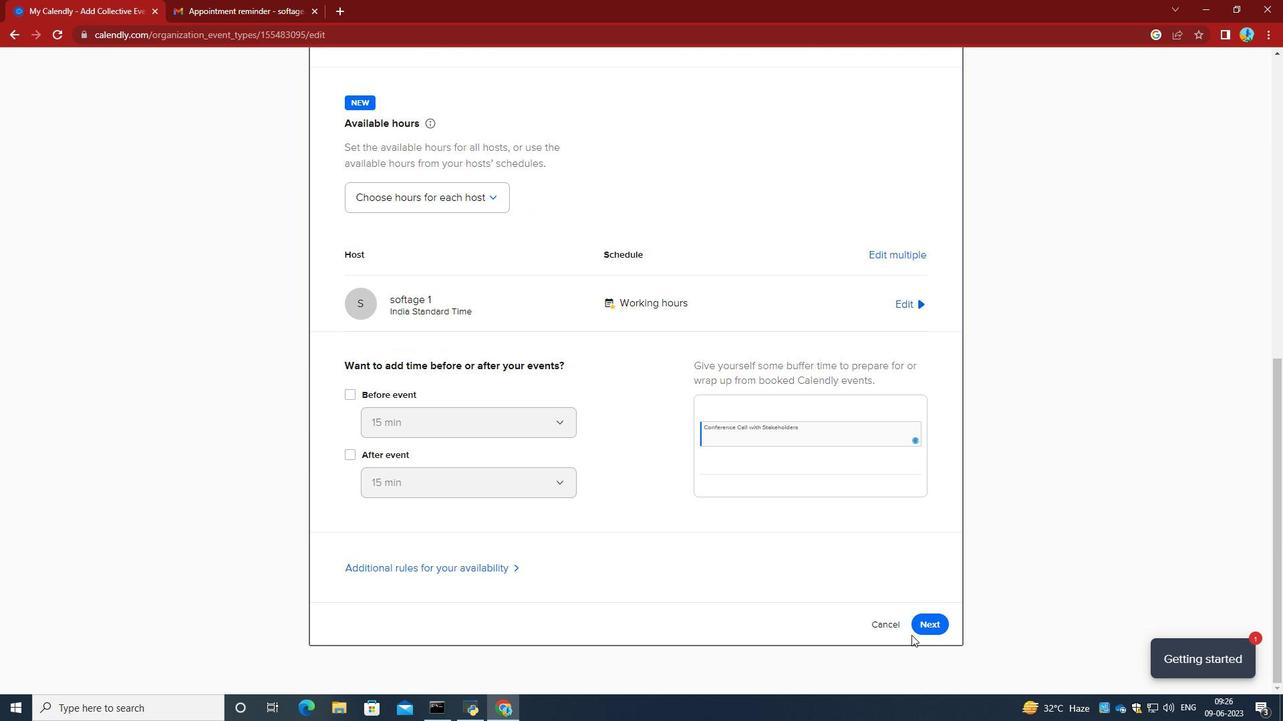 
Action: Mouse pressed left at (926, 632)
Screenshot: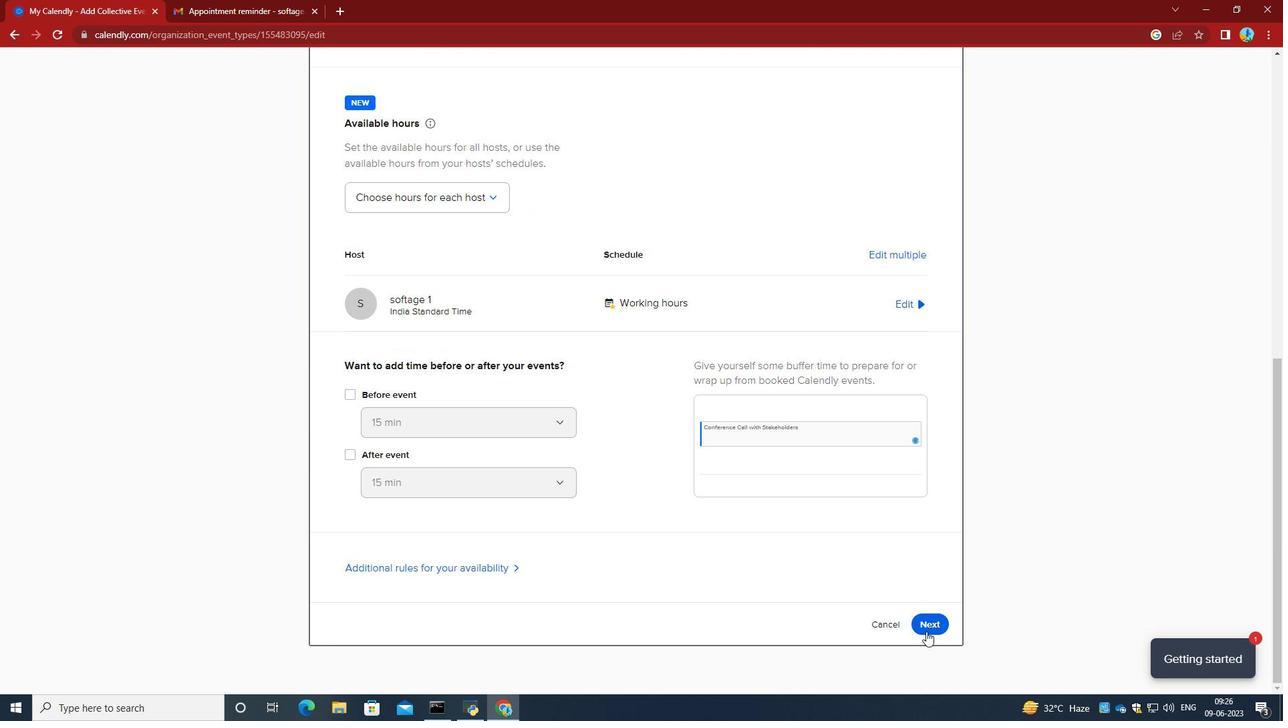 
Action: Mouse moved to (952, 132)
Screenshot: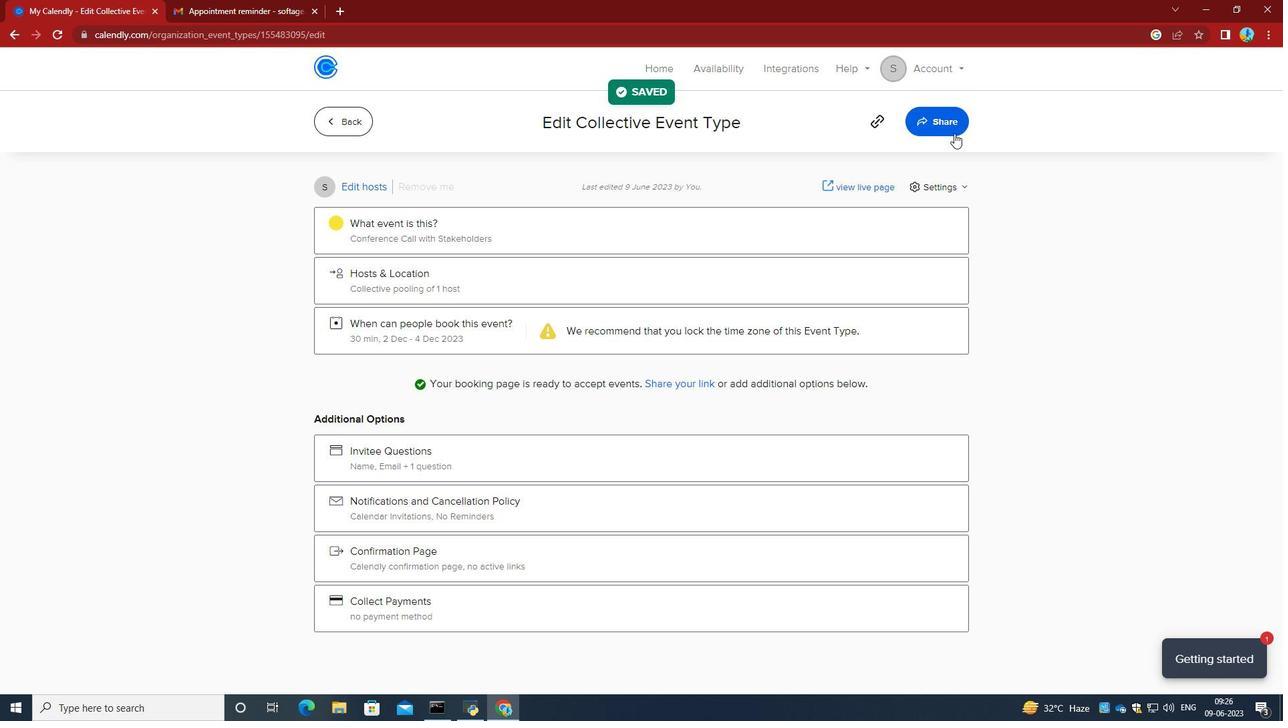 
Action: Mouse pressed left at (952, 132)
Screenshot: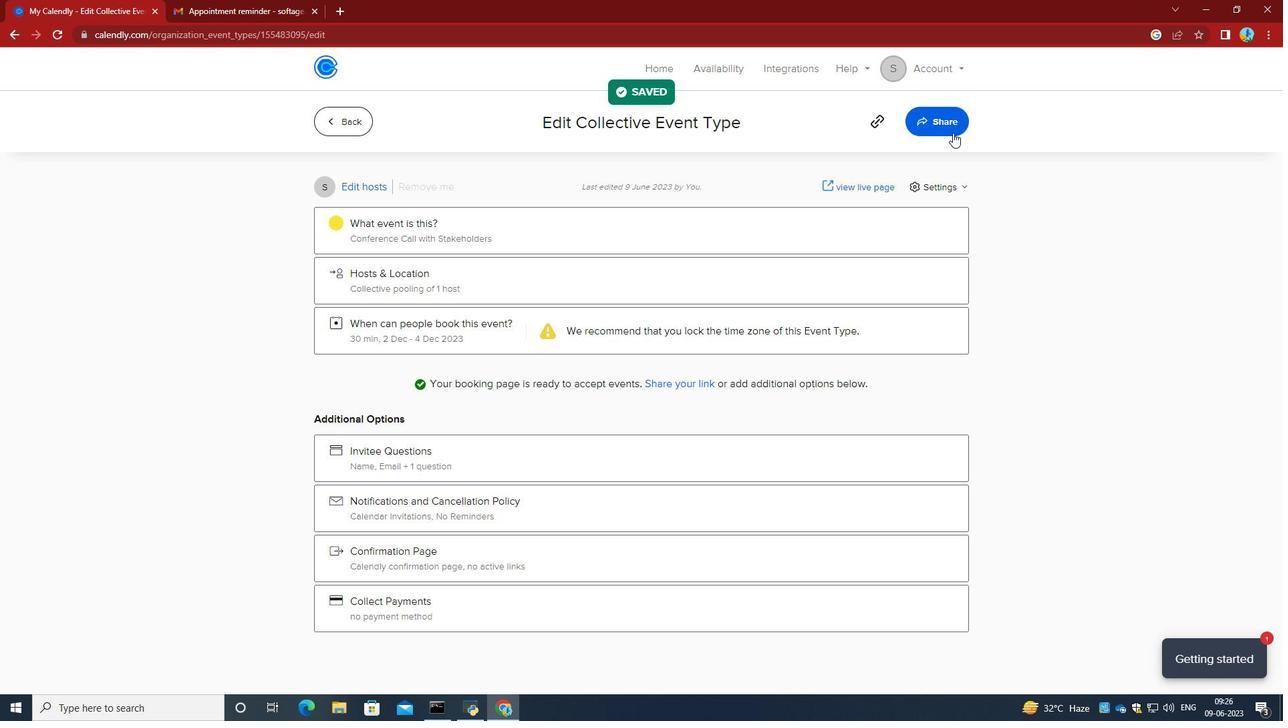 
Action: Mouse moved to (780, 244)
Screenshot: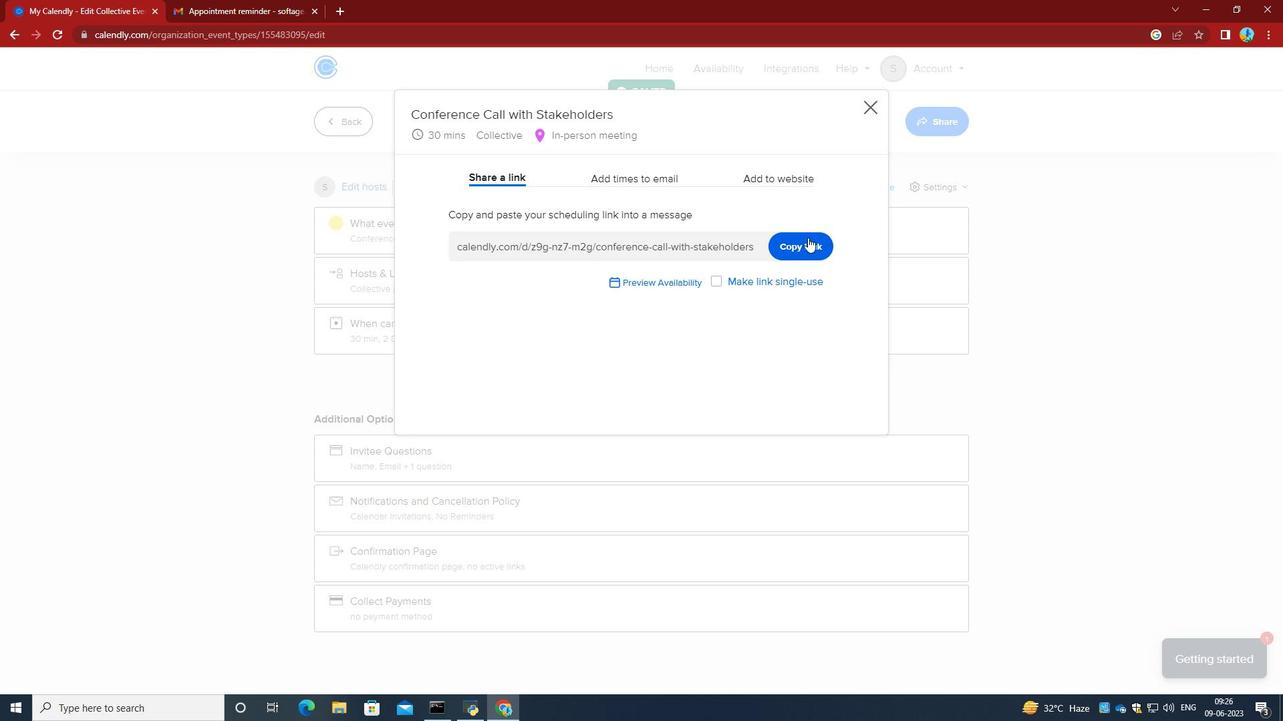 
Action: Mouse pressed left at (780, 244)
Screenshot: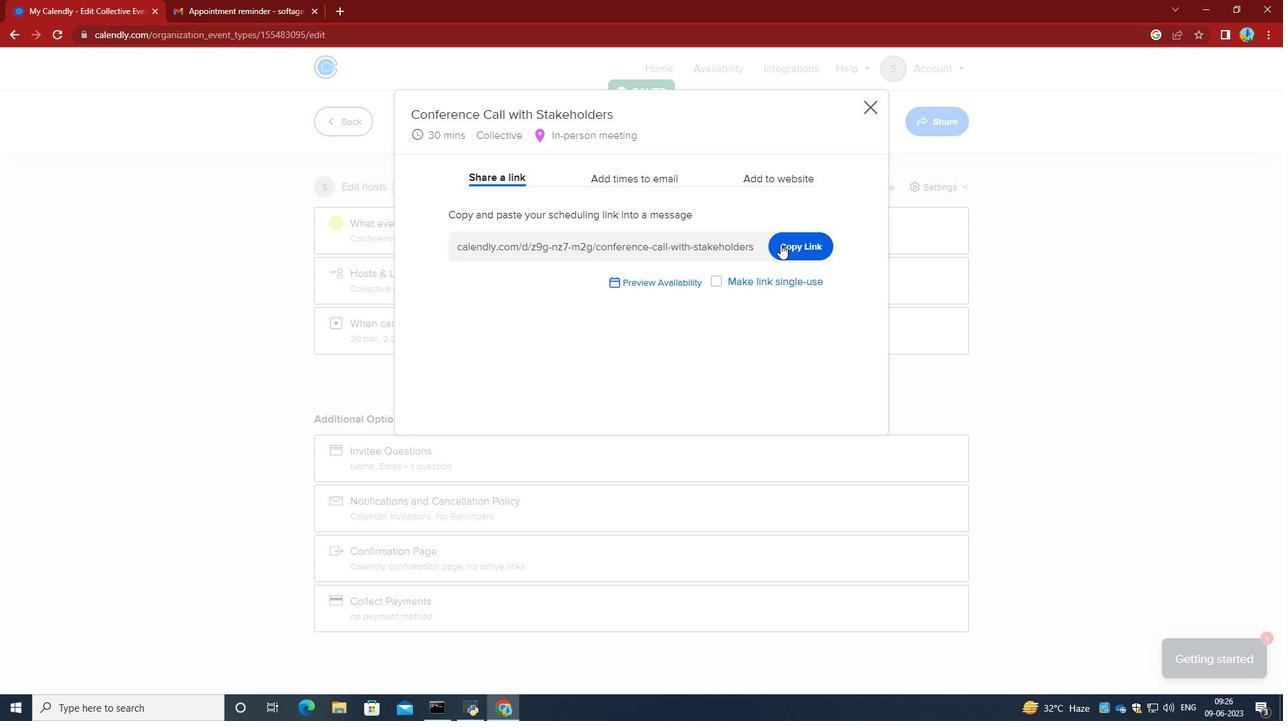 
Action: Mouse moved to (221, 0)
Screenshot: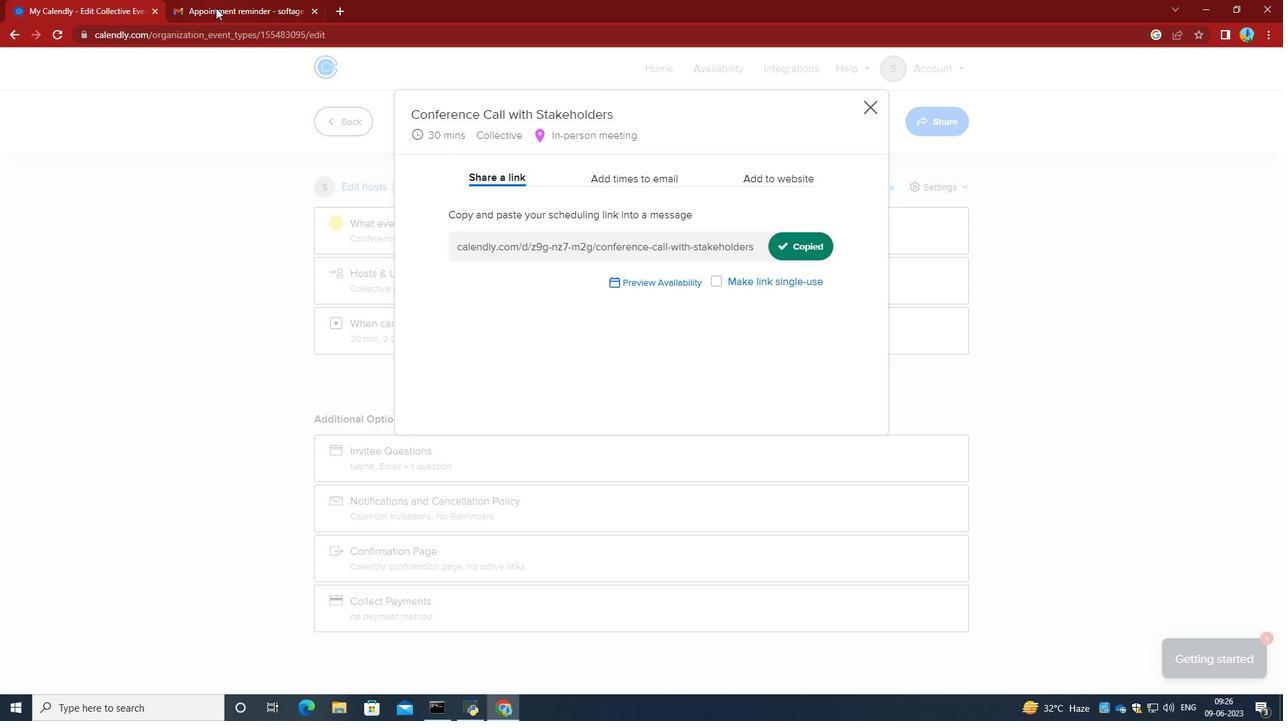 
Action: Mouse pressed left at (221, 0)
Screenshot: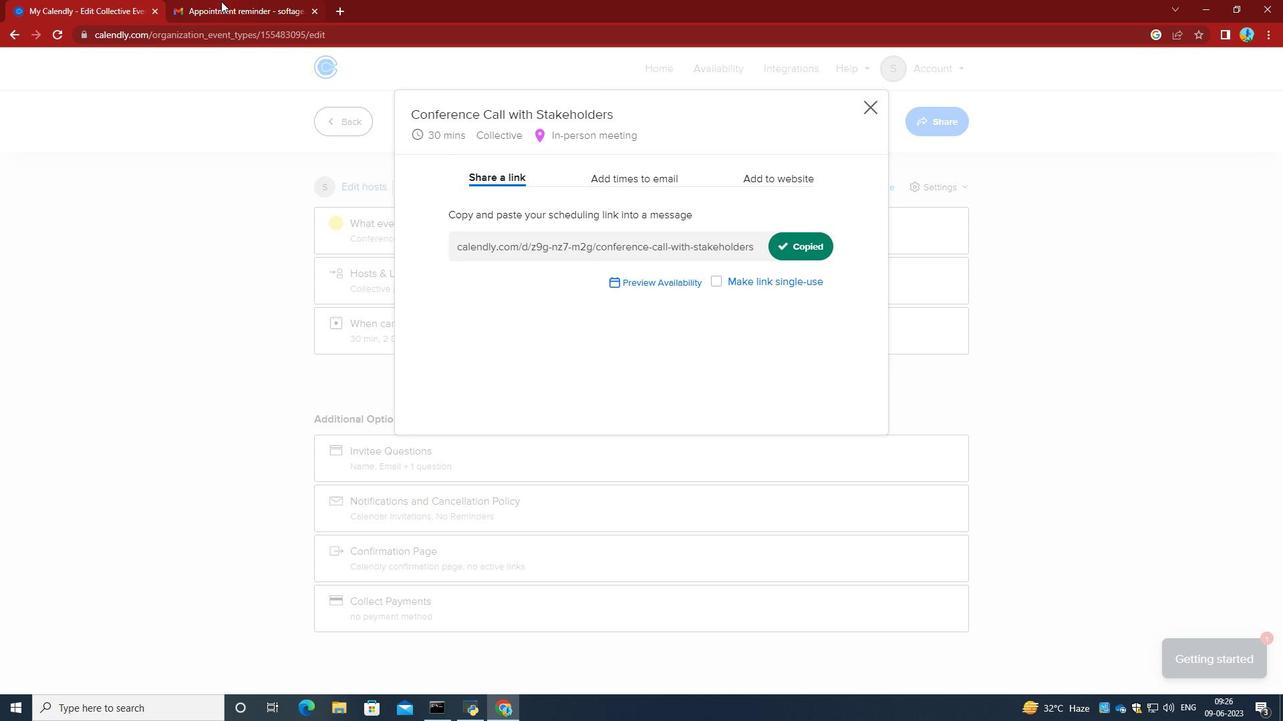 
Action: Mouse moved to (117, 116)
Screenshot: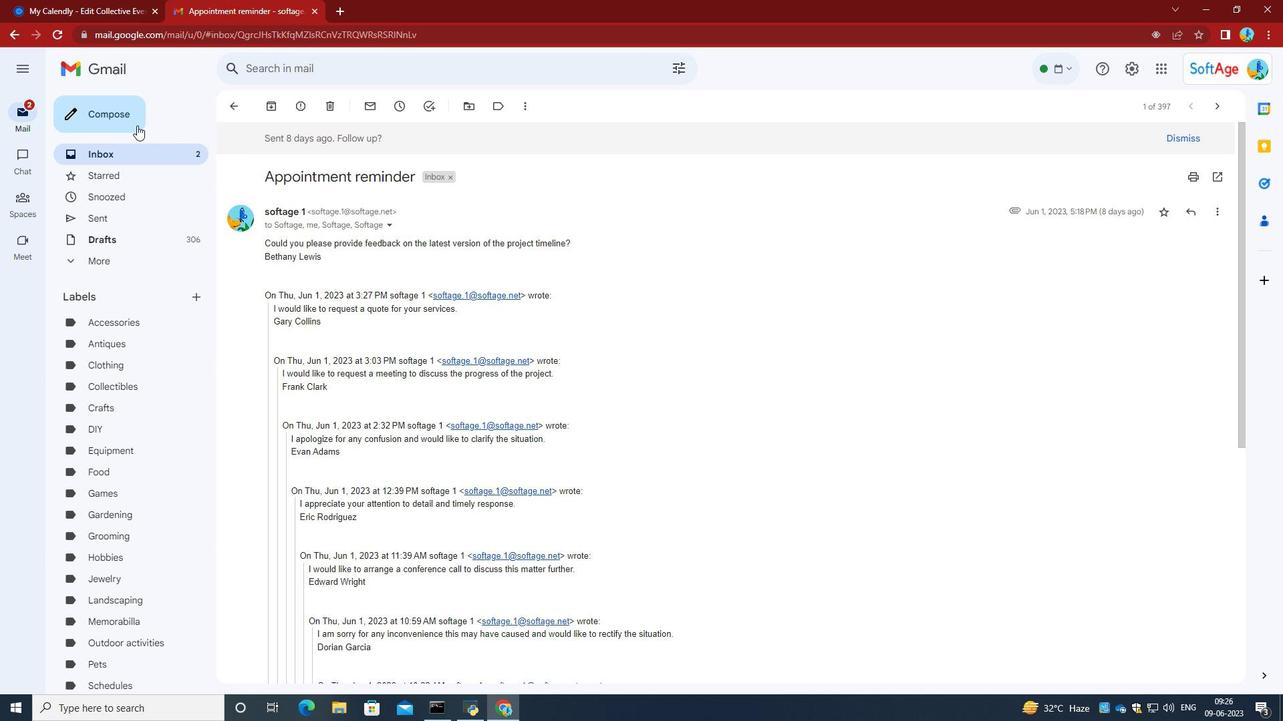 
Action: Mouse pressed left at (117, 116)
Screenshot: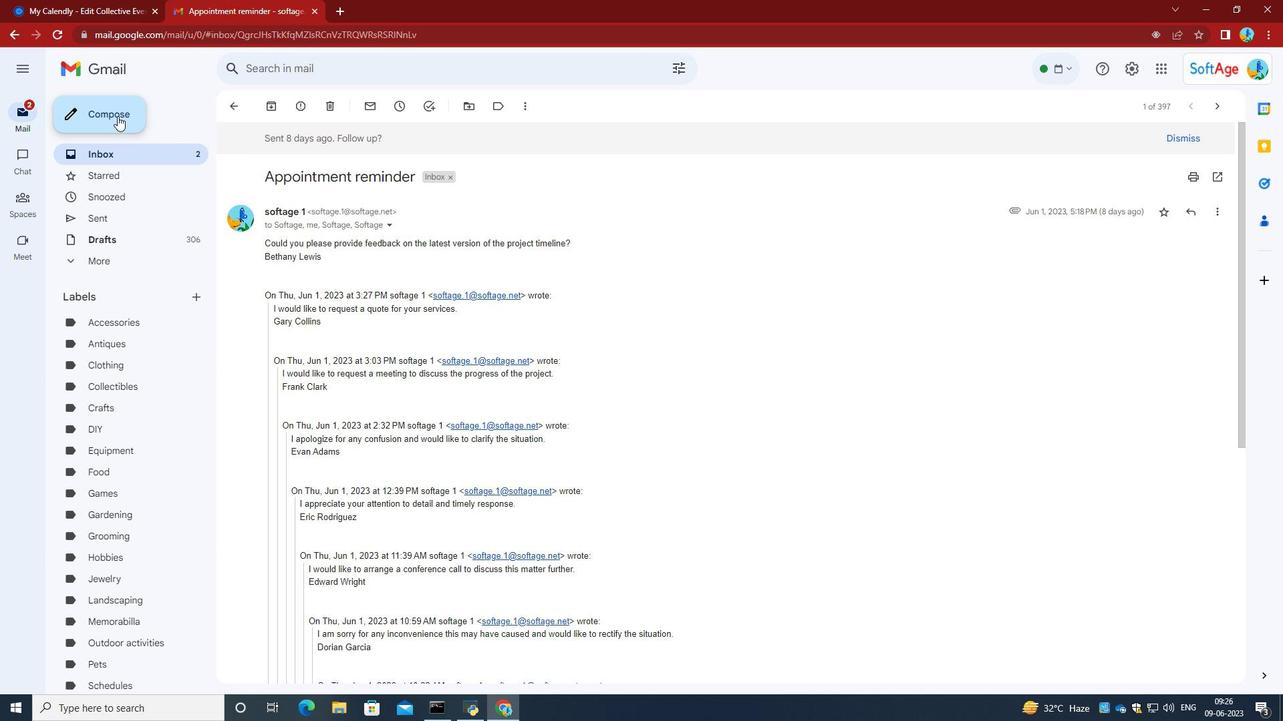
Action: Mouse moved to (905, 385)
Screenshot: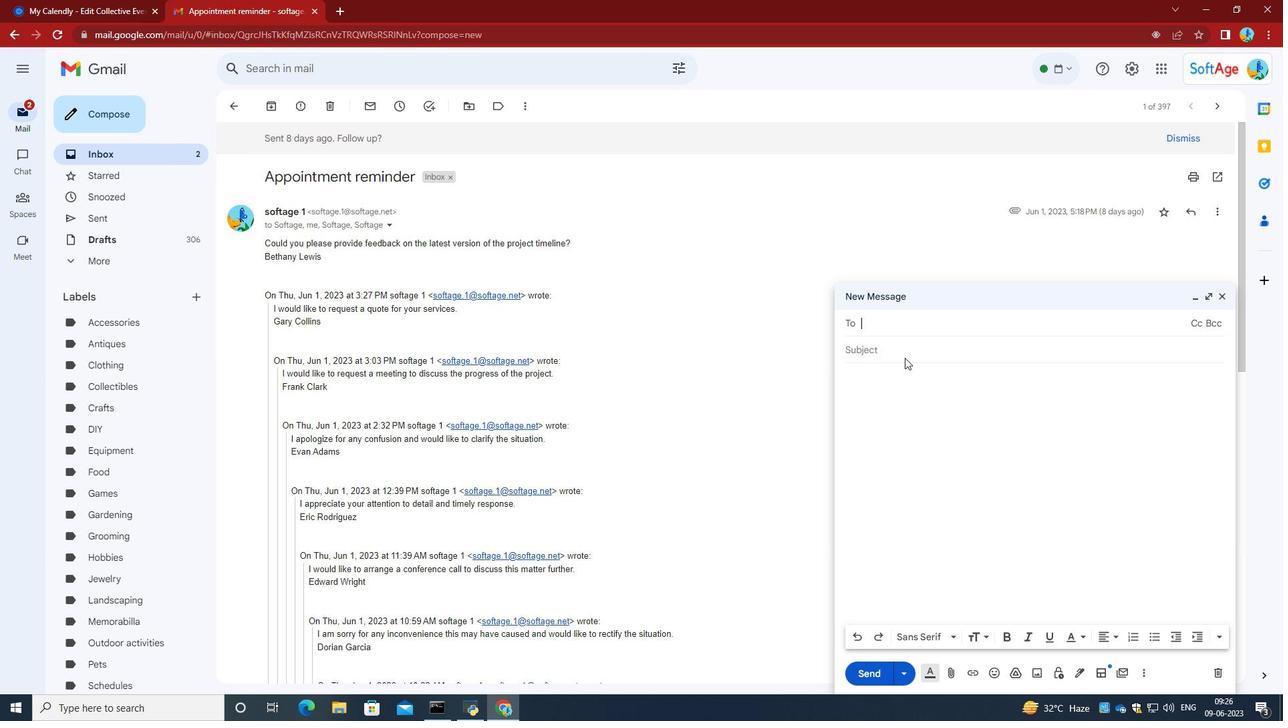 
Action: Mouse pressed left at (905, 385)
Screenshot: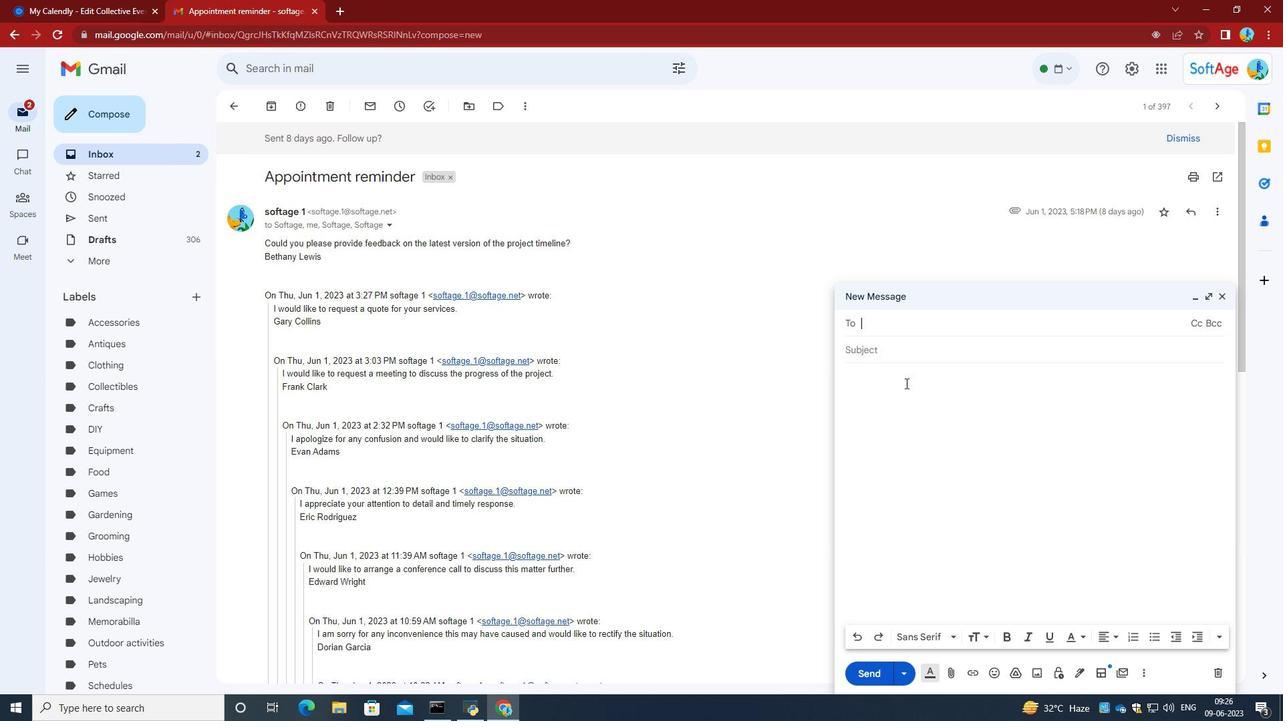 
Action: Key pressed ctrl+V
Screenshot: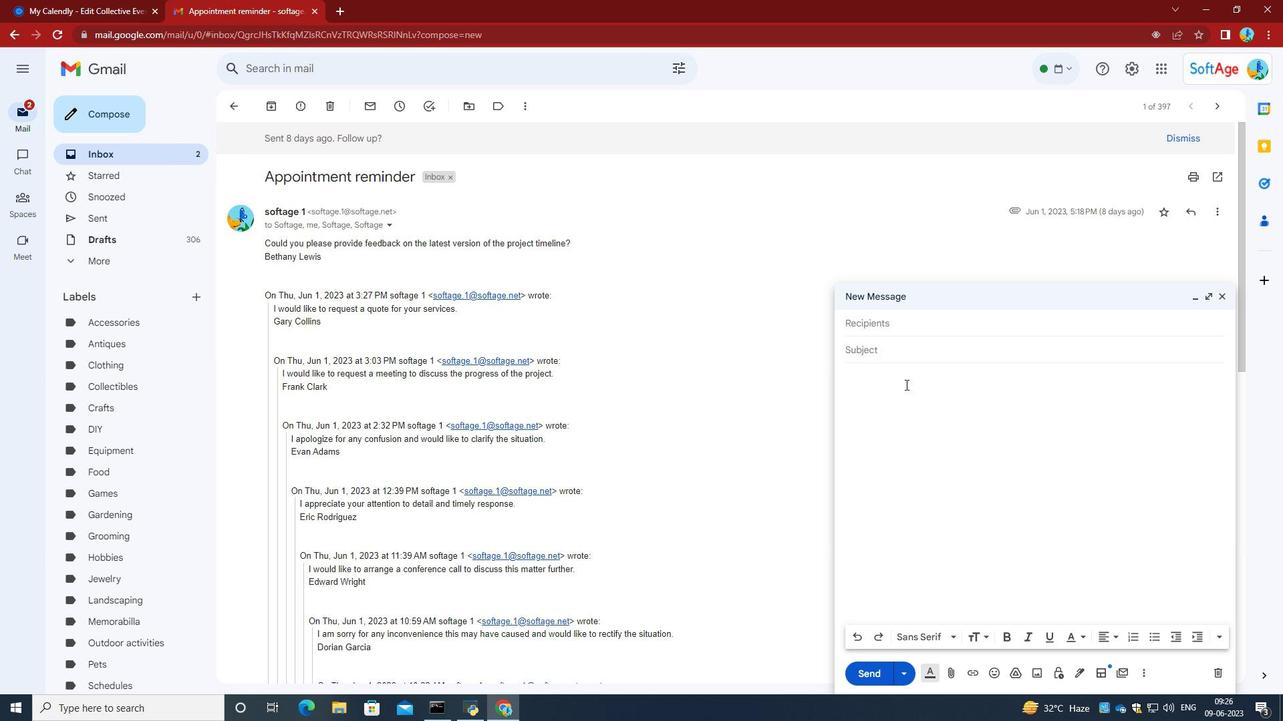 
Action: Mouse moved to (944, 319)
Screenshot: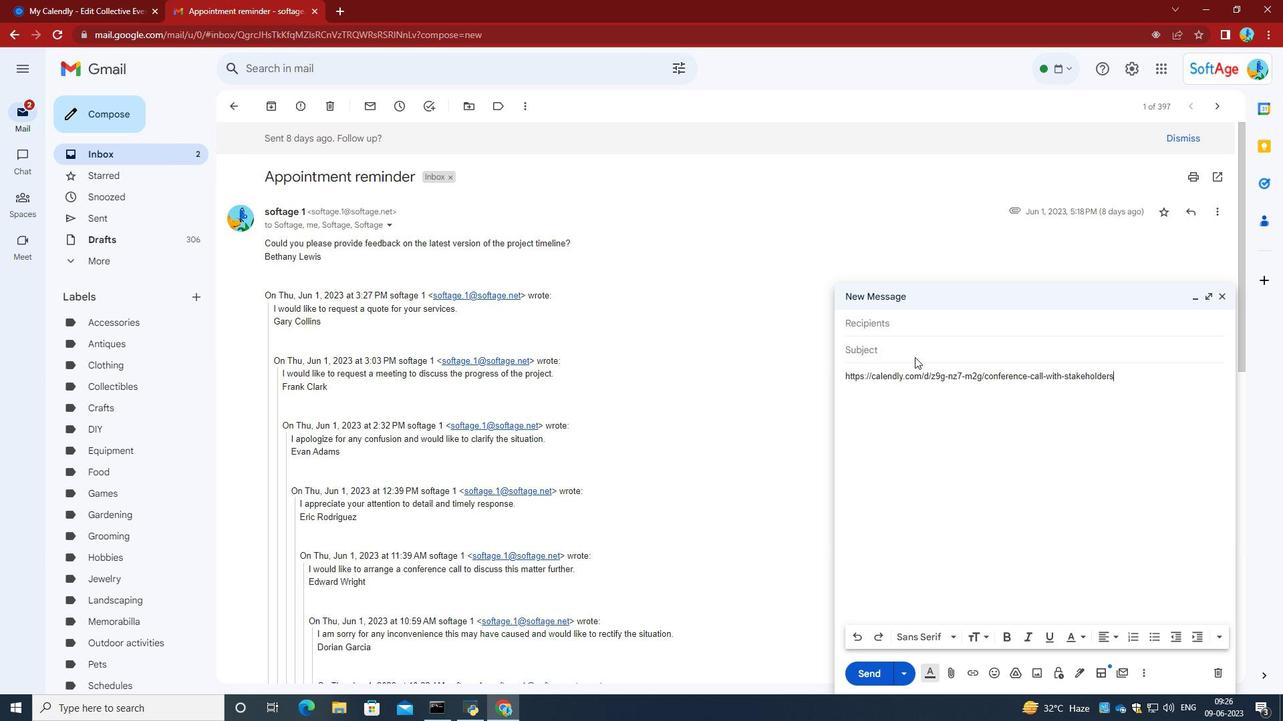 
Action: Mouse pressed left at (944, 319)
Screenshot: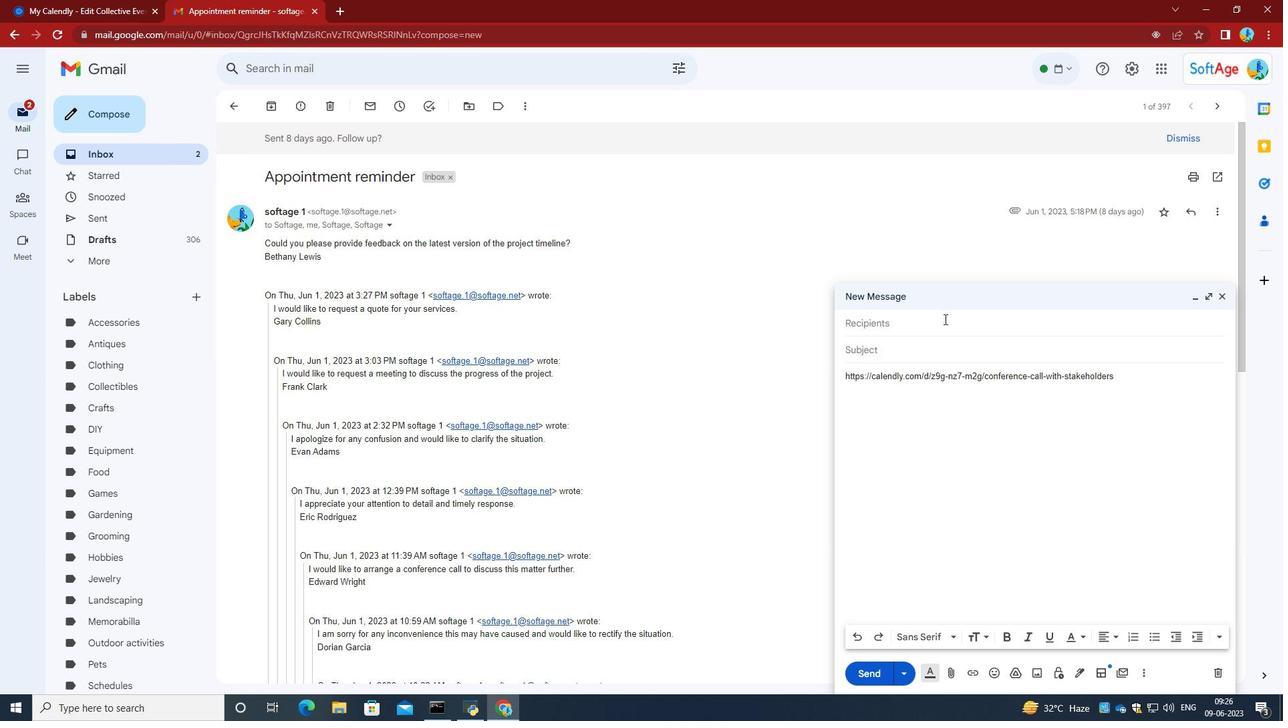 
Action: Key pressed softage.10<Key.shift>@softage.net<Key.enter>softage.2<Key.shift>@softage.net<Key.enter>
Screenshot: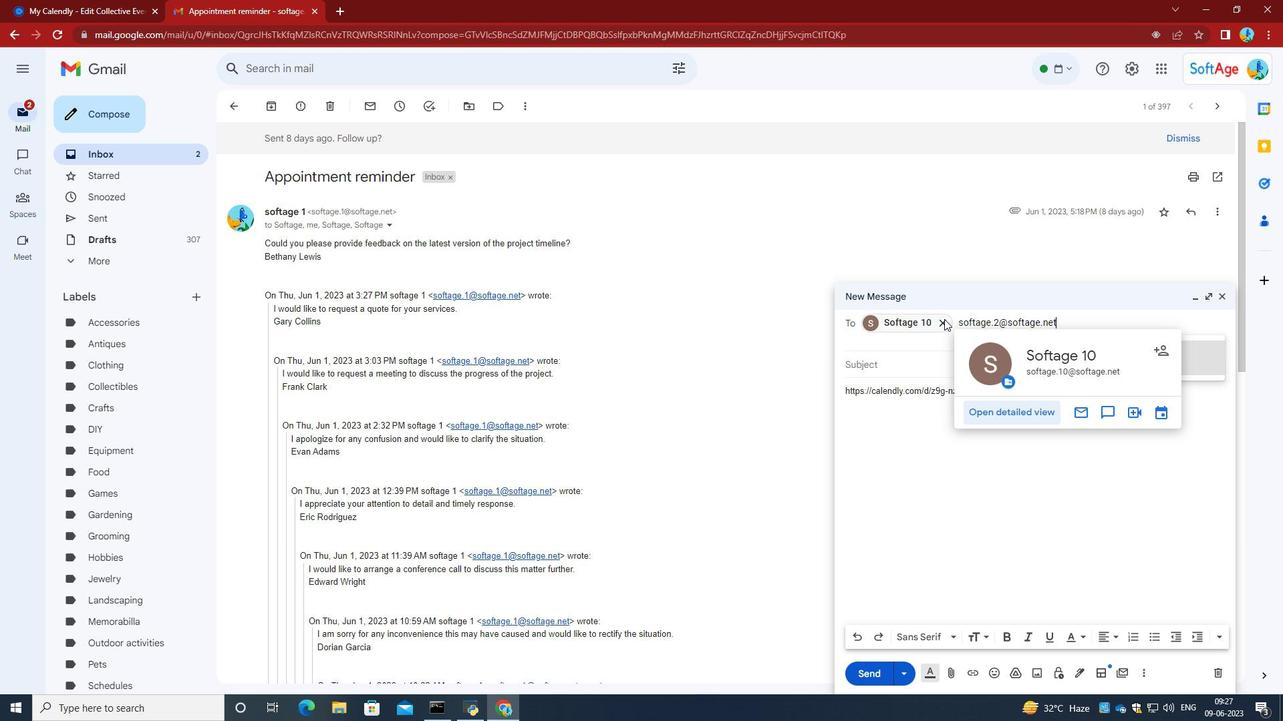 
Action: Mouse moved to (941, 457)
Screenshot: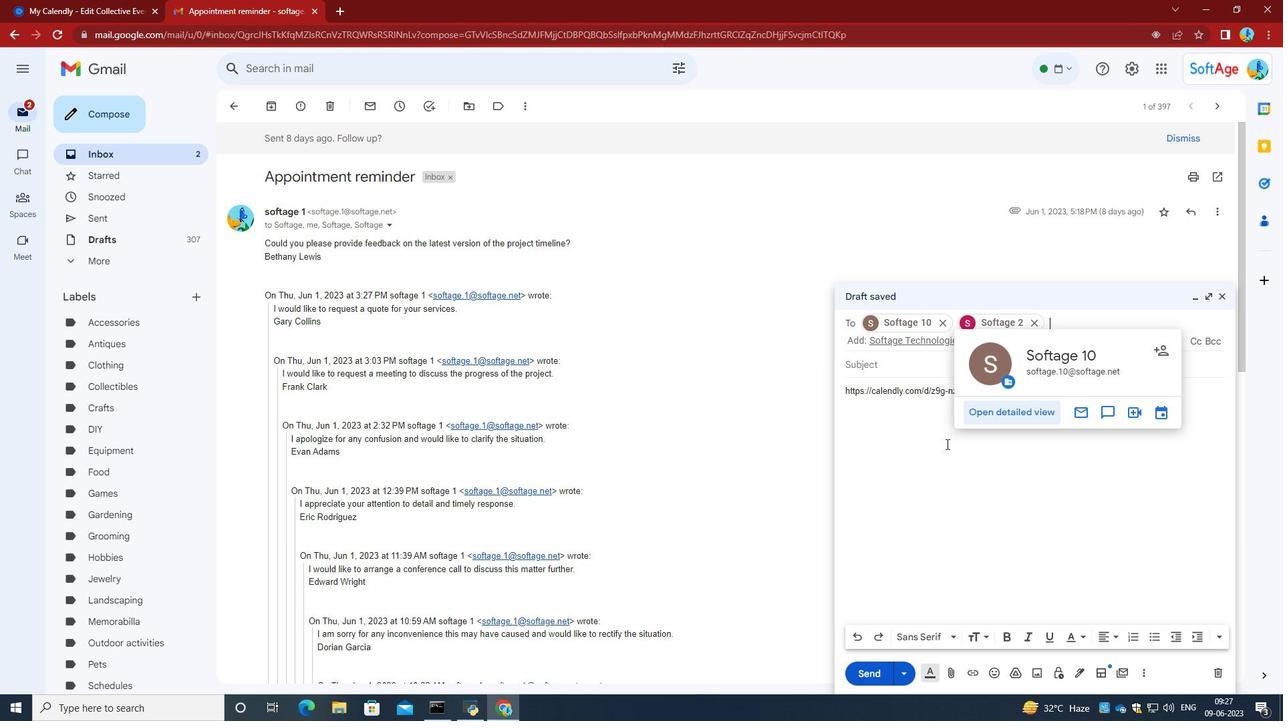 
Action: Mouse pressed left at (941, 457)
Screenshot: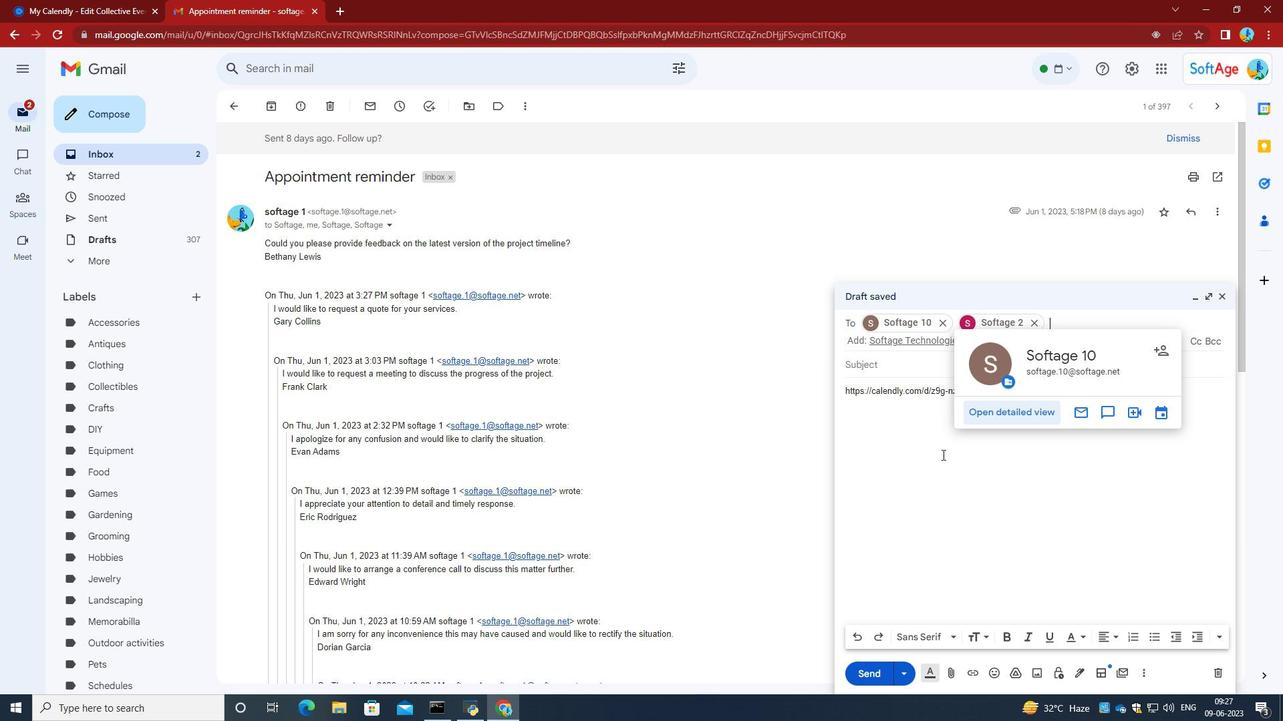 
Action: Mouse moved to (1140, 375)
Screenshot: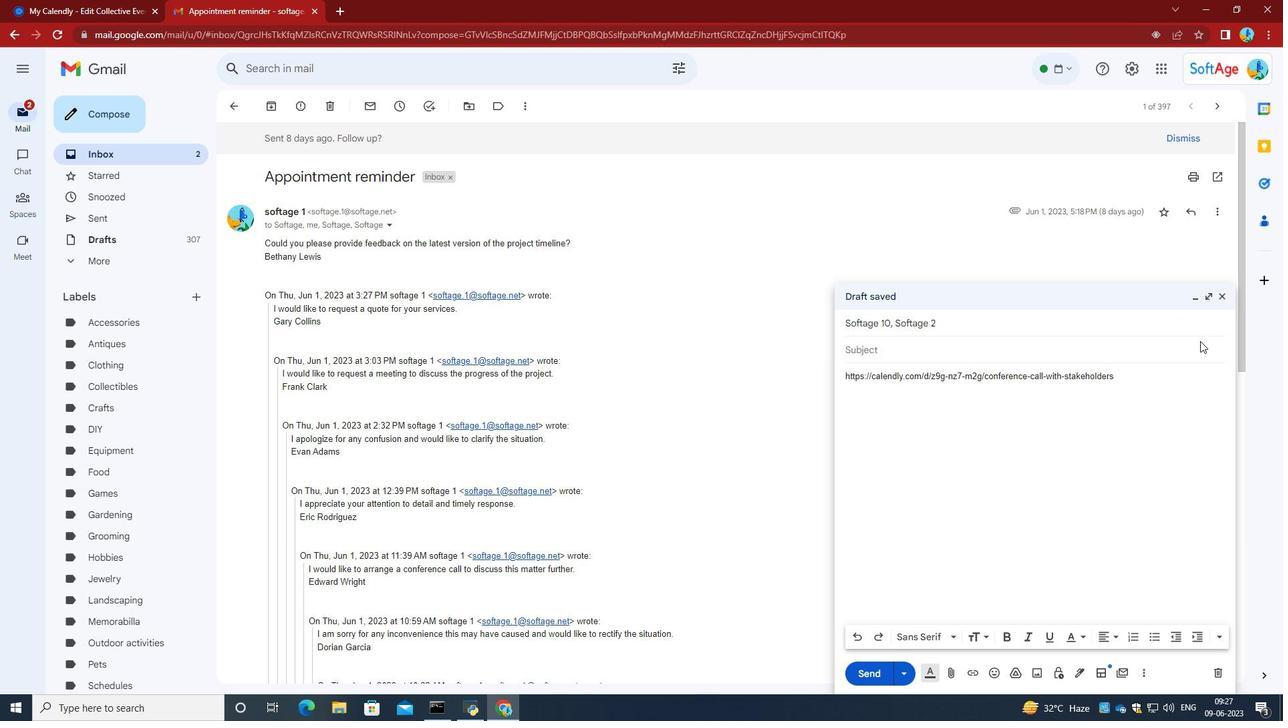 
Action: Mouse pressed left at (1140, 375)
Screenshot: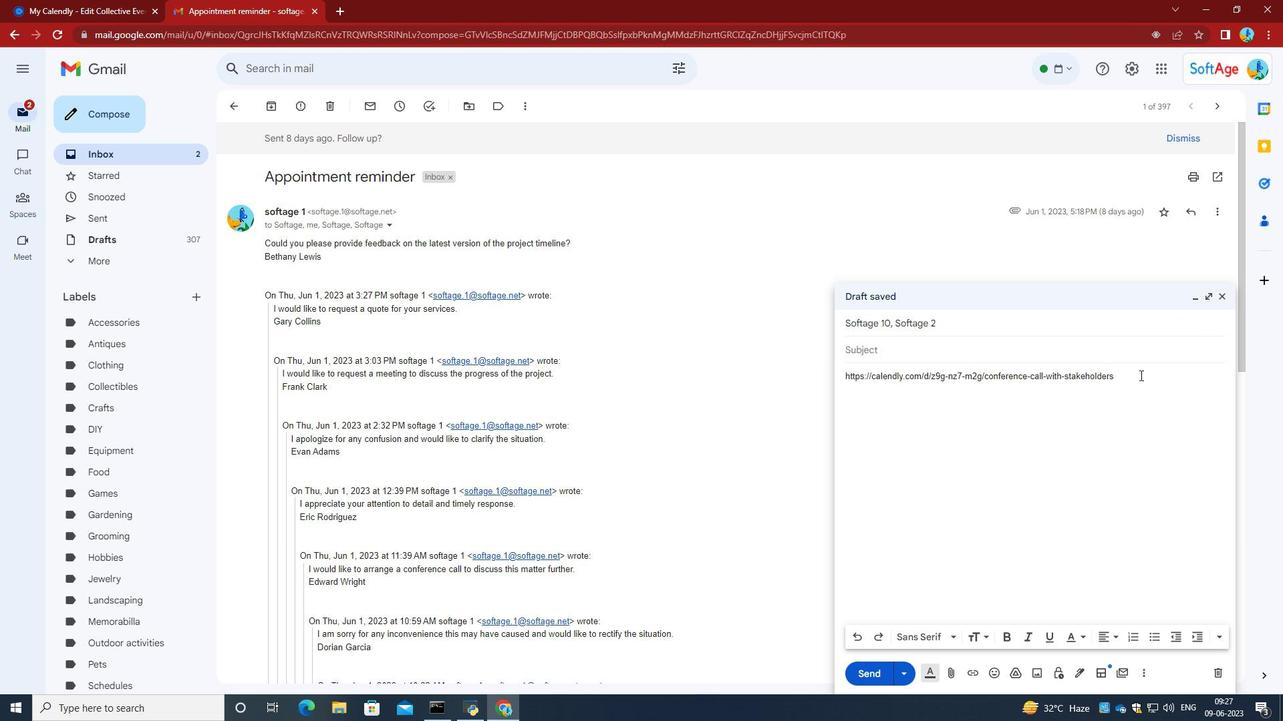 
Action: Mouse moved to (863, 667)
Screenshot: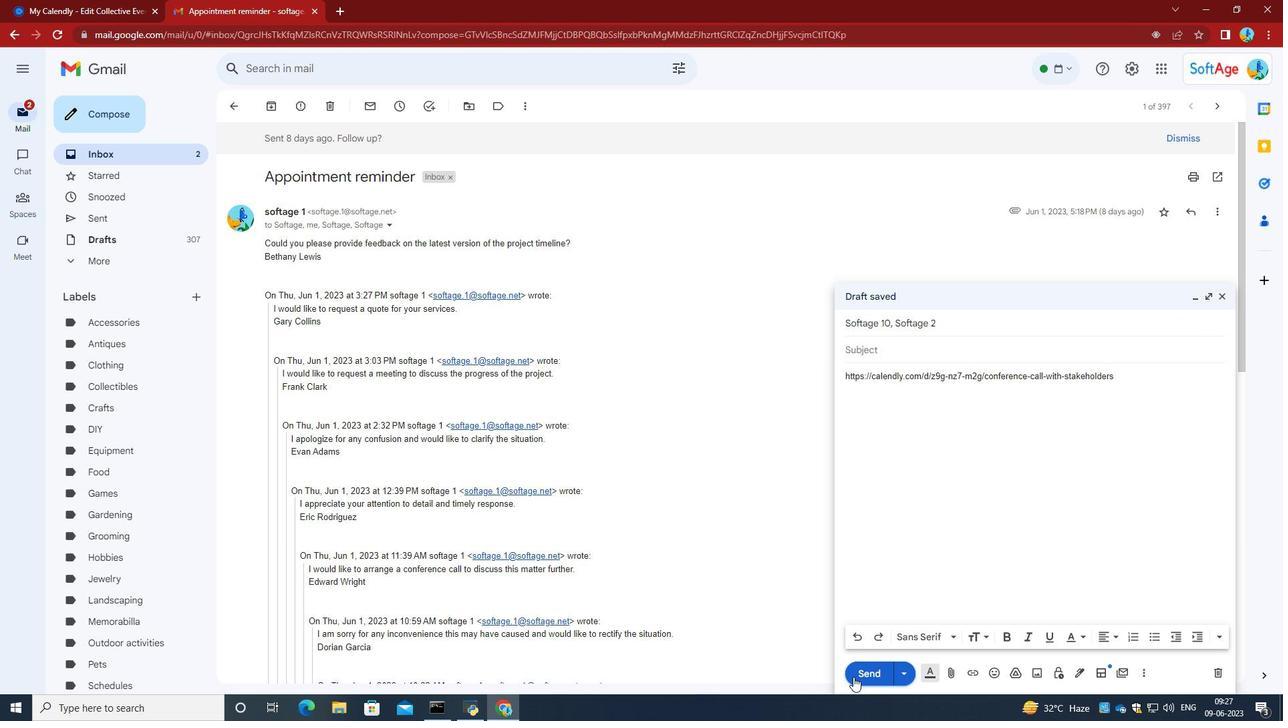 
Action: Mouse pressed left at (863, 667)
Screenshot: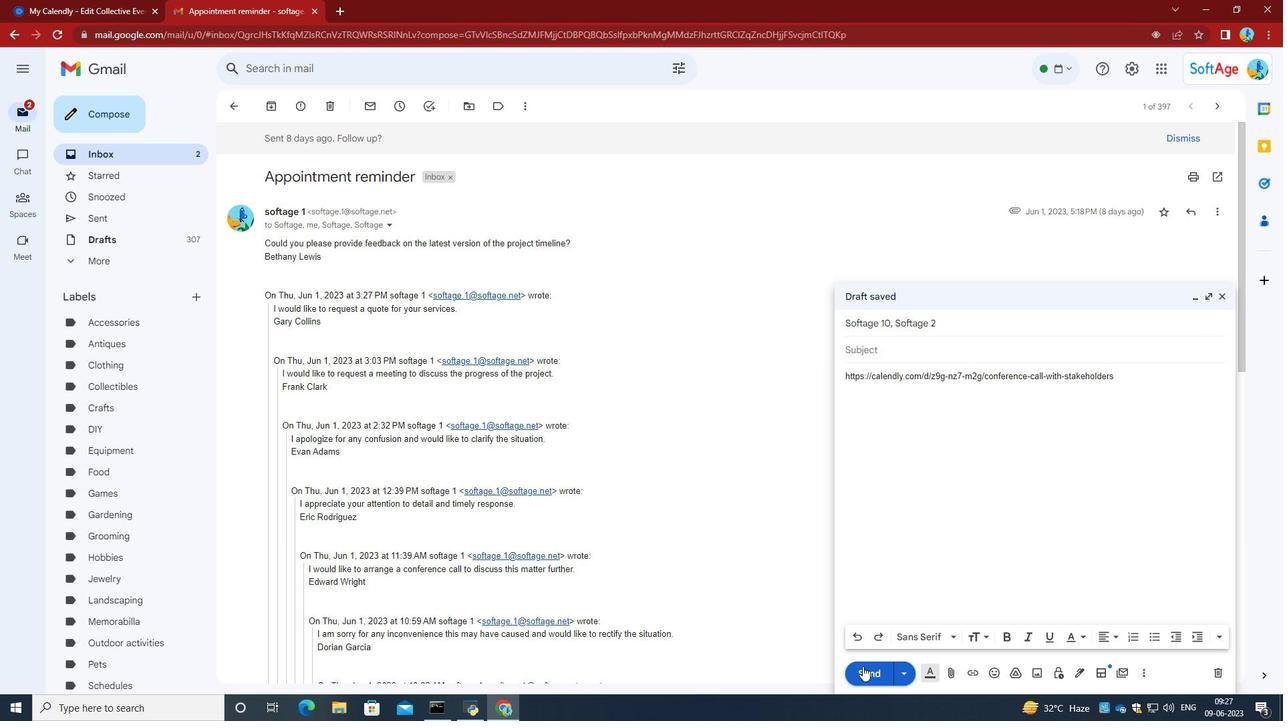 
